 Task: Find connections with filter location Hattersheim with filter topic #Entrepreneurialwith filter profile language Potuguese with filter current company VDart with filter school TVS Matriculation Higher Secondary School with filter industry Glass, Ceramics and Concrete Manufacturing with filter service category Customer Support with filter keywords title Translator
Action: Mouse moved to (178, 250)
Screenshot: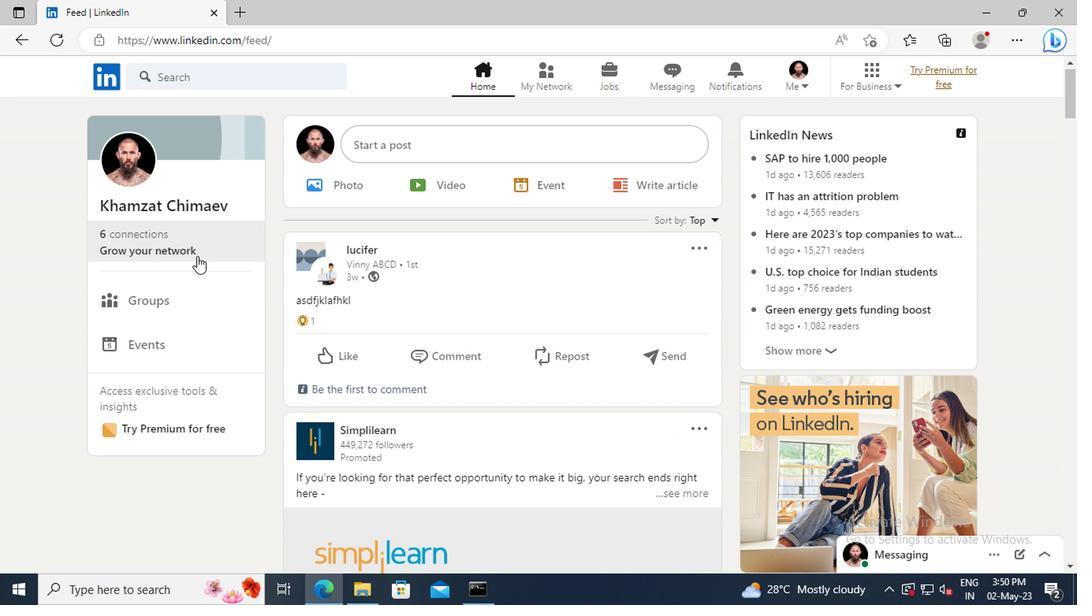 
Action: Mouse pressed left at (178, 250)
Screenshot: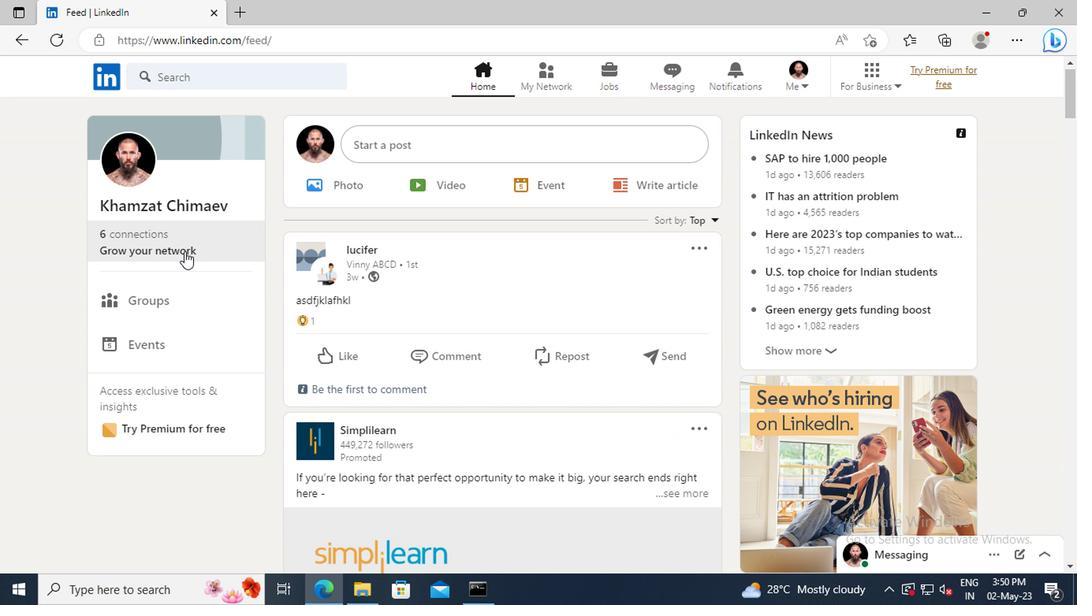 
Action: Mouse moved to (166, 167)
Screenshot: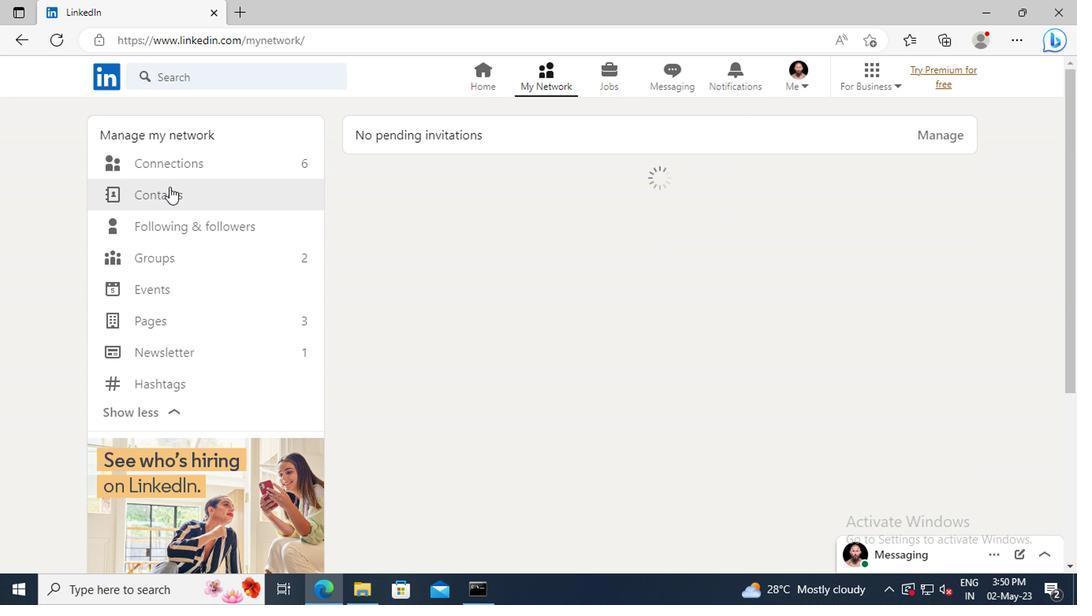 
Action: Mouse pressed left at (166, 167)
Screenshot: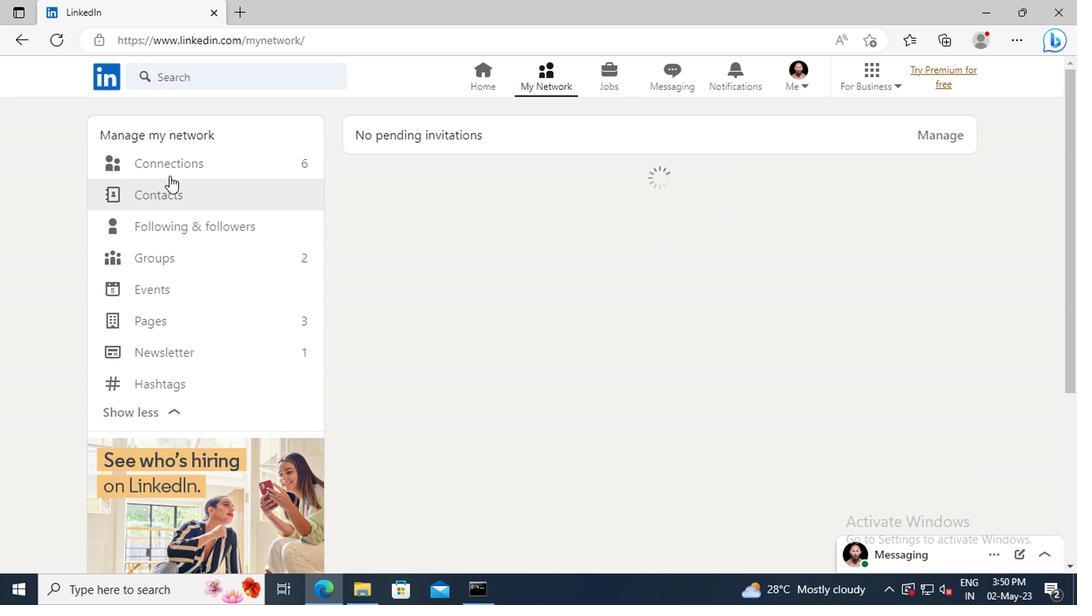 
Action: Mouse moved to (627, 170)
Screenshot: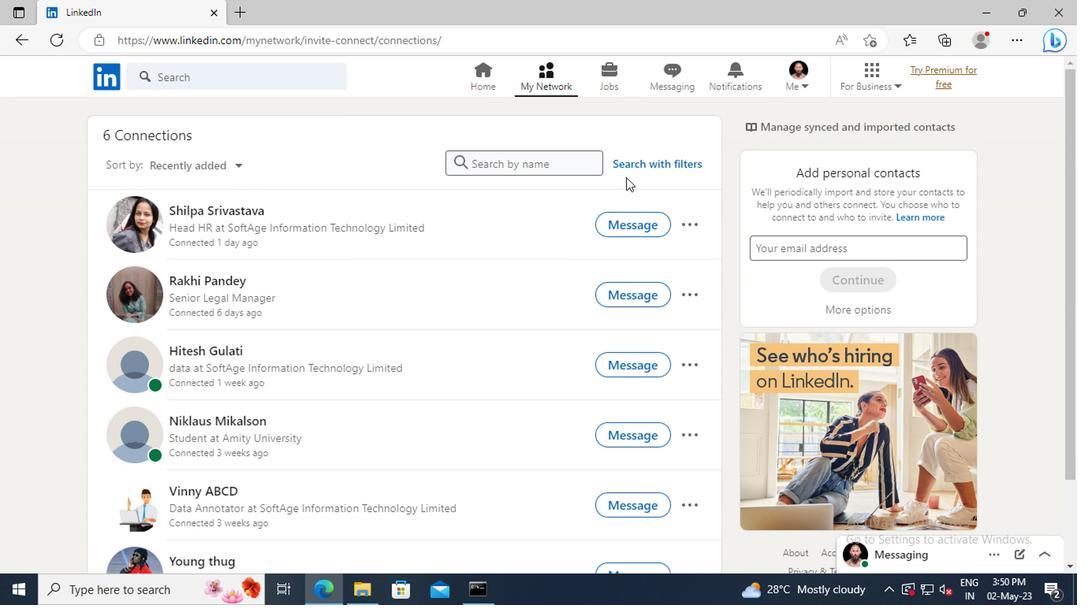 
Action: Mouse pressed left at (627, 170)
Screenshot: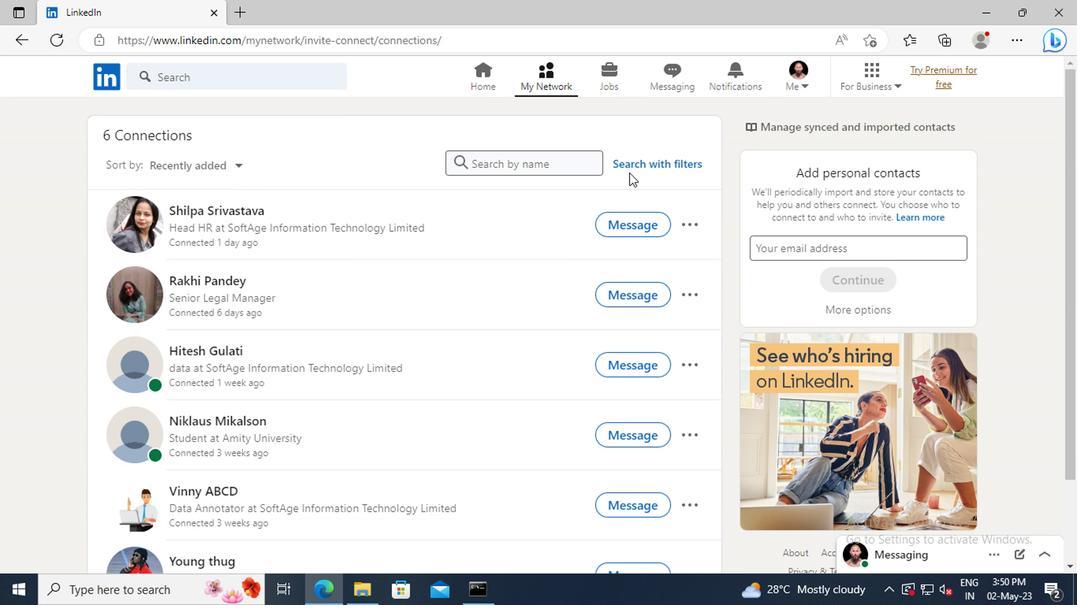 
Action: Mouse moved to (594, 129)
Screenshot: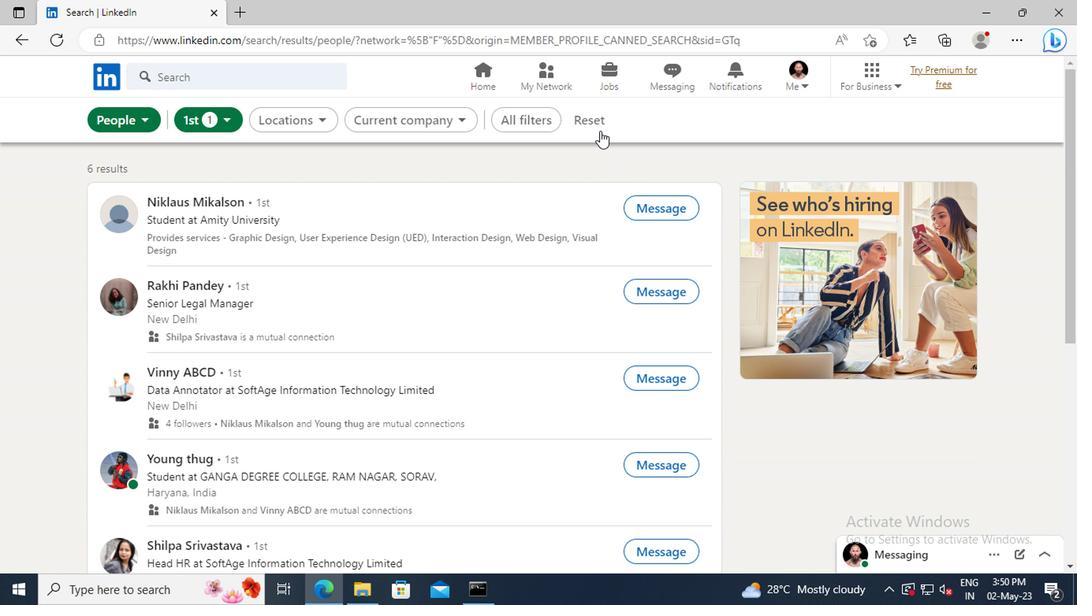 
Action: Mouse pressed left at (594, 129)
Screenshot: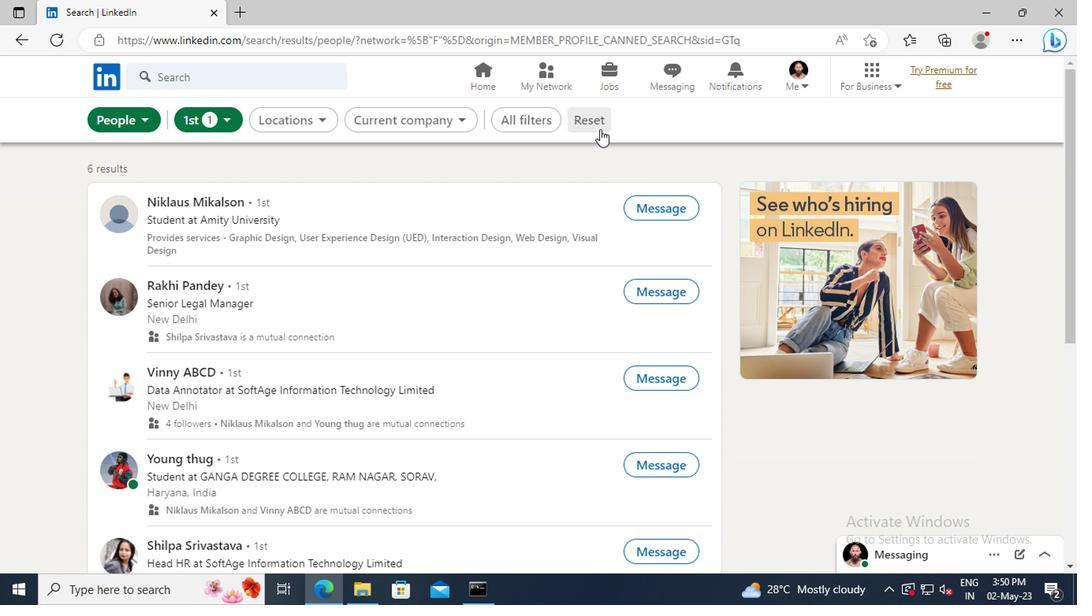 
Action: Mouse moved to (578, 125)
Screenshot: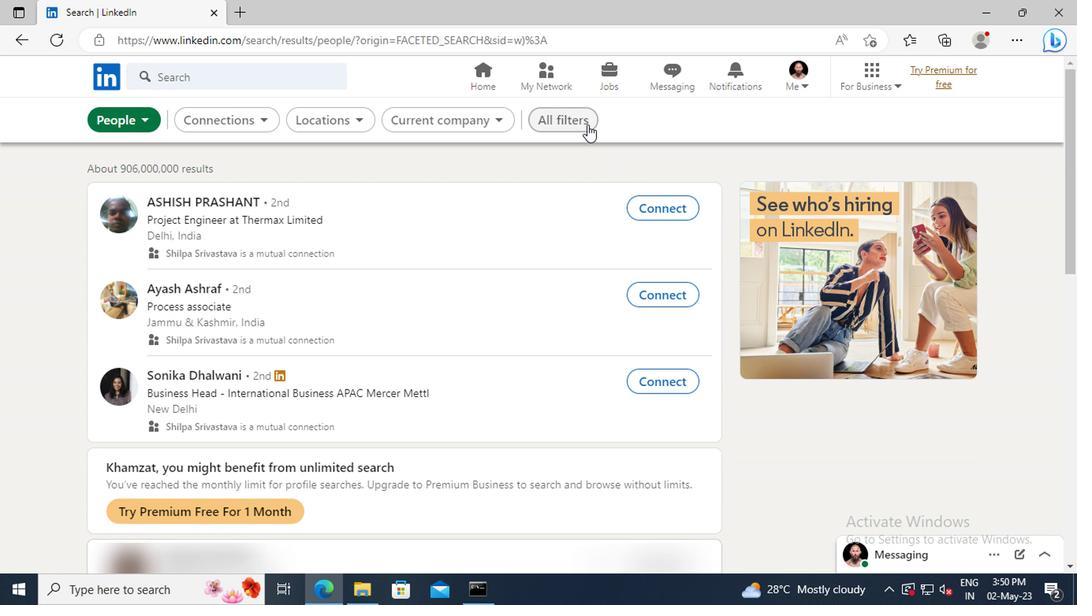 
Action: Mouse pressed left at (578, 125)
Screenshot: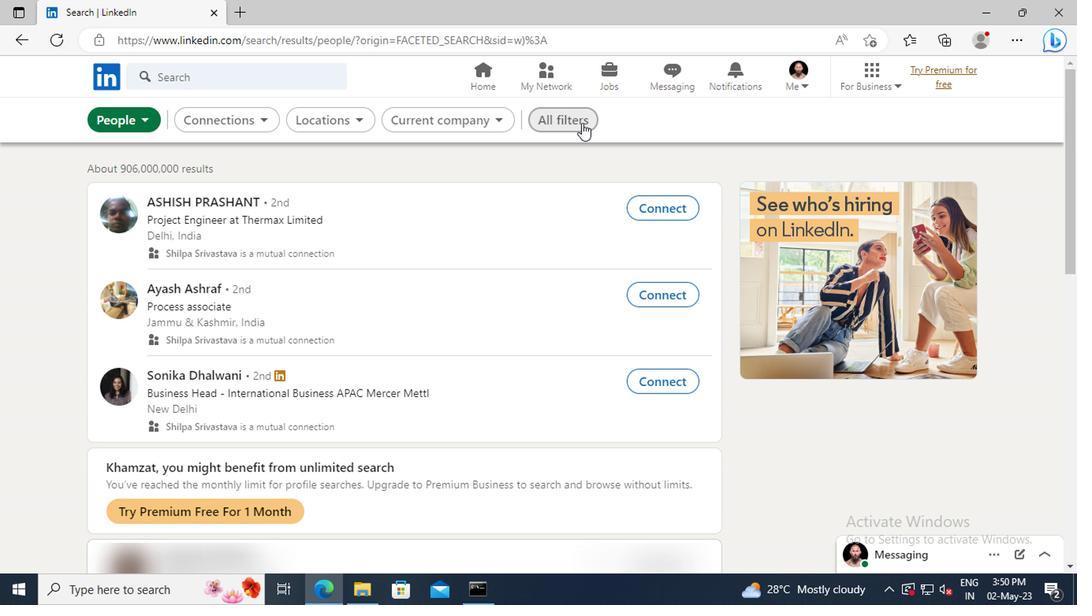 
Action: Mouse moved to (853, 291)
Screenshot: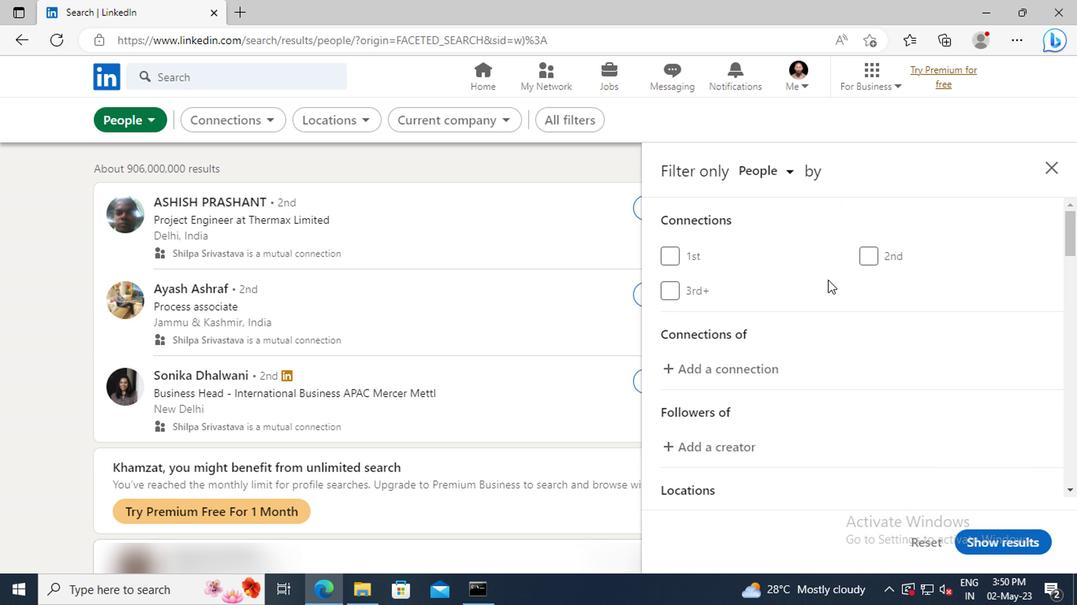 
Action: Mouse scrolled (853, 290) with delta (0, -1)
Screenshot: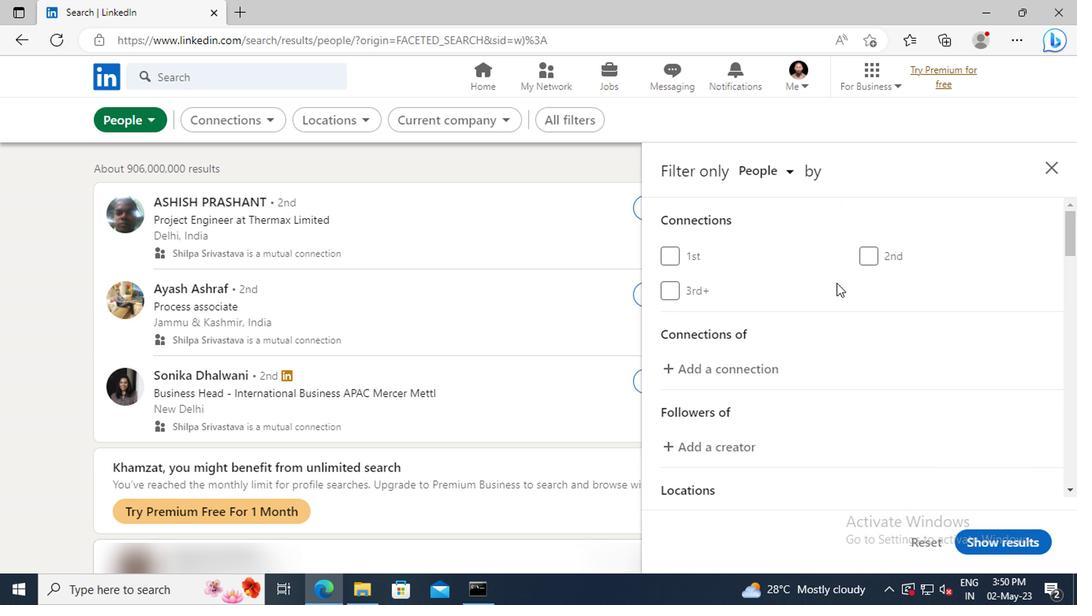 
Action: Mouse scrolled (853, 290) with delta (0, -1)
Screenshot: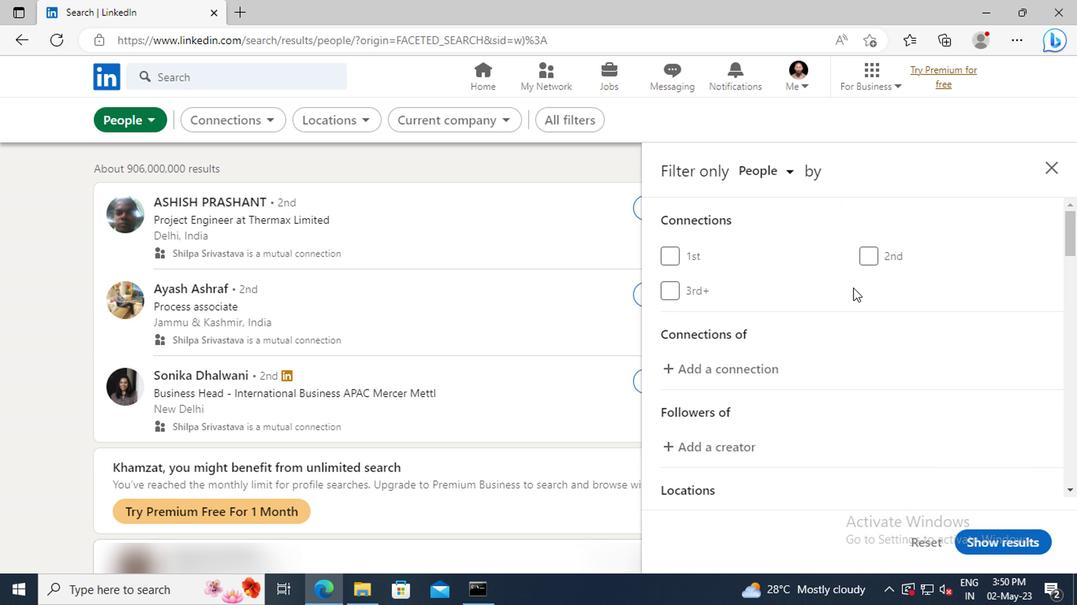 
Action: Mouse scrolled (853, 290) with delta (0, -1)
Screenshot: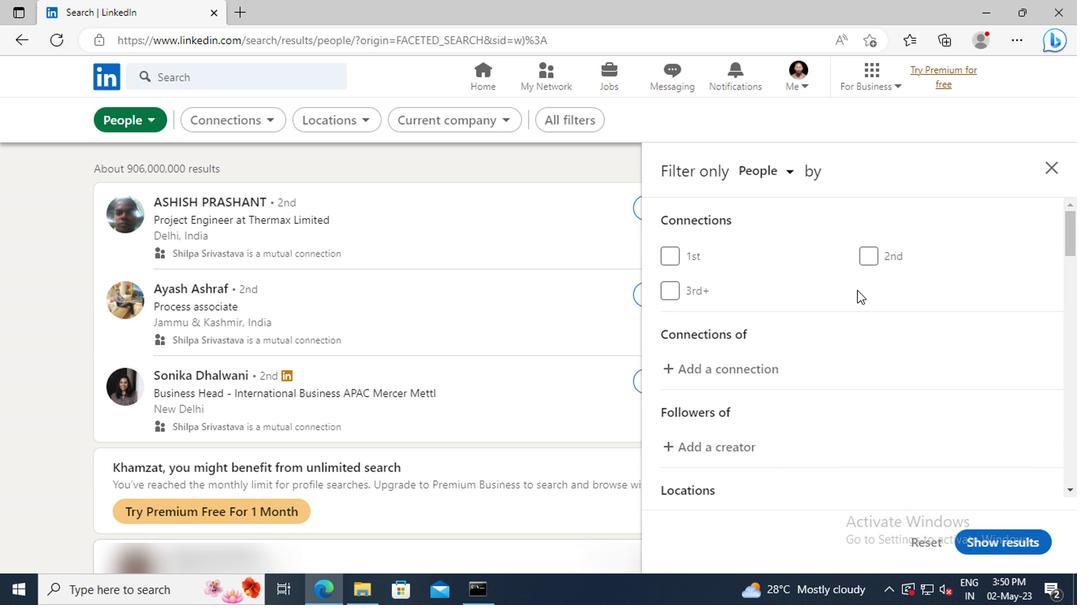 
Action: Mouse scrolled (853, 290) with delta (0, -1)
Screenshot: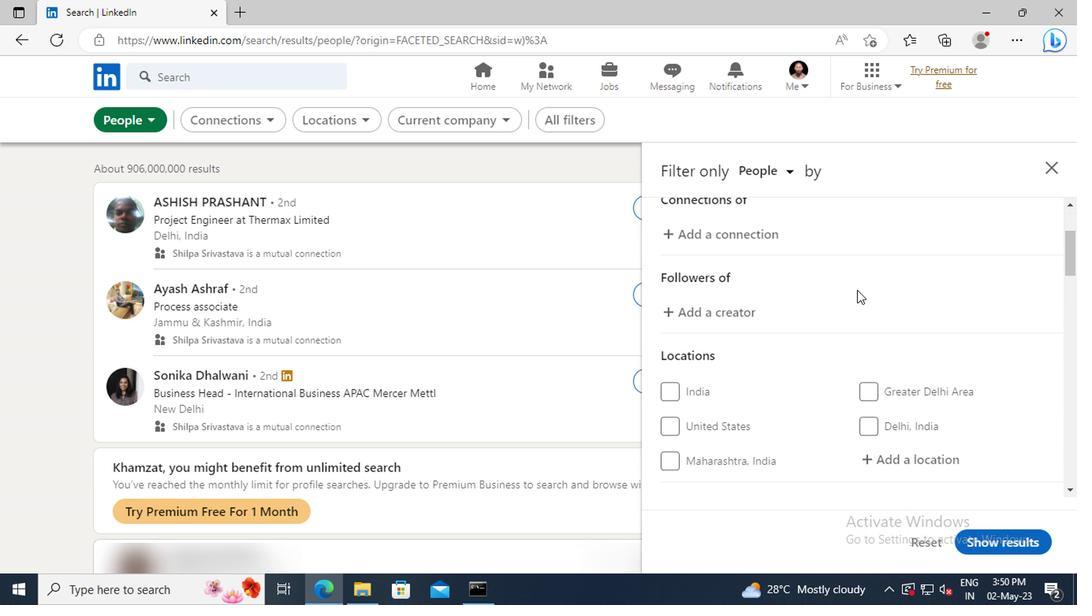 
Action: Mouse scrolled (853, 290) with delta (0, -1)
Screenshot: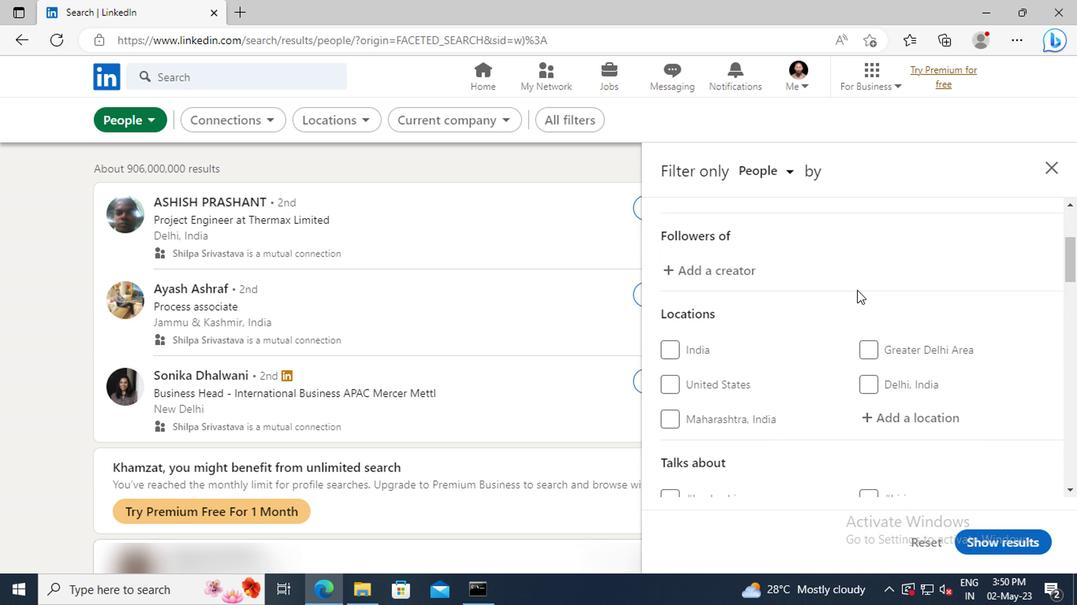 
Action: Mouse moved to (867, 366)
Screenshot: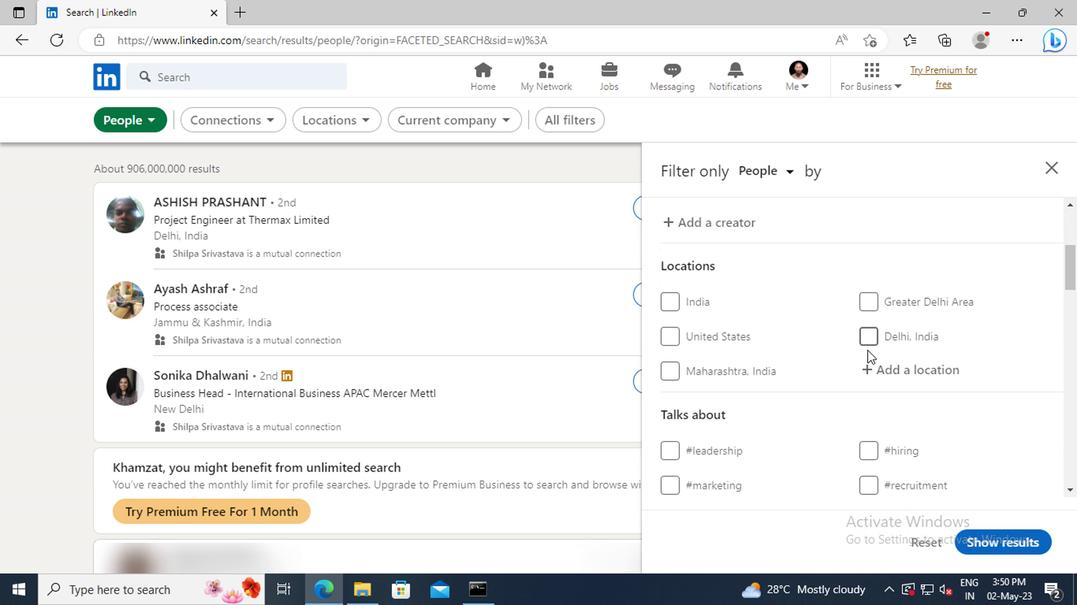 
Action: Mouse pressed left at (867, 366)
Screenshot: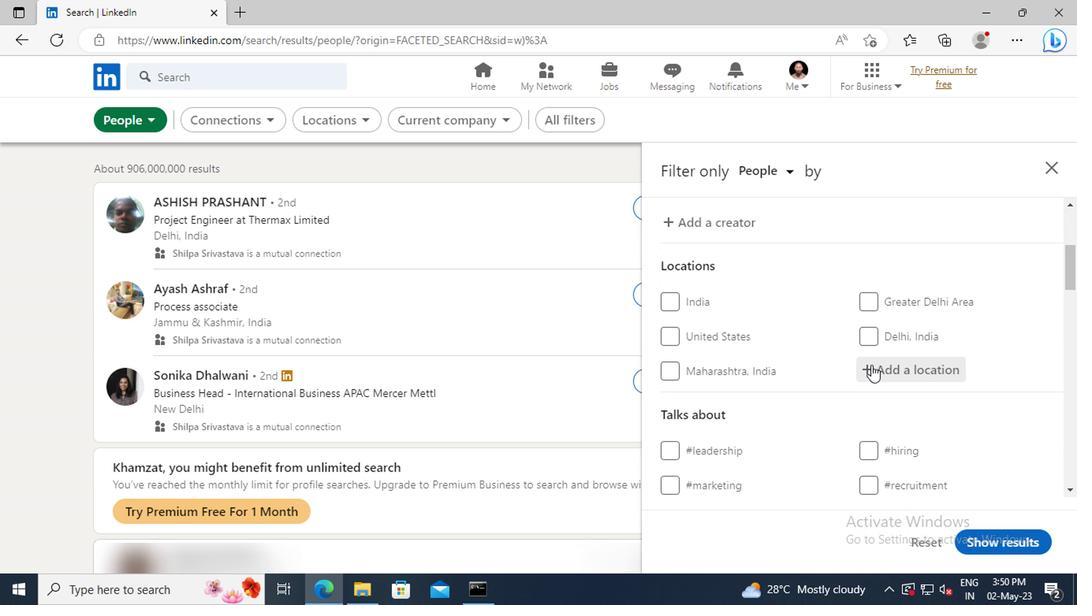 
Action: Key pressed <Key.shift>HATTERSHEI
Screenshot: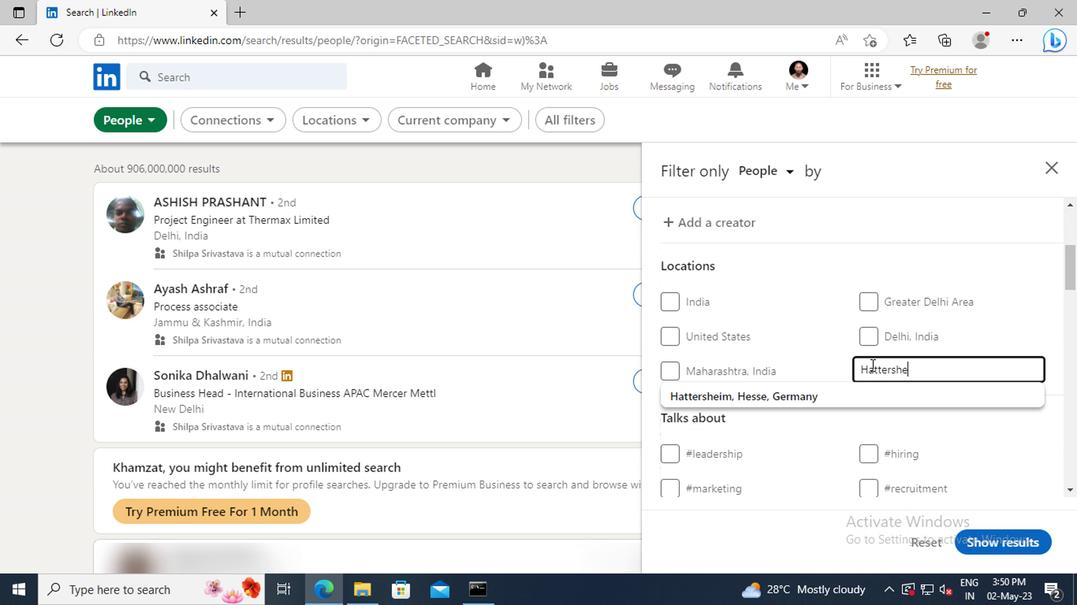
Action: Mouse moved to (872, 390)
Screenshot: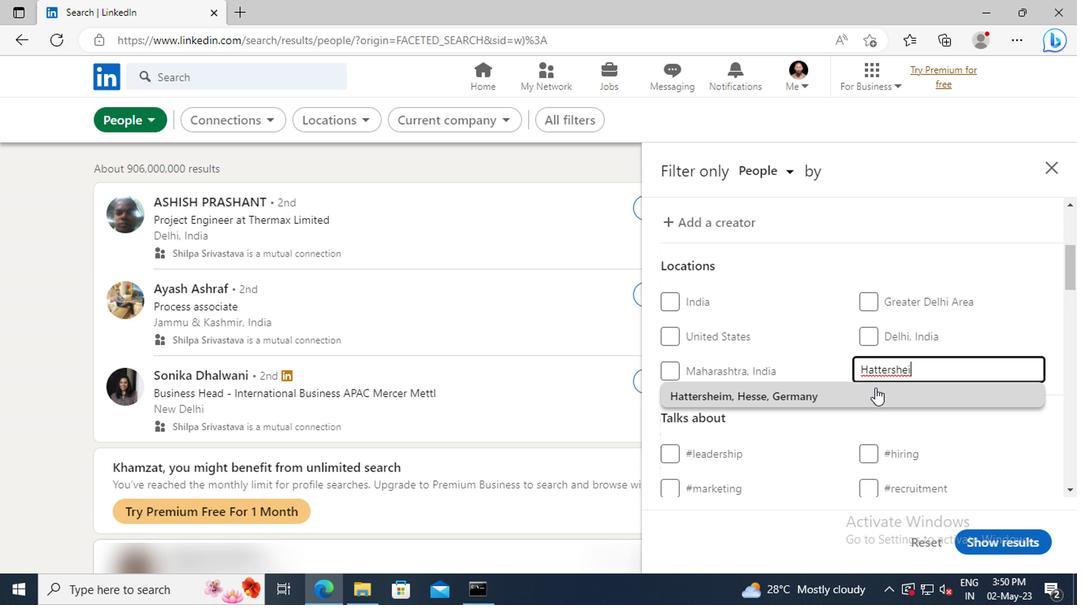 
Action: Mouse pressed left at (872, 390)
Screenshot: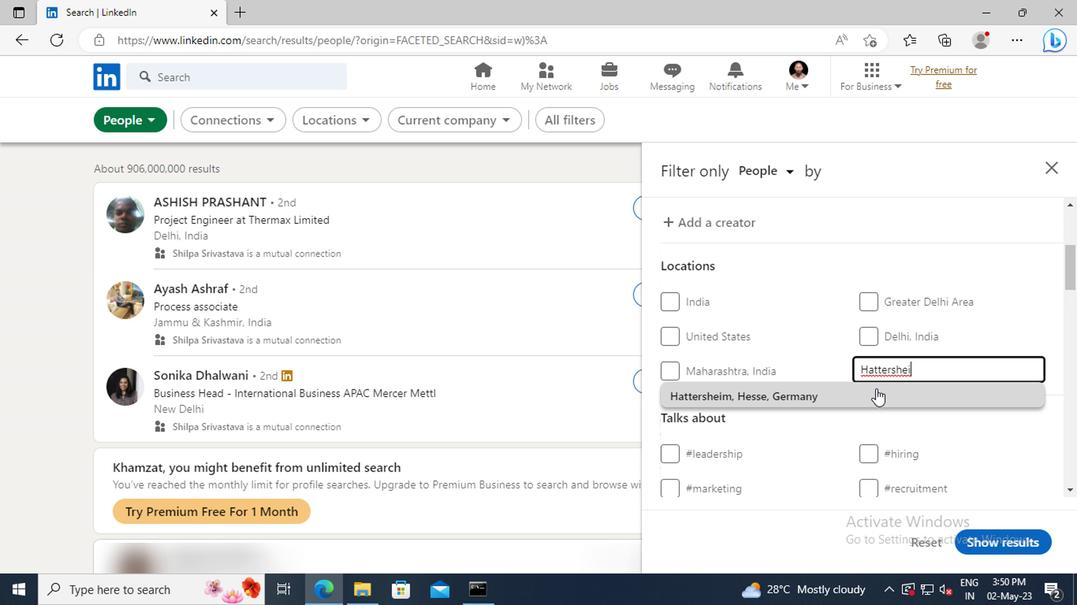 
Action: Mouse scrolled (872, 389) with delta (0, 0)
Screenshot: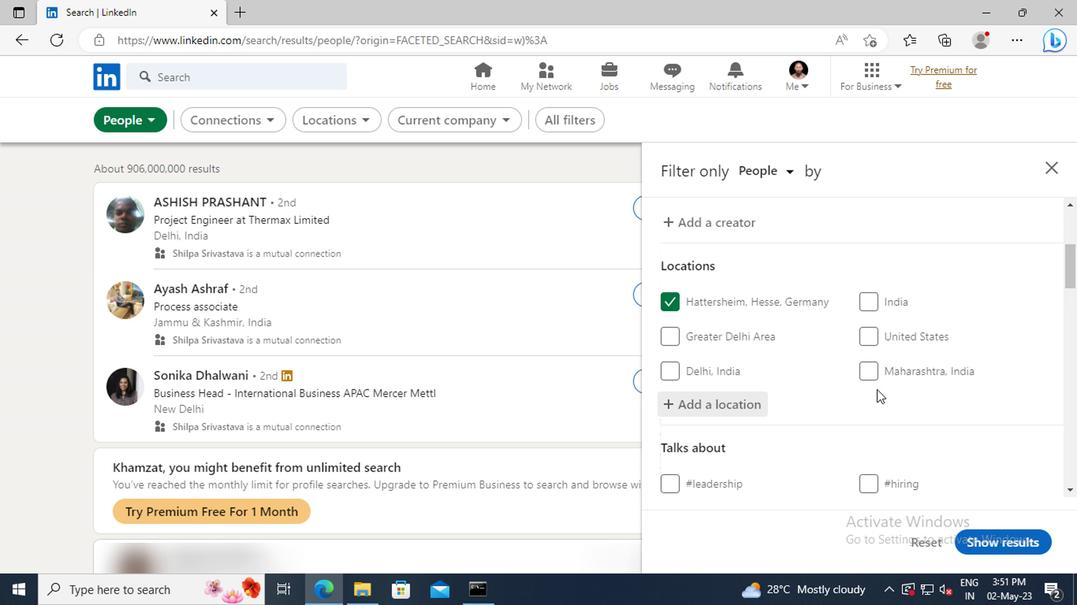 
Action: Mouse scrolled (872, 389) with delta (0, 0)
Screenshot: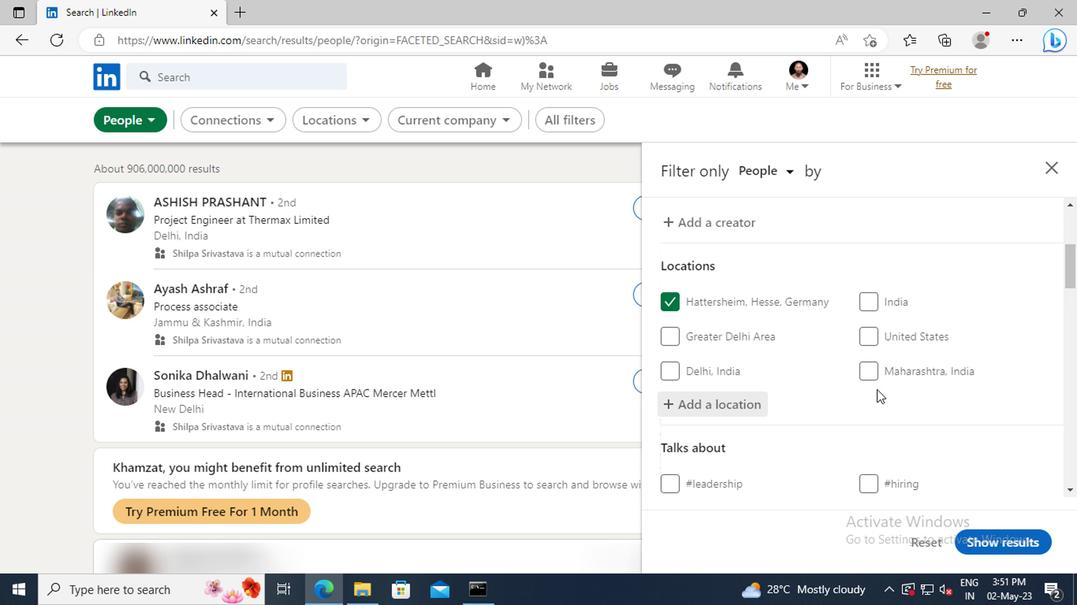 
Action: Mouse scrolled (872, 389) with delta (0, 0)
Screenshot: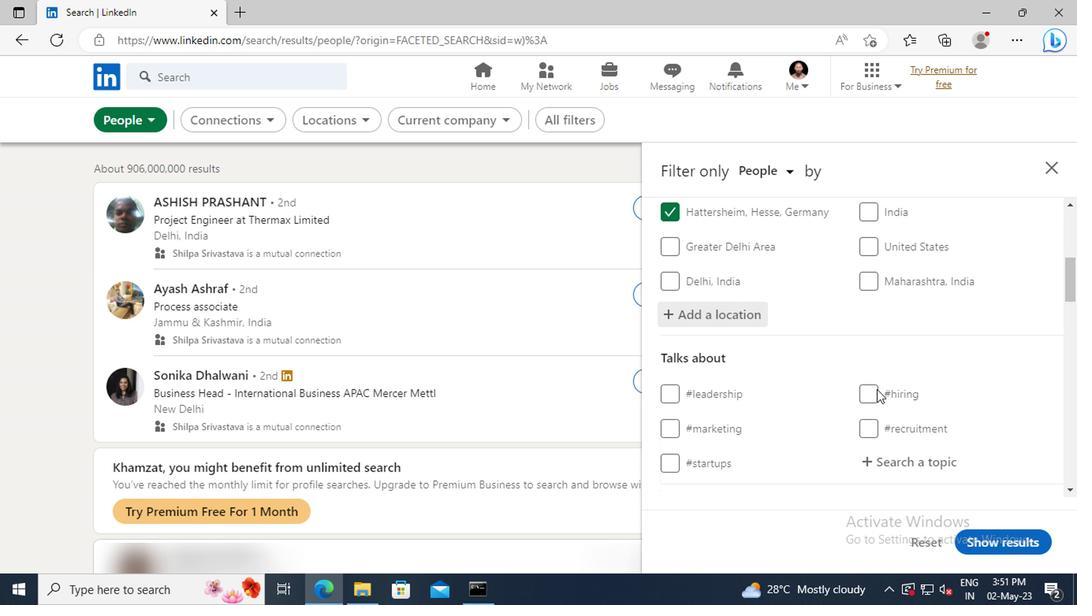 
Action: Mouse scrolled (872, 389) with delta (0, 0)
Screenshot: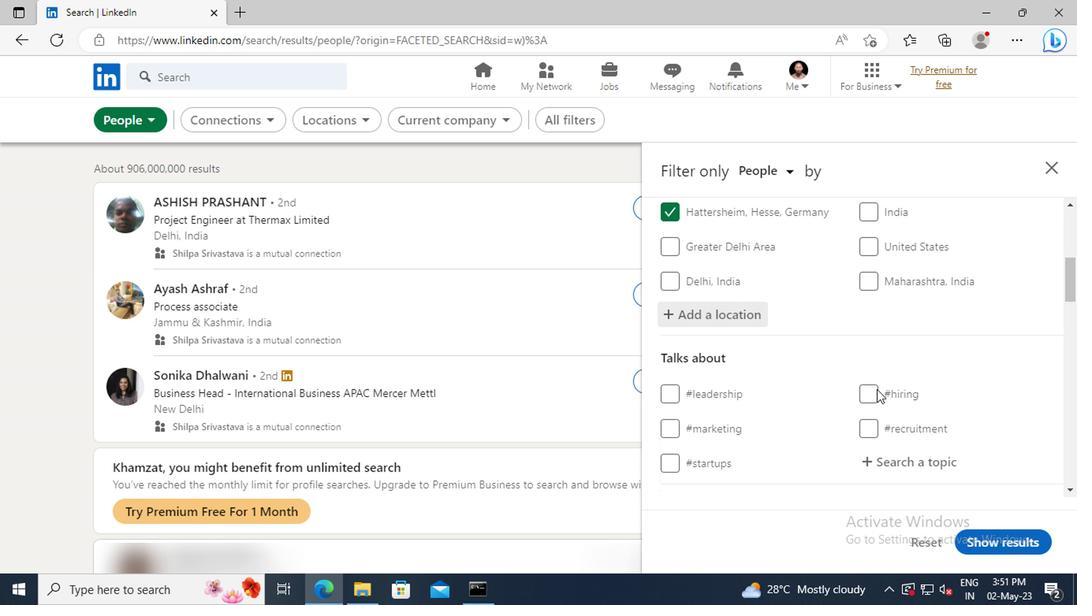 
Action: Mouse moved to (880, 378)
Screenshot: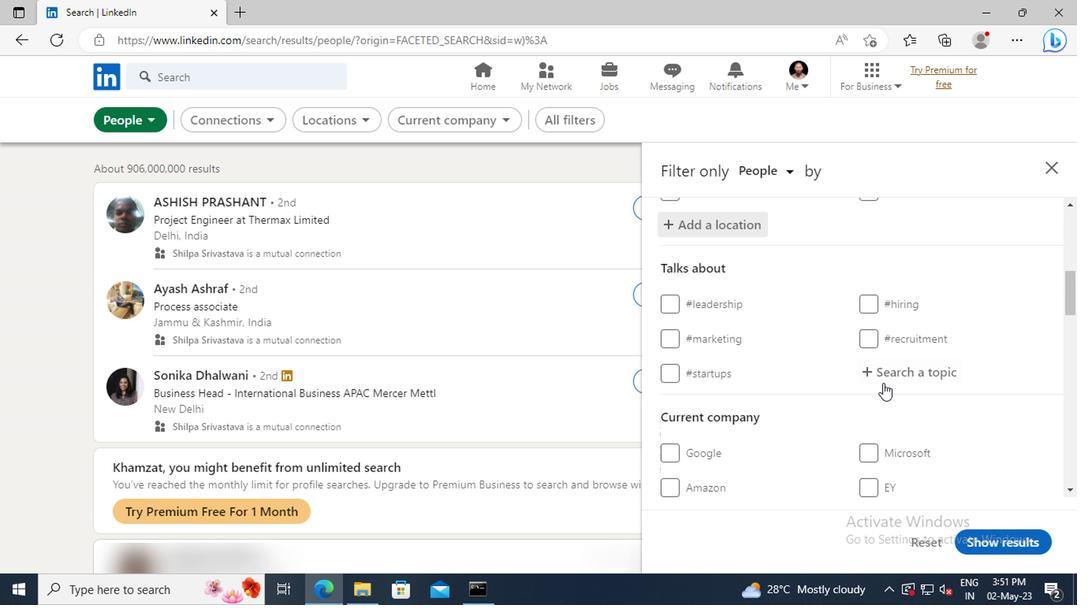 
Action: Mouse pressed left at (880, 378)
Screenshot: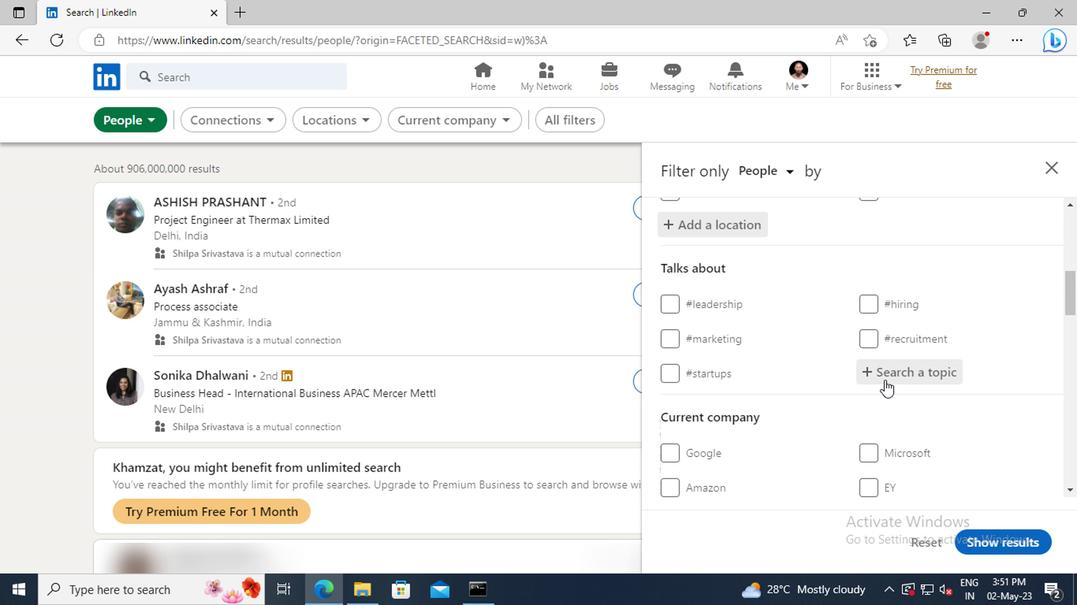 
Action: Key pressed <Key.shift>ENTREPRENEURIAL
Screenshot: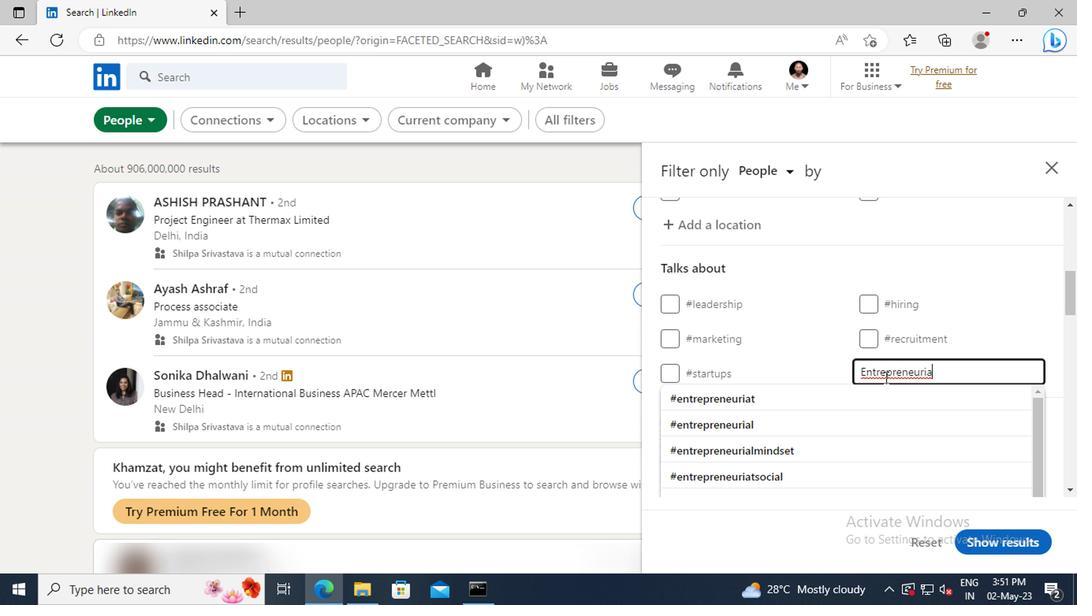 
Action: Mouse moved to (882, 389)
Screenshot: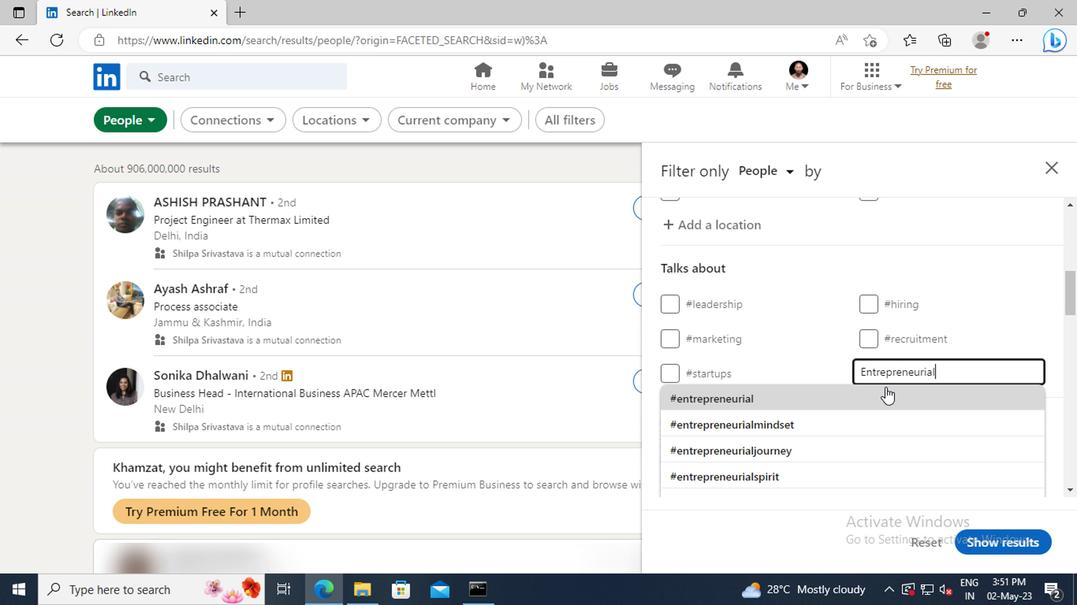 
Action: Mouse pressed left at (882, 389)
Screenshot: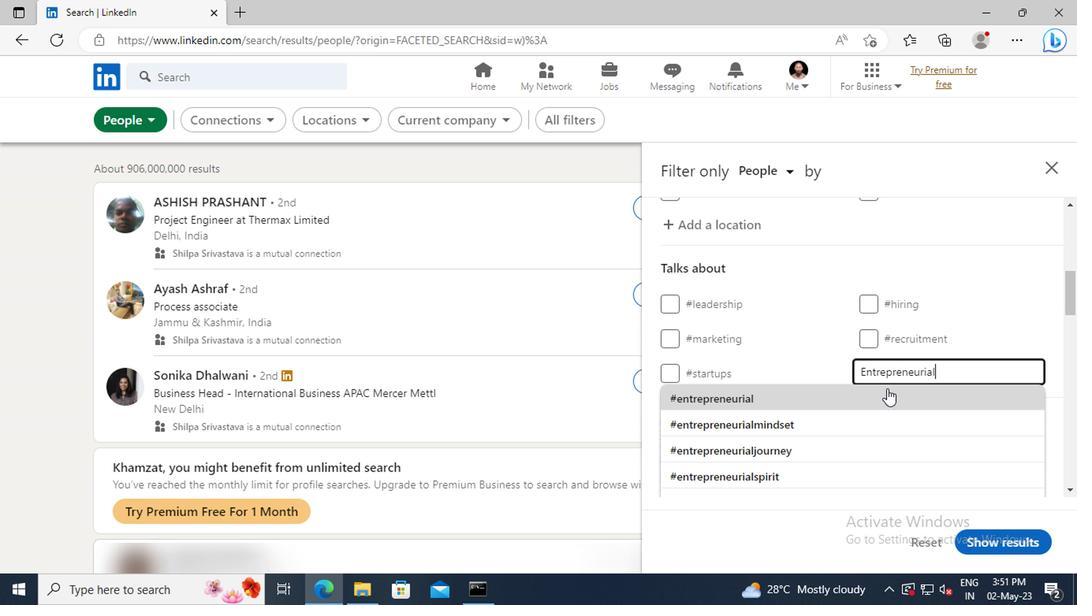 
Action: Mouse scrolled (882, 388) with delta (0, -1)
Screenshot: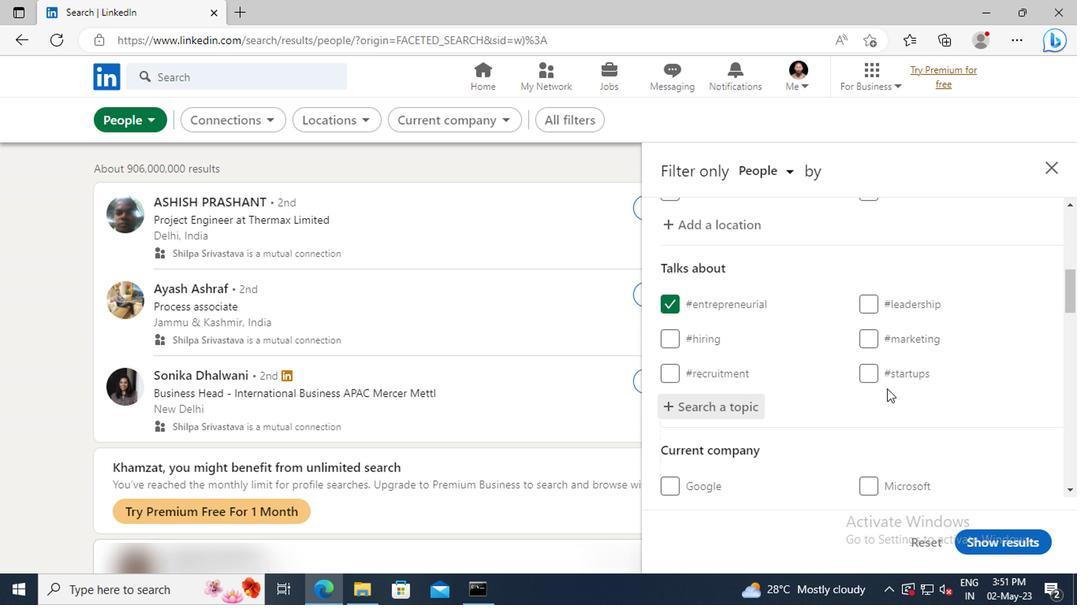 
Action: Mouse scrolled (882, 388) with delta (0, -1)
Screenshot: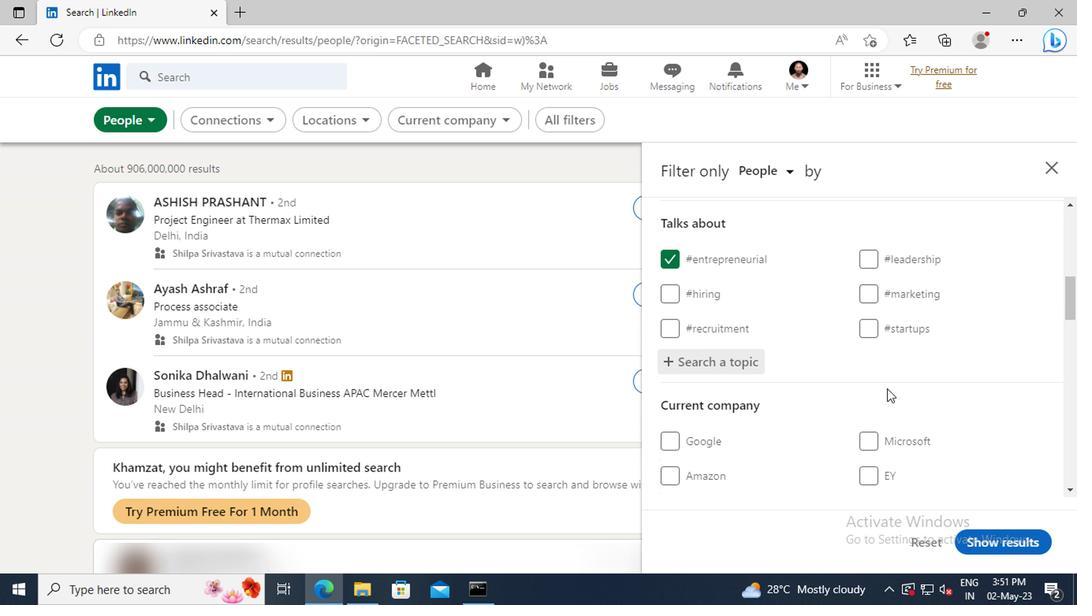 
Action: Mouse scrolled (882, 388) with delta (0, -1)
Screenshot: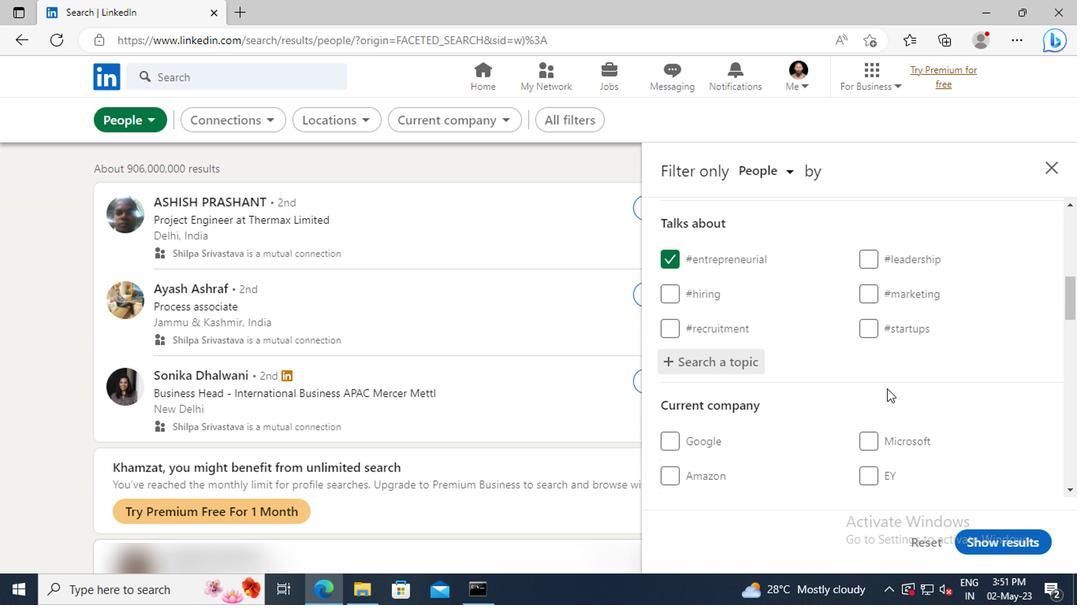 
Action: Mouse scrolled (882, 388) with delta (0, -1)
Screenshot: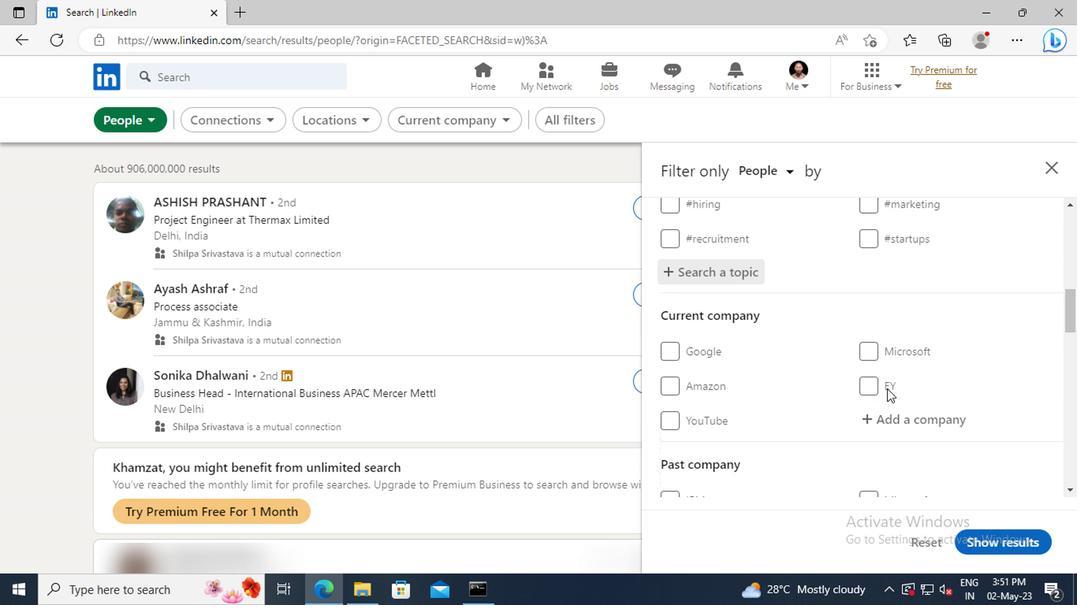 
Action: Mouse scrolled (882, 388) with delta (0, -1)
Screenshot: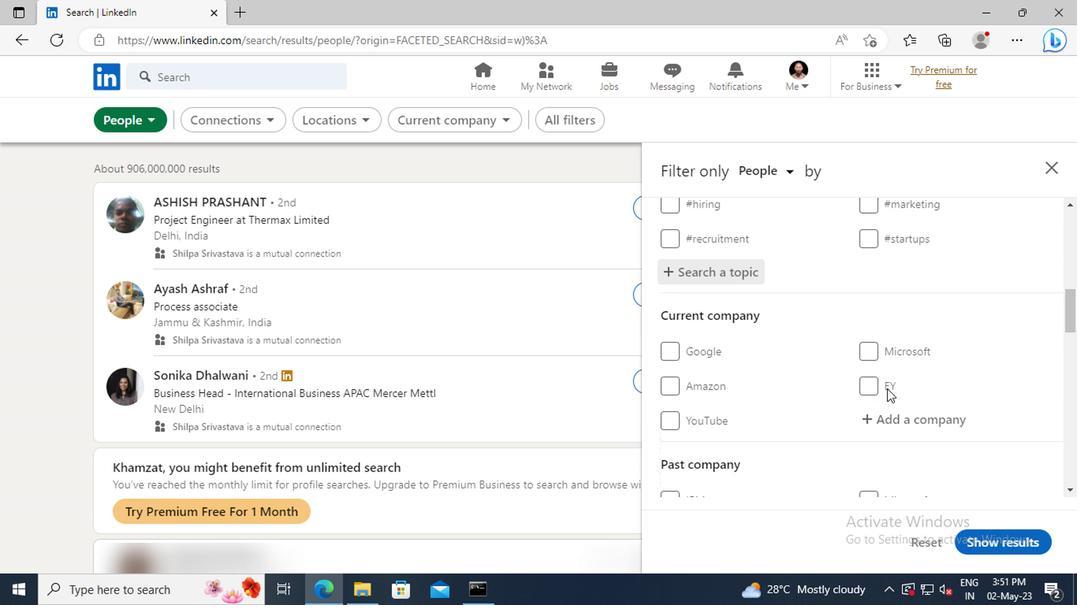 
Action: Mouse scrolled (882, 388) with delta (0, -1)
Screenshot: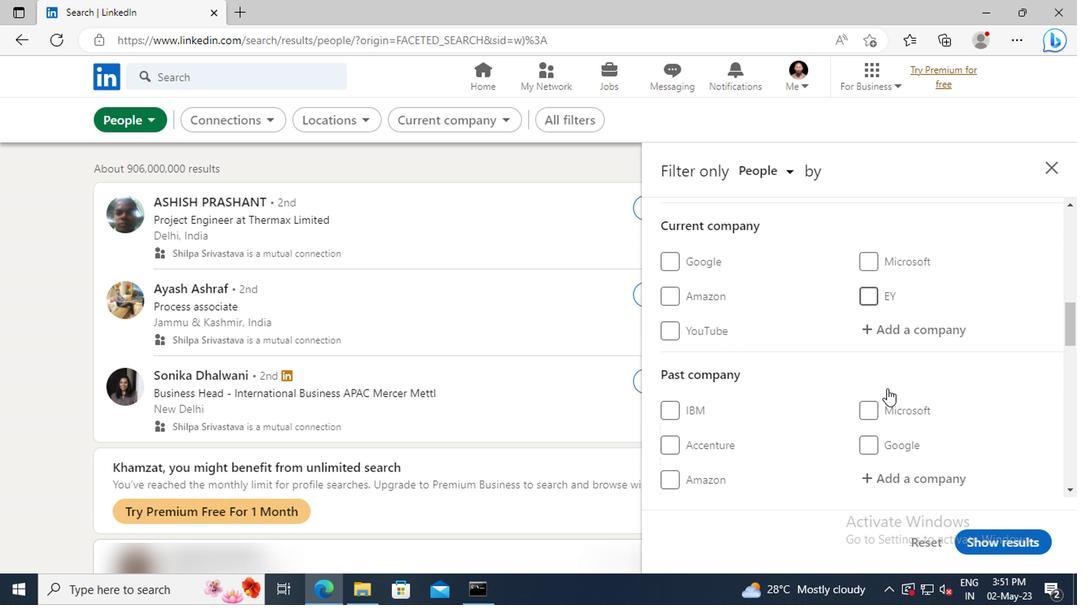 
Action: Mouse scrolled (882, 388) with delta (0, -1)
Screenshot: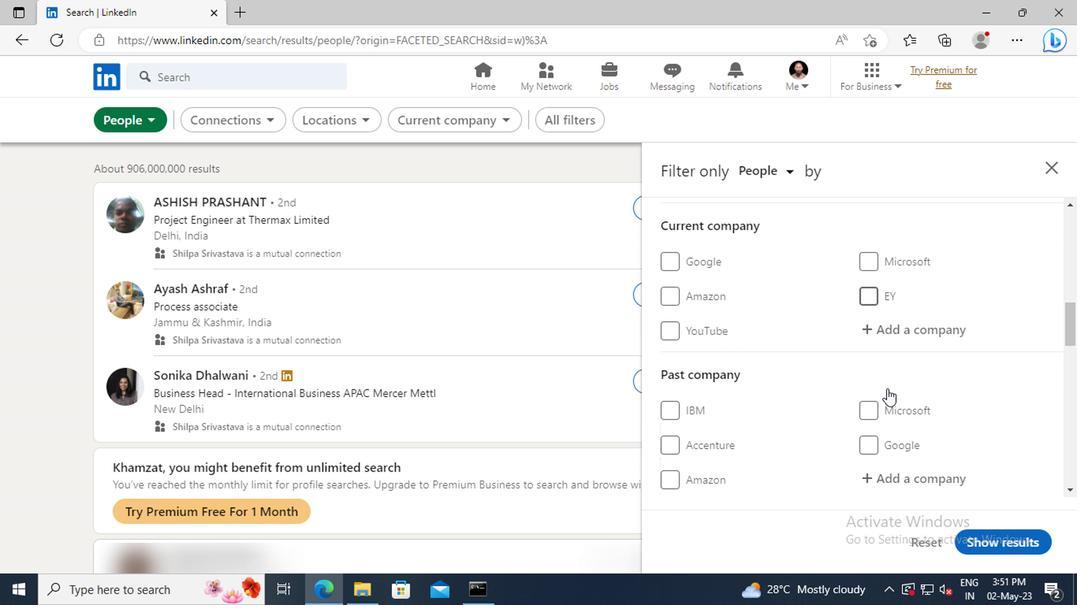 
Action: Mouse scrolled (882, 388) with delta (0, -1)
Screenshot: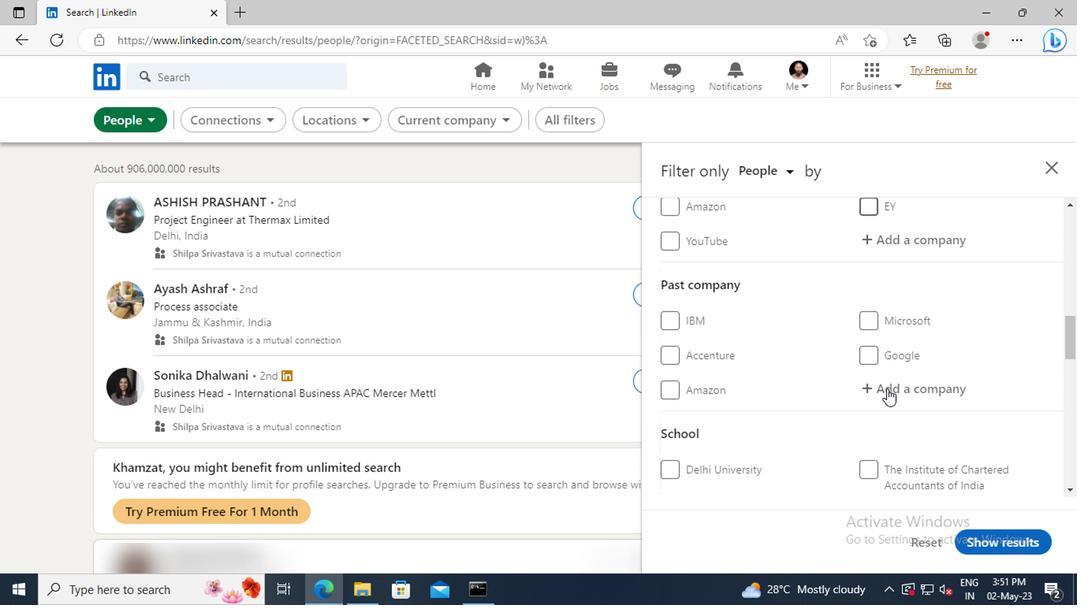 
Action: Mouse scrolled (882, 388) with delta (0, -1)
Screenshot: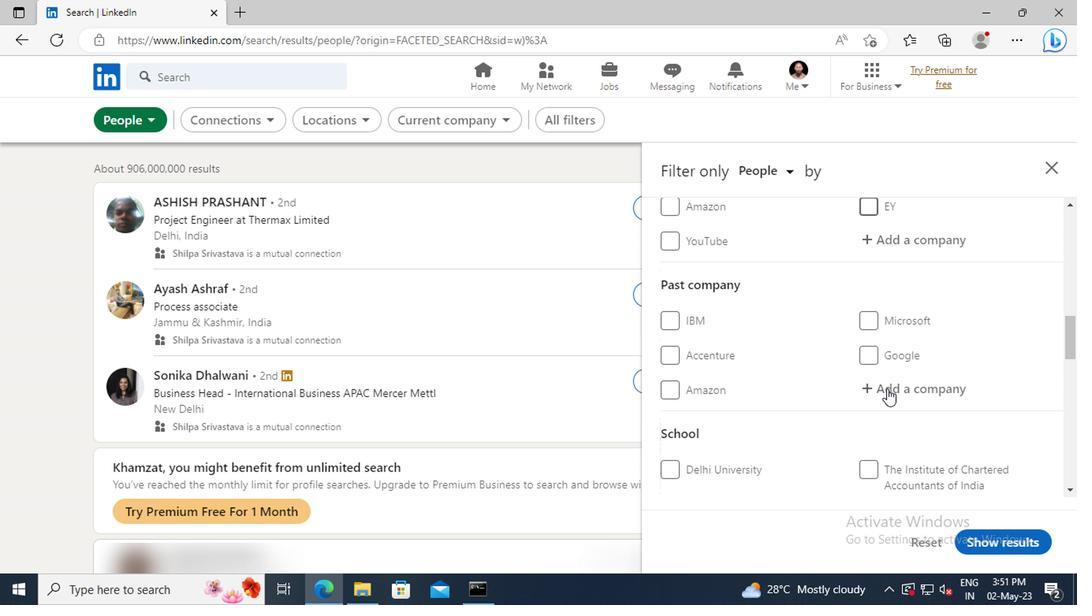 
Action: Mouse scrolled (882, 388) with delta (0, -1)
Screenshot: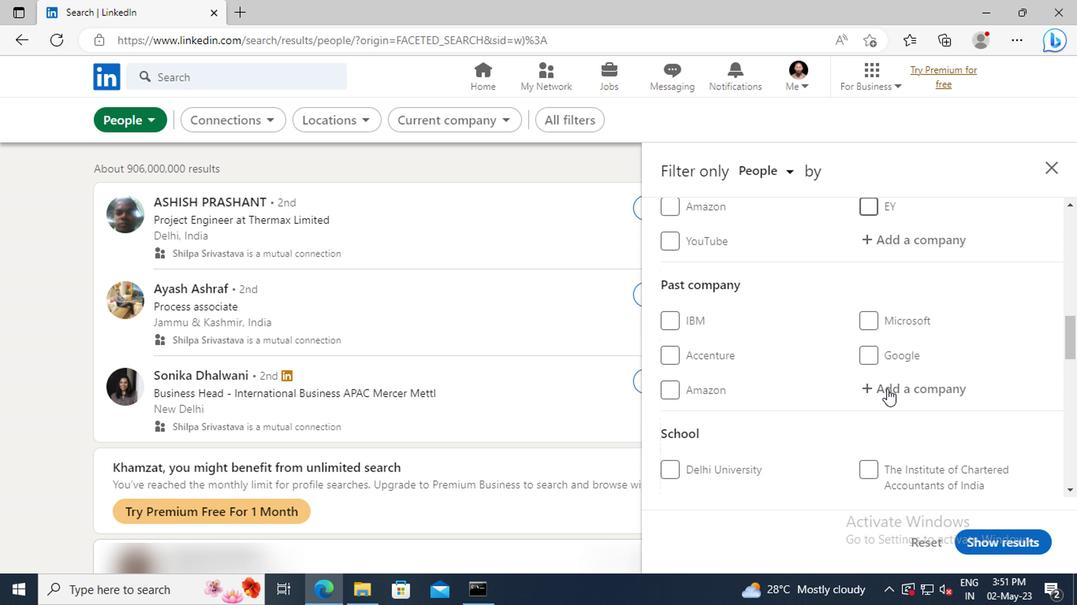 
Action: Mouse scrolled (882, 388) with delta (0, -1)
Screenshot: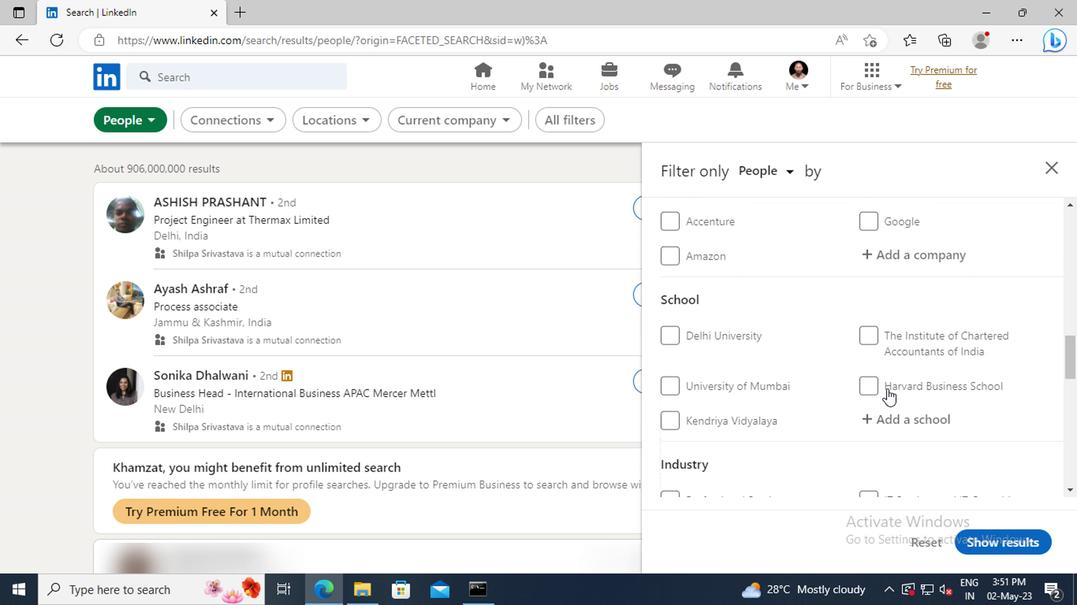 
Action: Mouse scrolled (882, 388) with delta (0, -1)
Screenshot: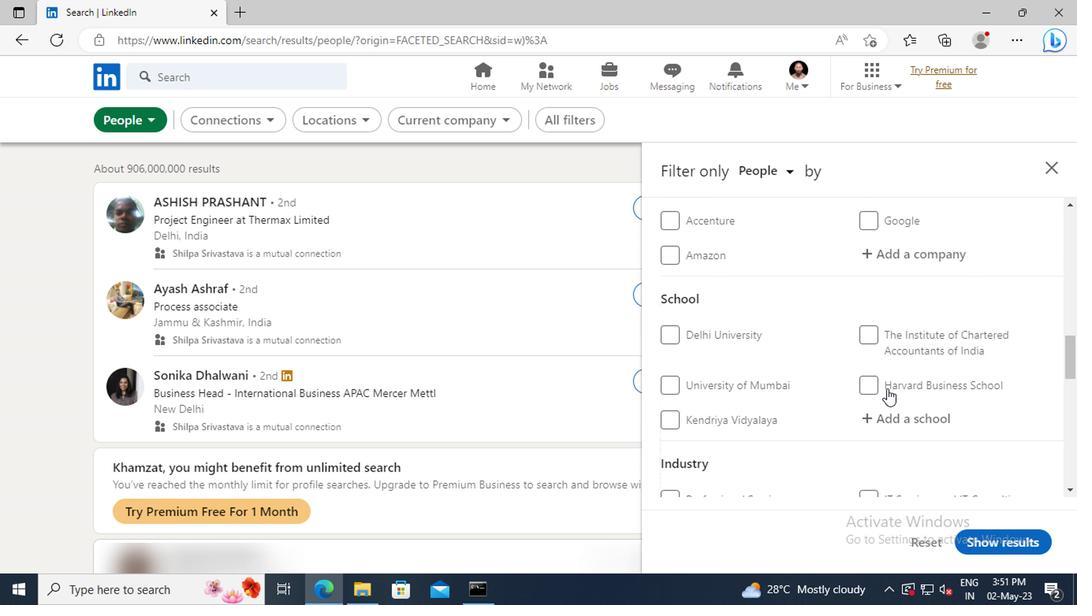 
Action: Mouse scrolled (882, 388) with delta (0, -1)
Screenshot: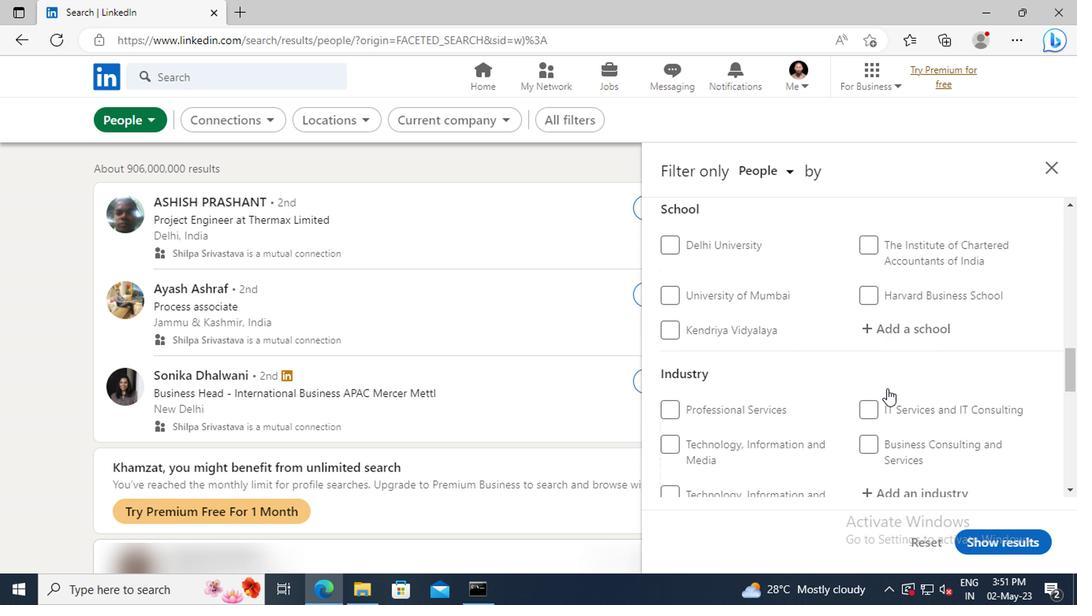 
Action: Mouse scrolled (882, 388) with delta (0, -1)
Screenshot: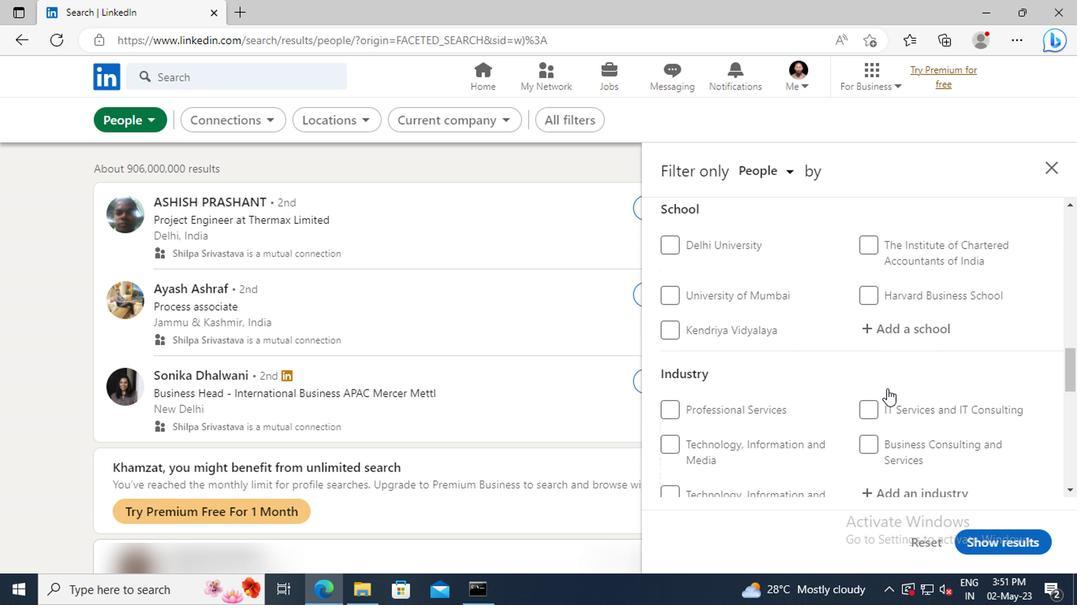 
Action: Mouse scrolled (882, 388) with delta (0, -1)
Screenshot: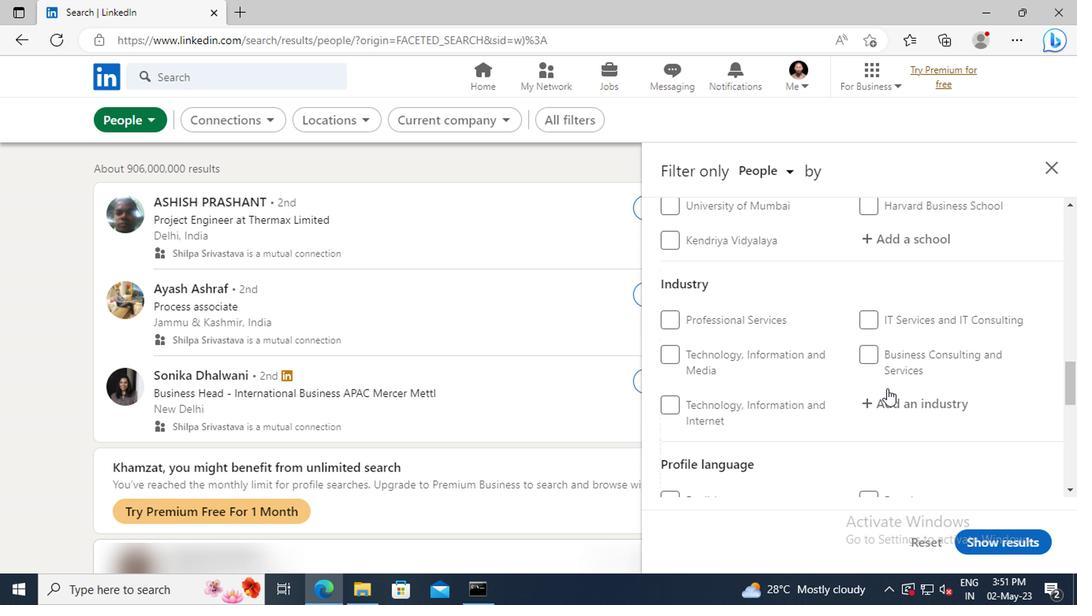 
Action: Mouse scrolled (882, 388) with delta (0, -1)
Screenshot: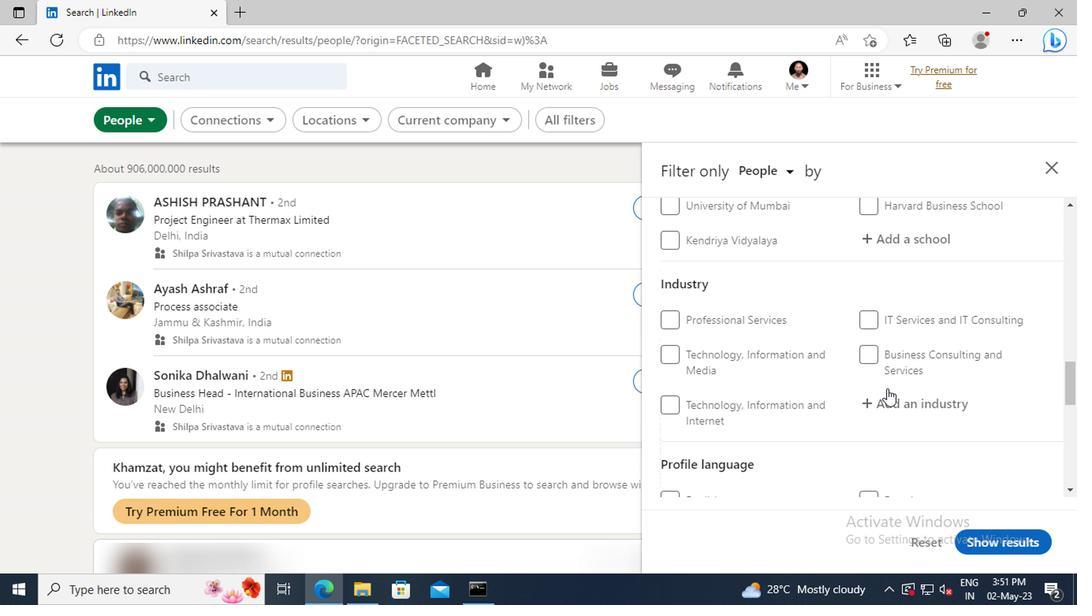 
Action: Mouse scrolled (882, 388) with delta (0, -1)
Screenshot: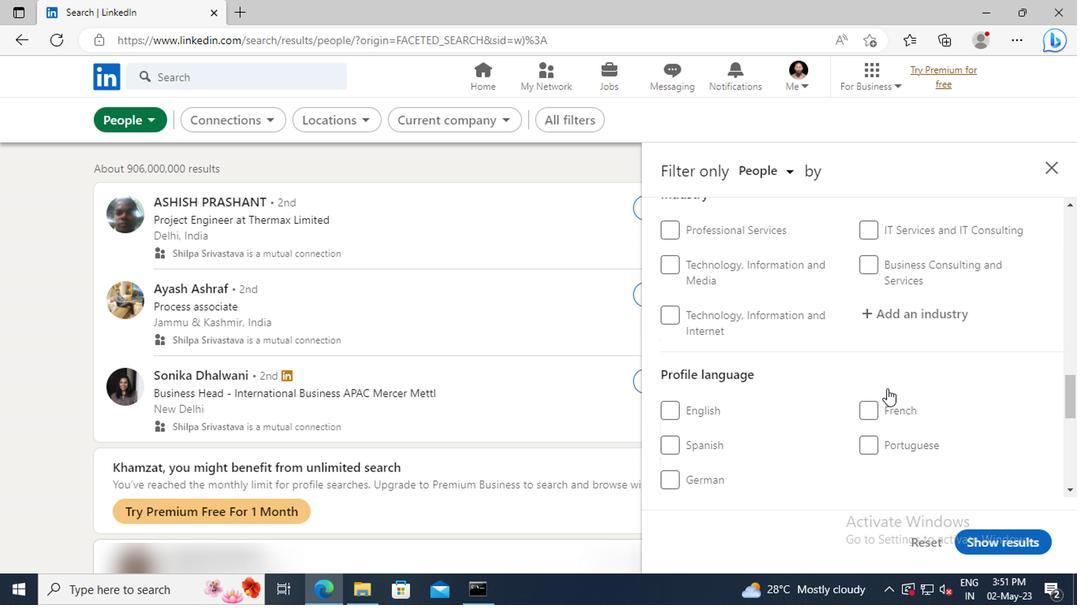 
Action: Mouse moved to (871, 403)
Screenshot: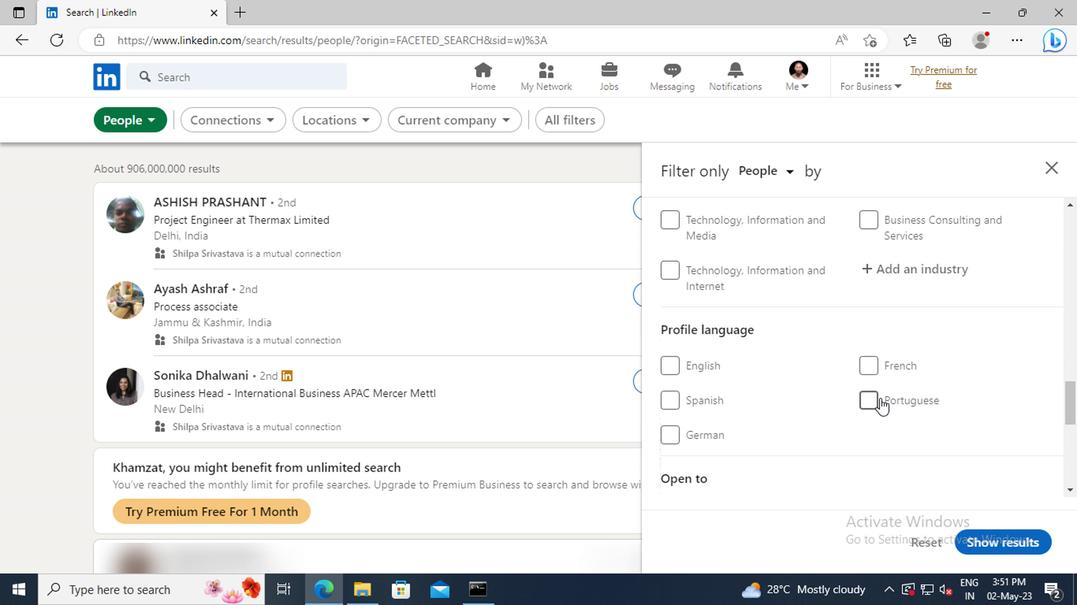 
Action: Mouse pressed left at (871, 403)
Screenshot: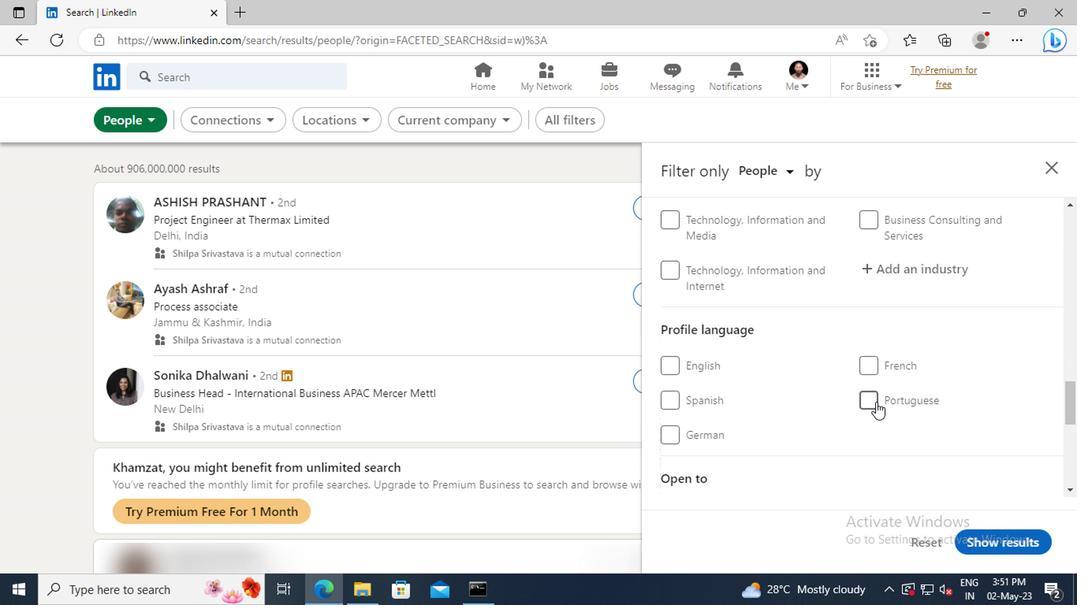 
Action: Mouse moved to (899, 378)
Screenshot: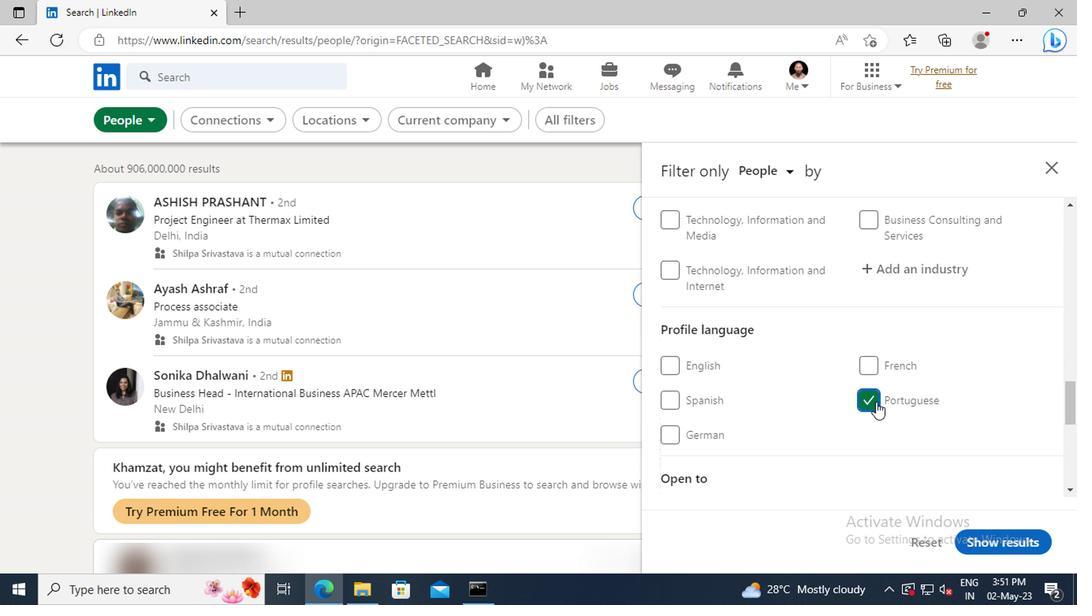 
Action: Mouse scrolled (899, 378) with delta (0, 0)
Screenshot: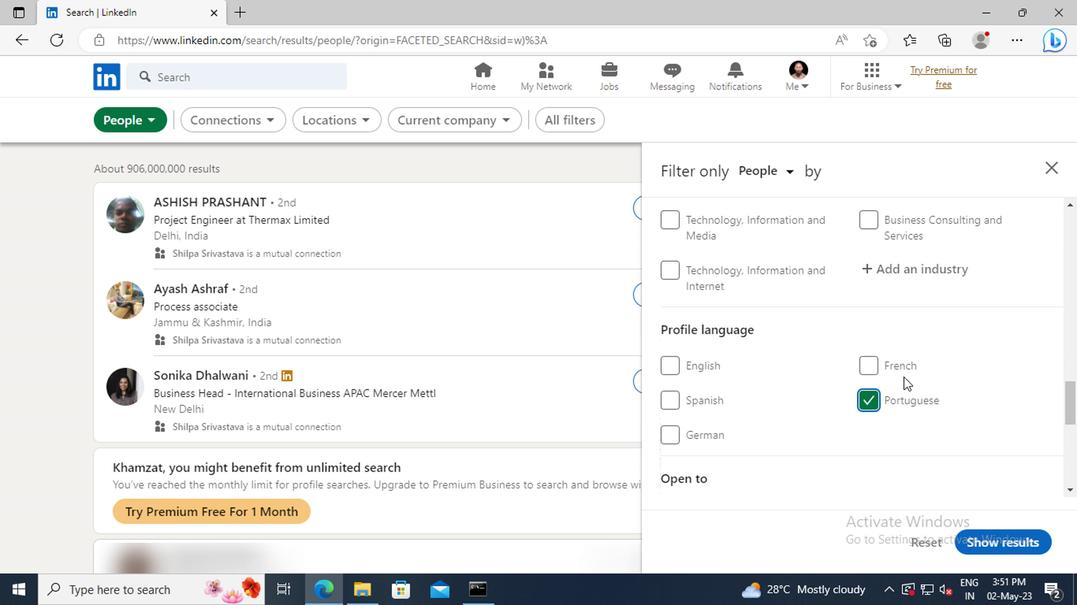 
Action: Mouse scrolled (899, 378) with delta (0, 0)
Screenshot: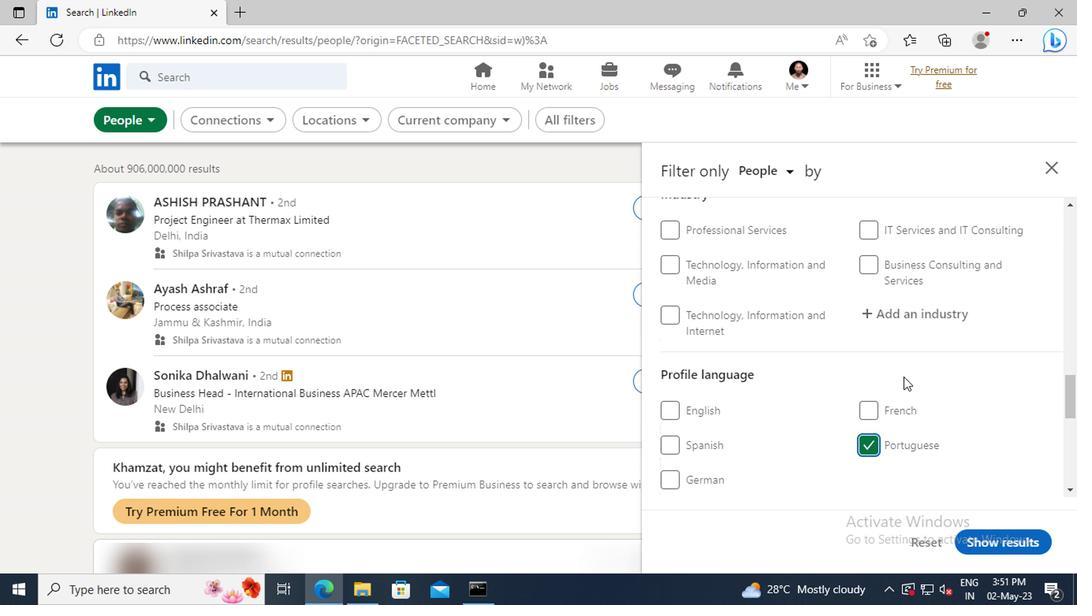 
Action: Mouse scrolled (899, 378) with delta (0, 0)
Screenshot: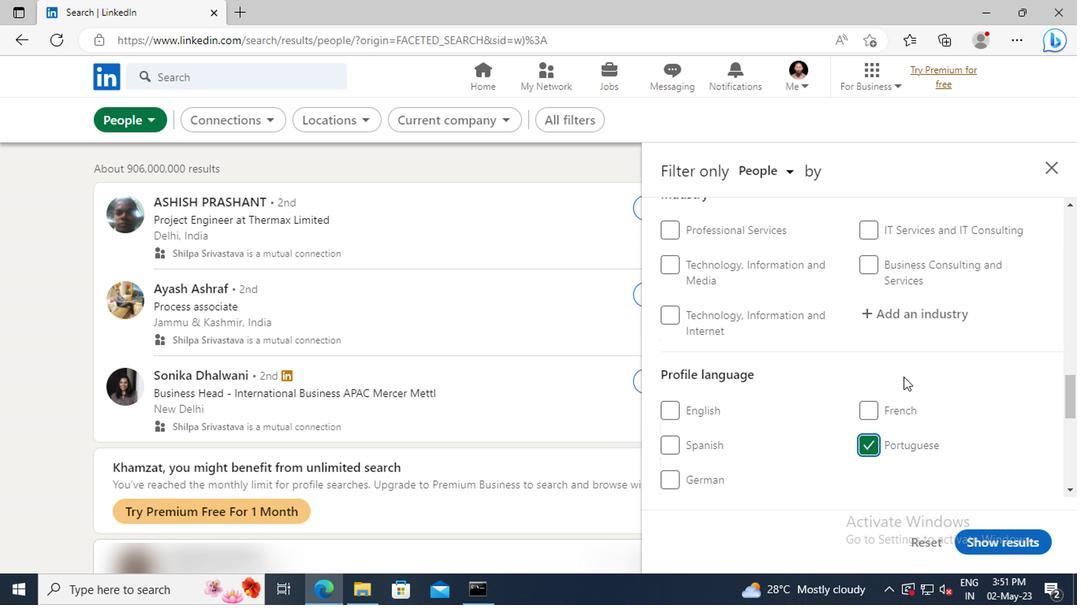 
Action: Mouse scrolled (899, 378) with delta (0, 0)
Screenshot: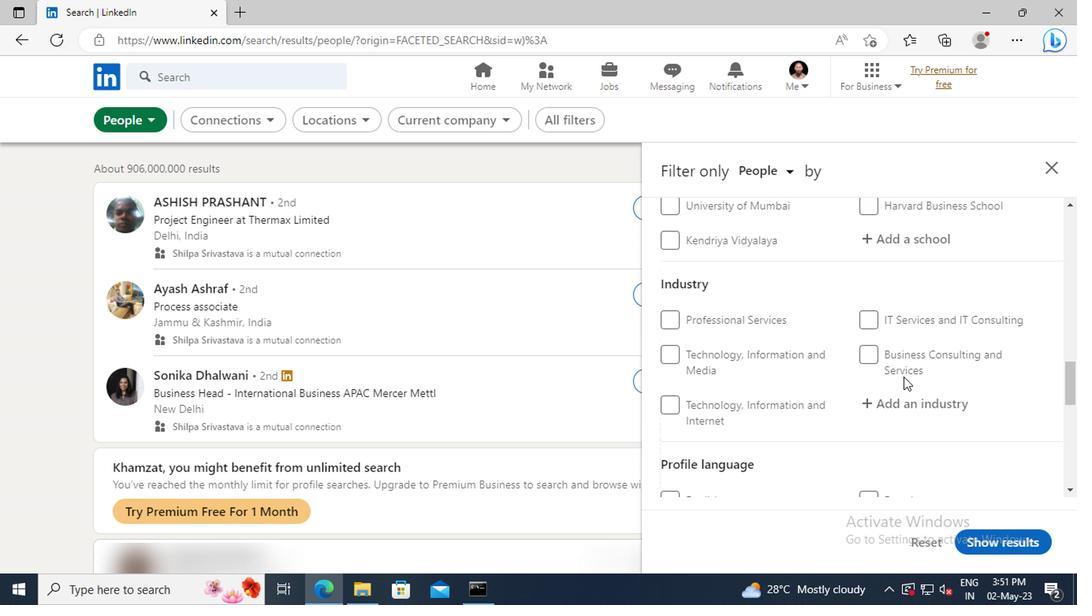 
Action: Mouse scrolled (899, 378) with delta (0, 0)
Screenshot: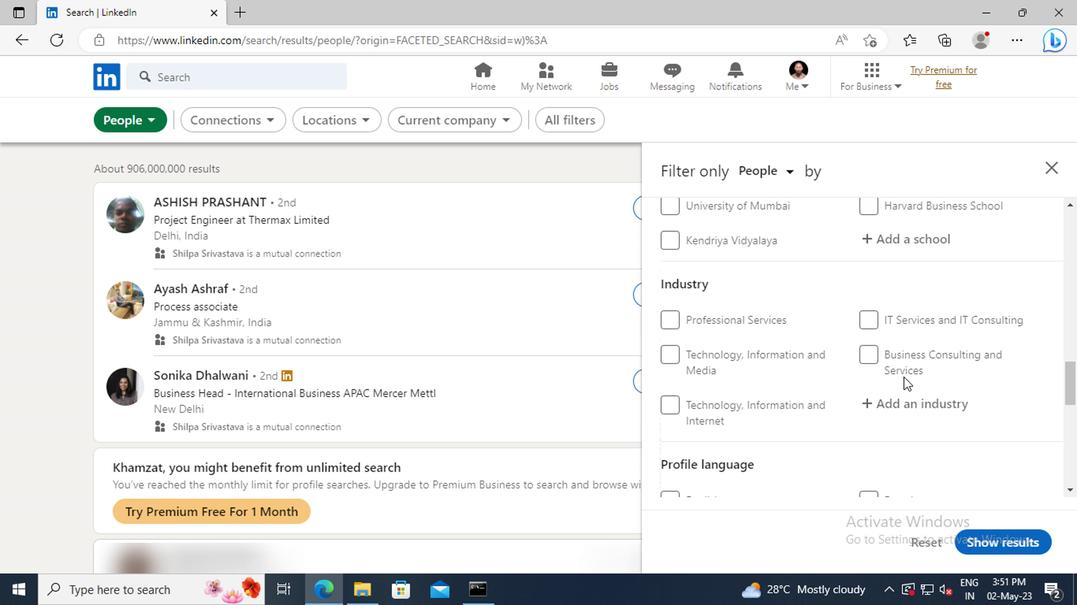 
Action: Mouse scrolled (899, 378) with delta (0, 0)
Screenshot: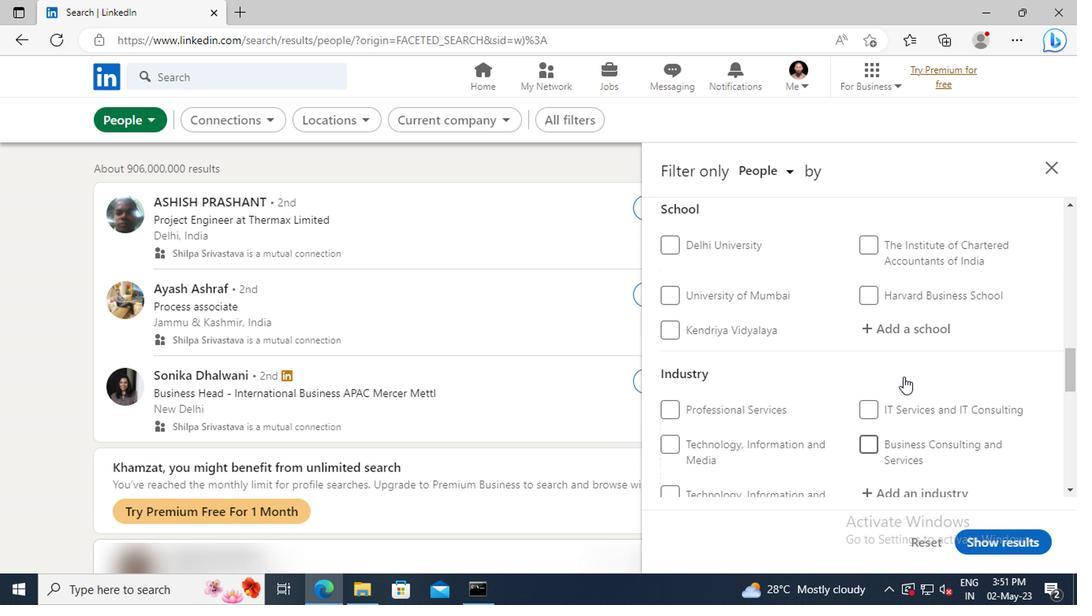 
Action: Mouse scrolled (899, 378) with delta (0, 0)
Screenshot: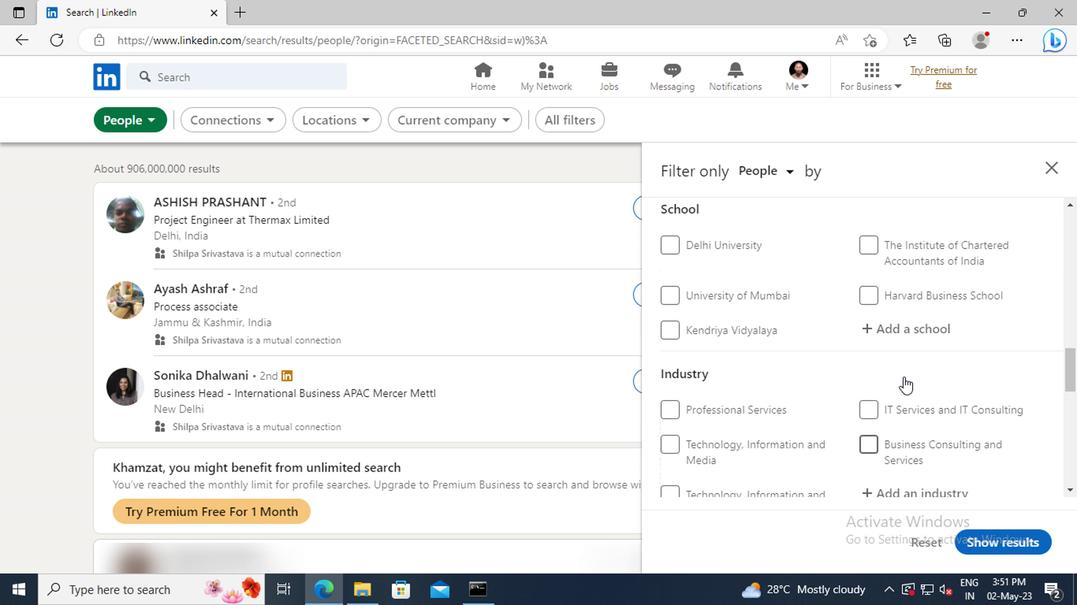 
Action: Mouse scrolled (899, 378) with delta (0, 0)
Screenshot: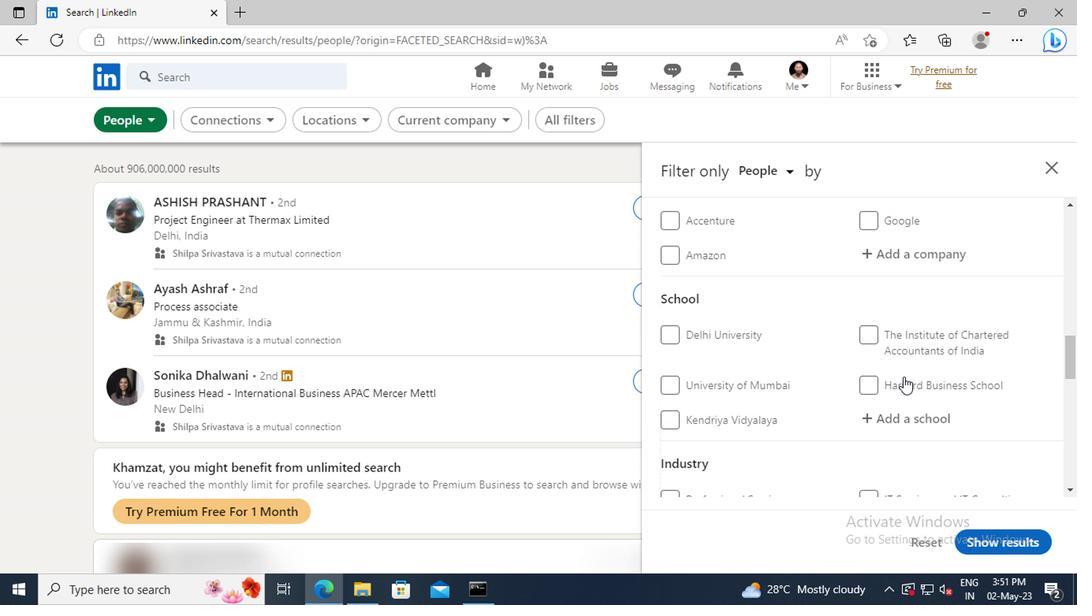 
Action: Mouse scrolled (899, 378) with delta (0, 0)
Screenshot: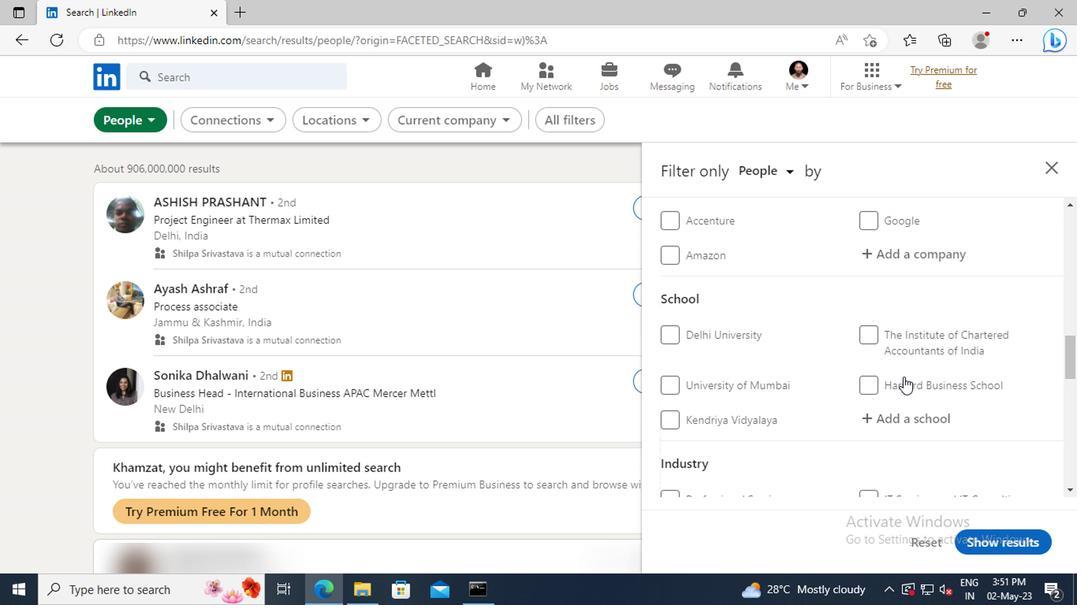 
Action: Mouse scrolled (899, 378) with delta (0, 0)
Screenshot: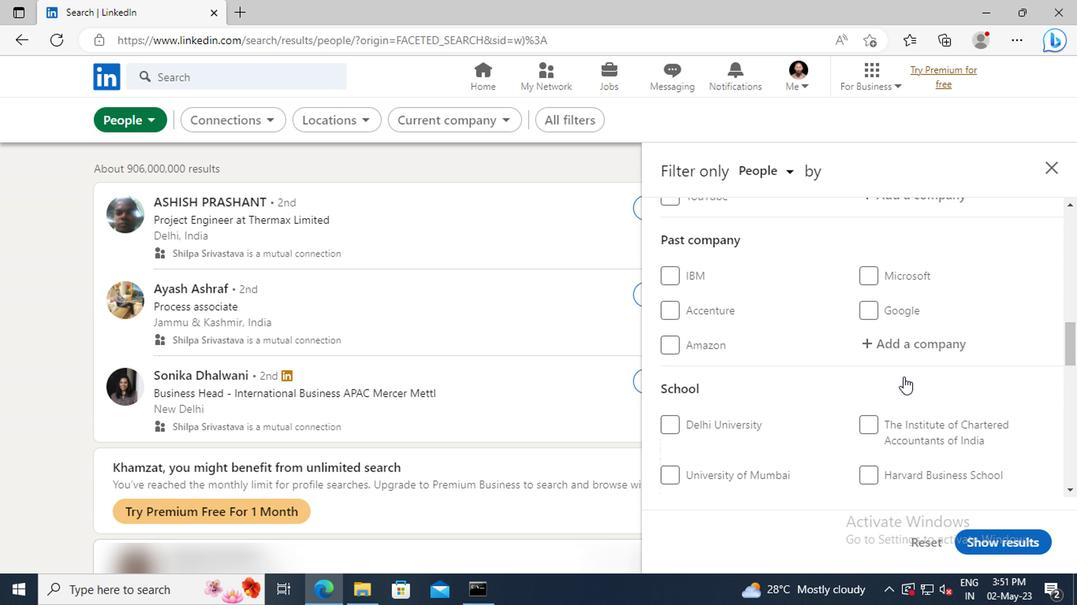 
Action: Mouse scrolled (899, 378) with delta (0, 0)
Screenshot: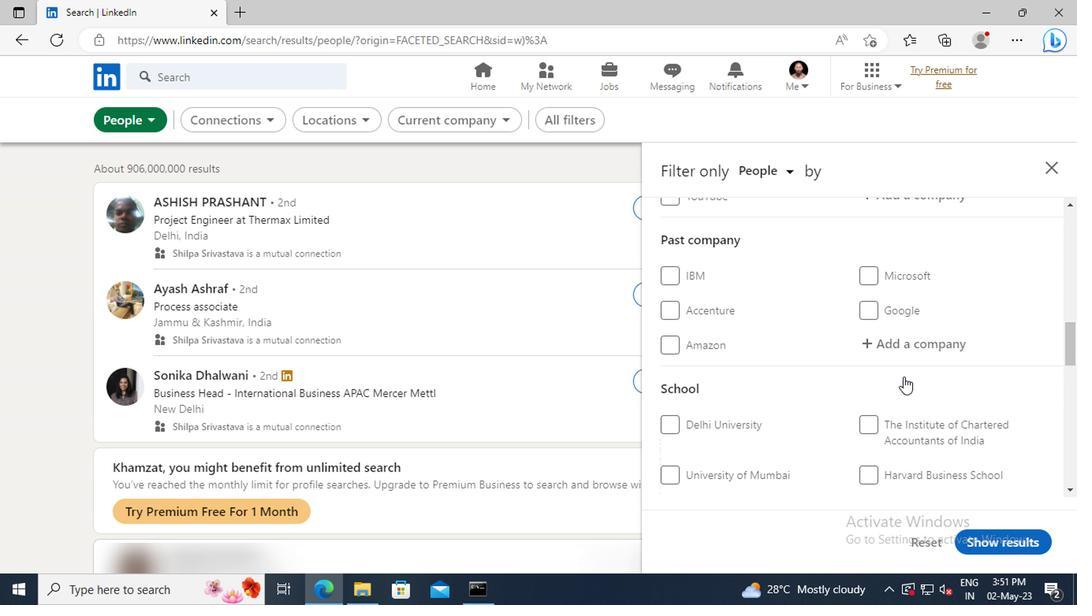 
Action: Mouse scrolled (899, 378) with delta (0, 0)
Screenshot: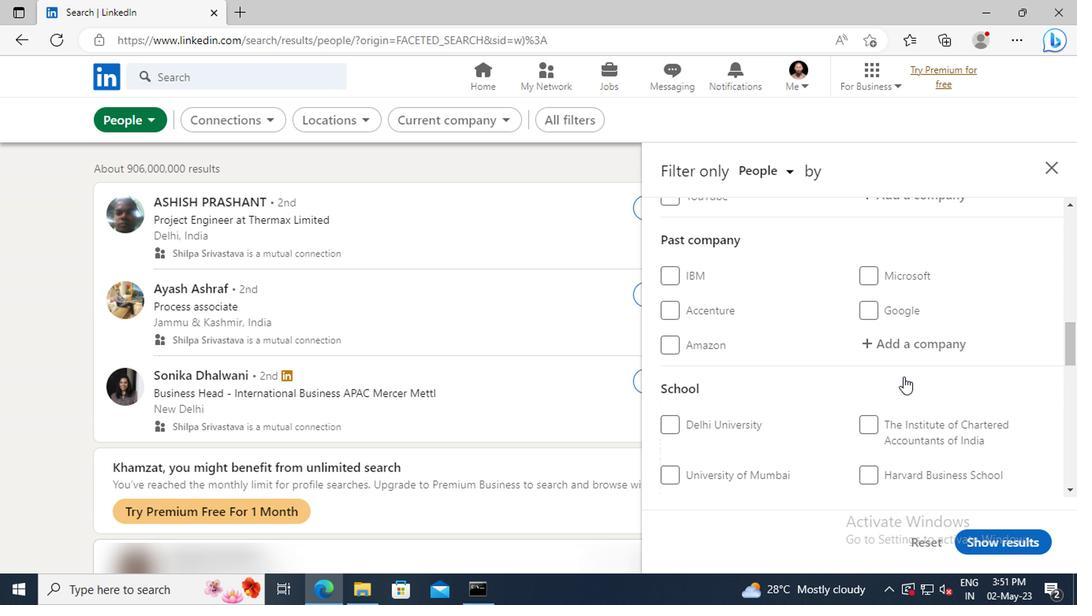 
Action: Mouse scrolled (899, 378) with delta (0, 0)
Screenshot: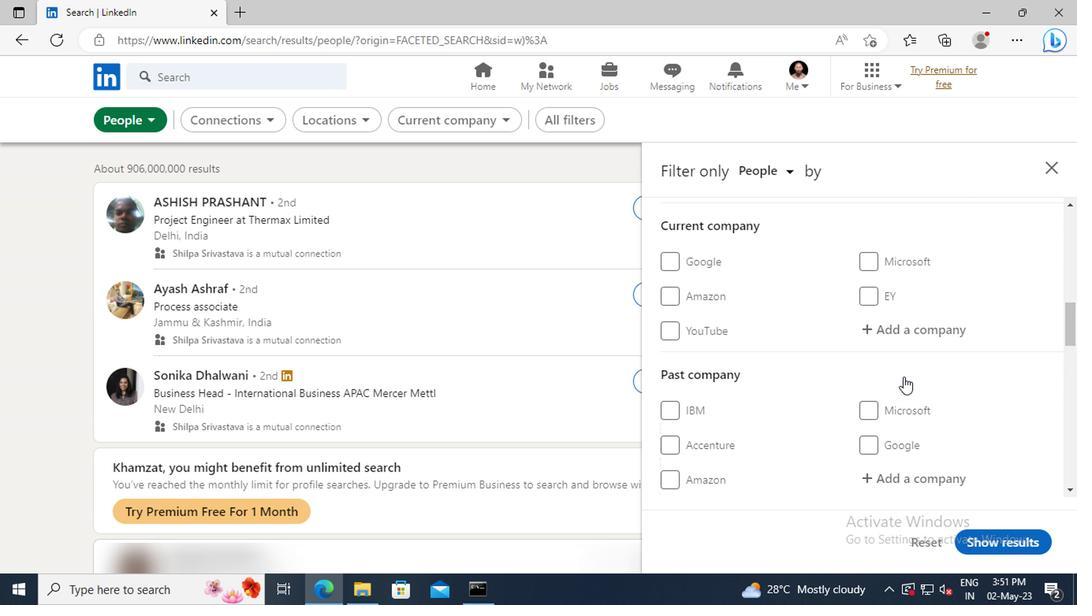 
Action: Mouse pressed left at (899, 378)
Screenshot: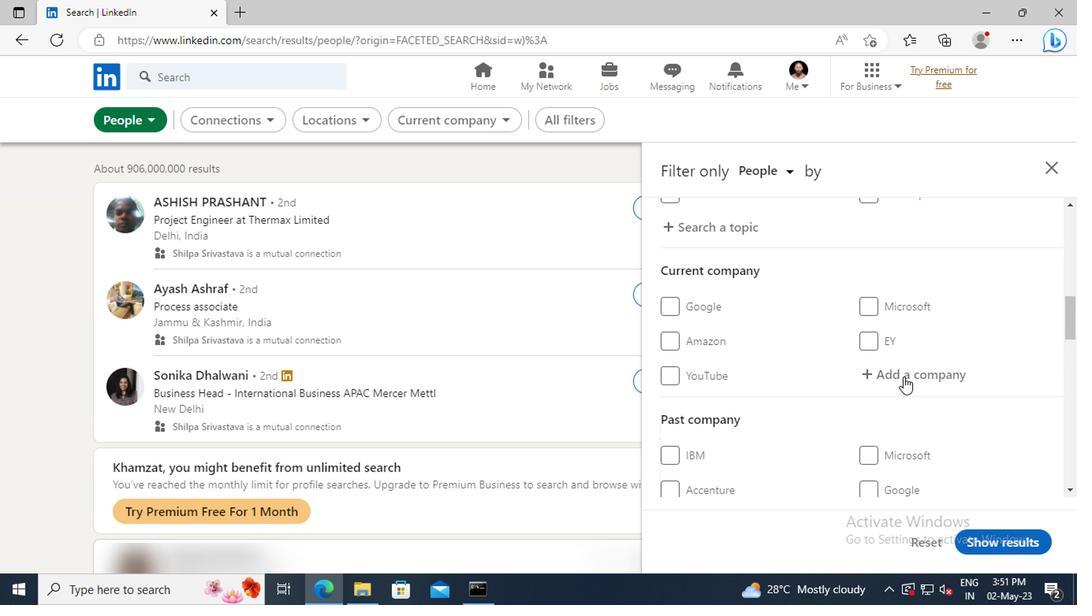 
Action: Key pressed <Key.shift>VDART
Screenshot: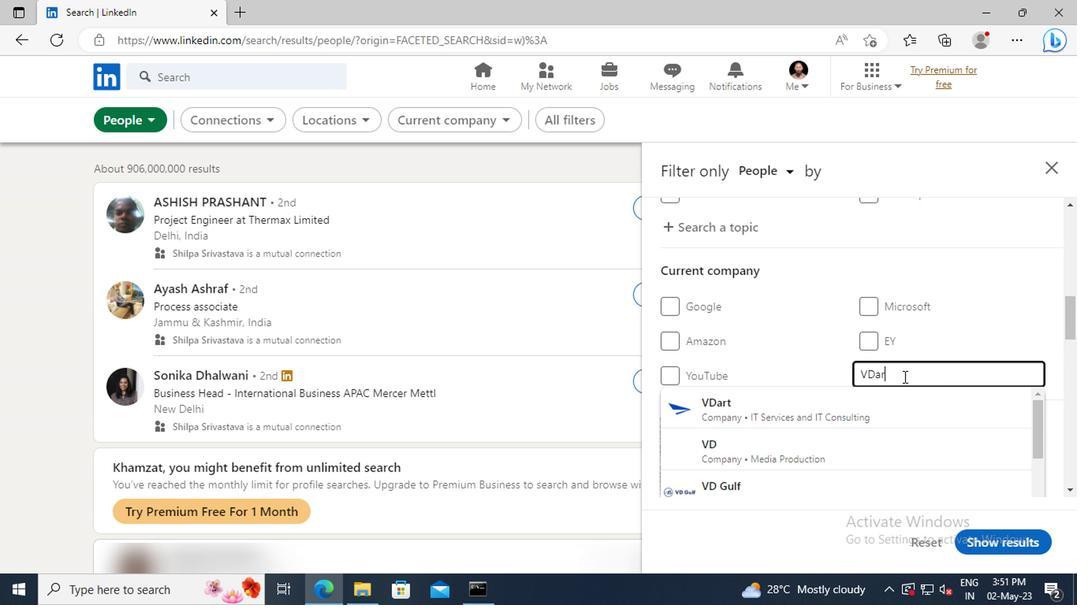 
Action: Mouse moved to (900, 395)
Screenshot: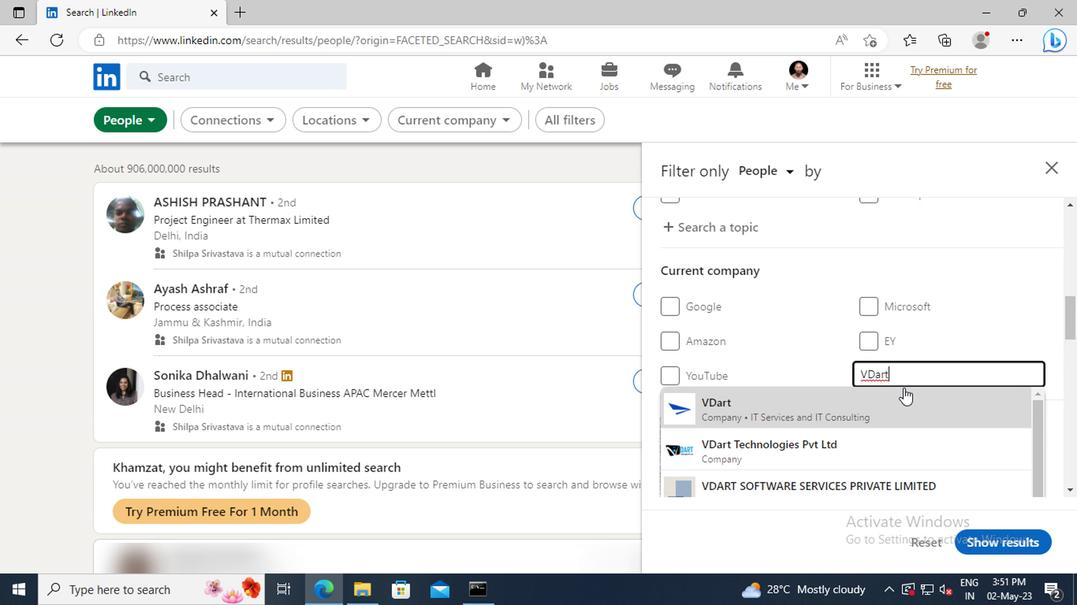 
Action: Mouse pressed left at (900, 395)
Screenshot: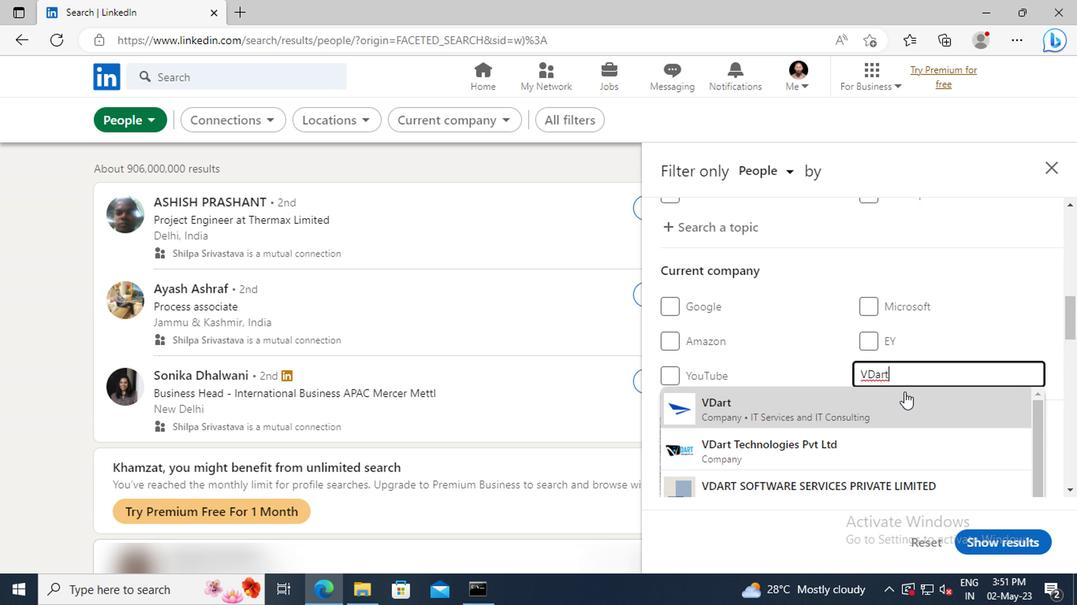
Action: Mouse scrolled (900, 394) with delta (0, -1)
Screenshot: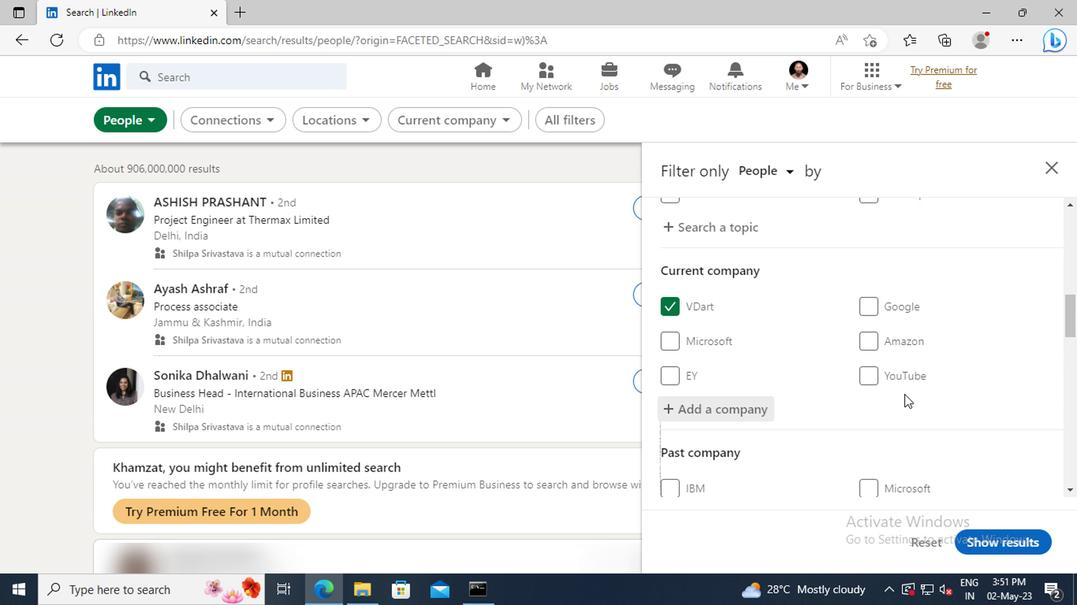 
Action: Mouse scrolled (900, 394) with delta (0, -1)
Screenshot: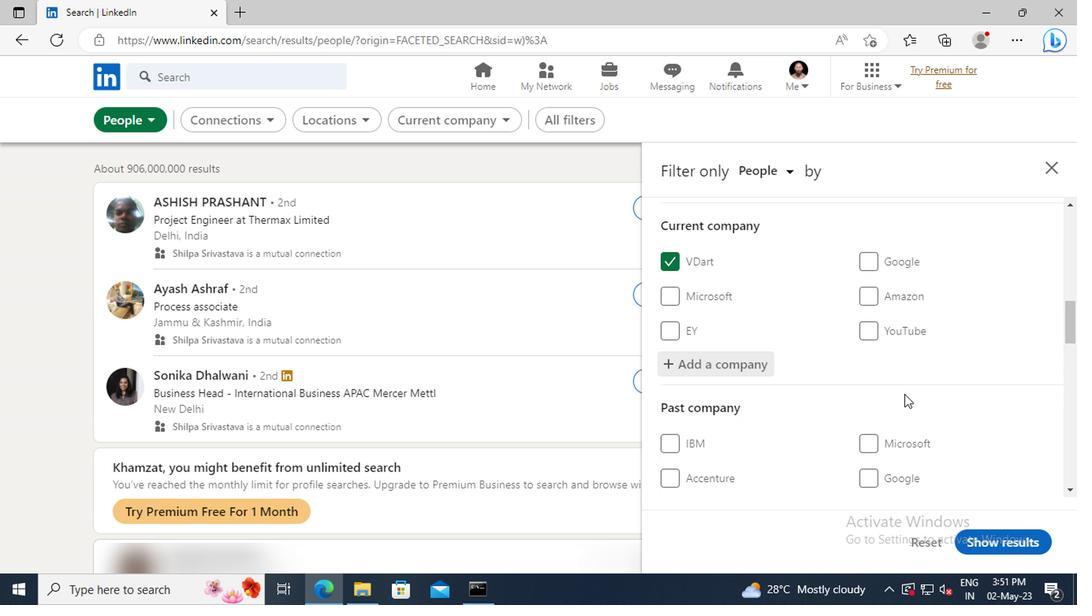
Action: Mouse scrolled (900, 394) with delta (0, -1)
Screenshot: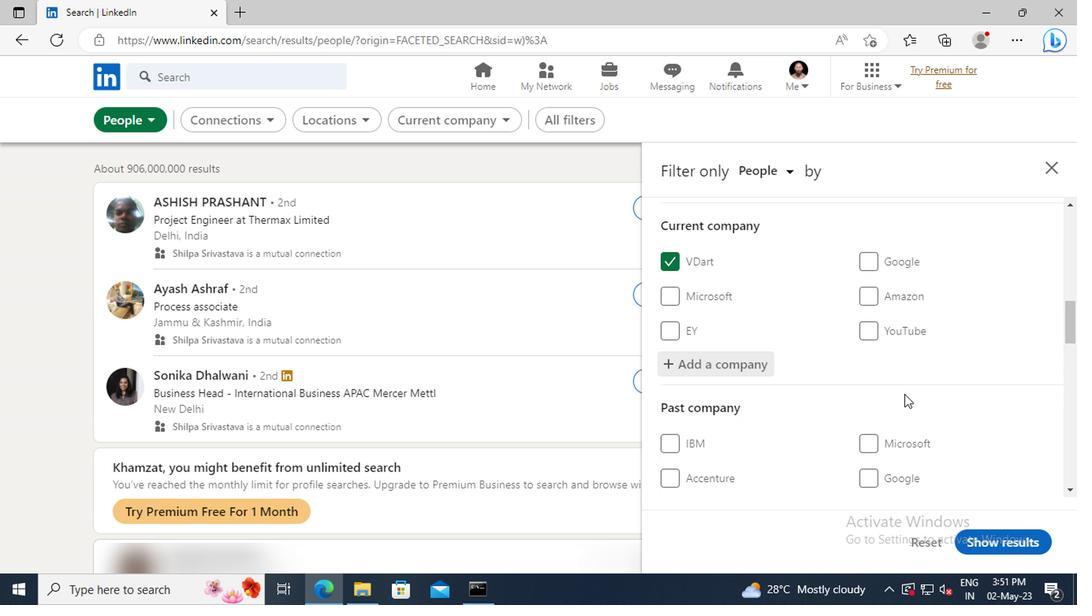 
Action: Mouse moved to (896, 385)
Screenshot: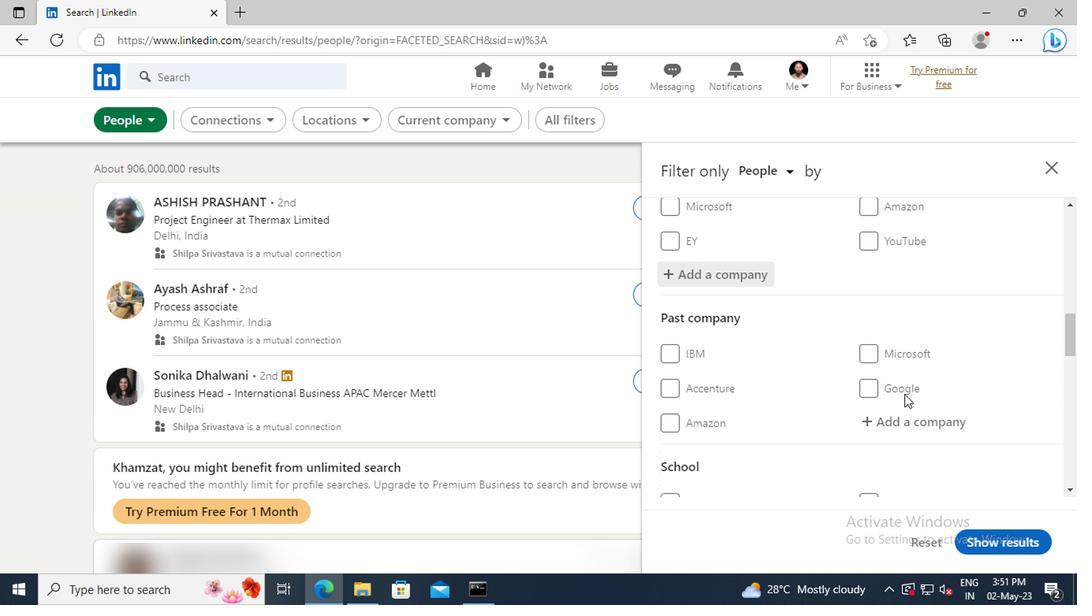 
Action: Mouse scrolled (896, 384) with delta (0, -1)
Screenshot: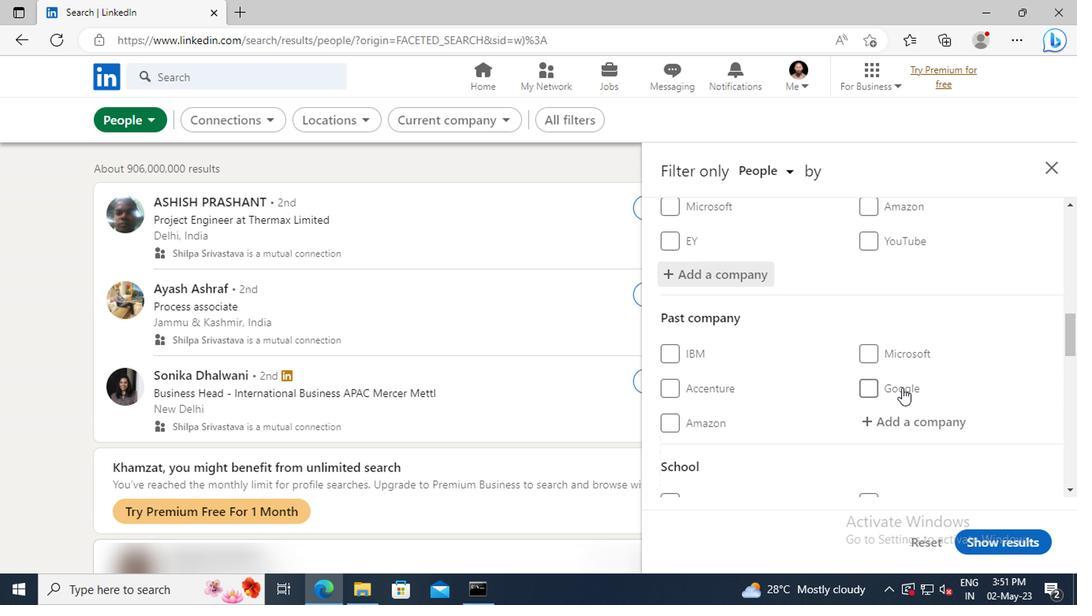 
Action: Mouse scrolled (896, 384) with delta (0, -1)
Screenshot: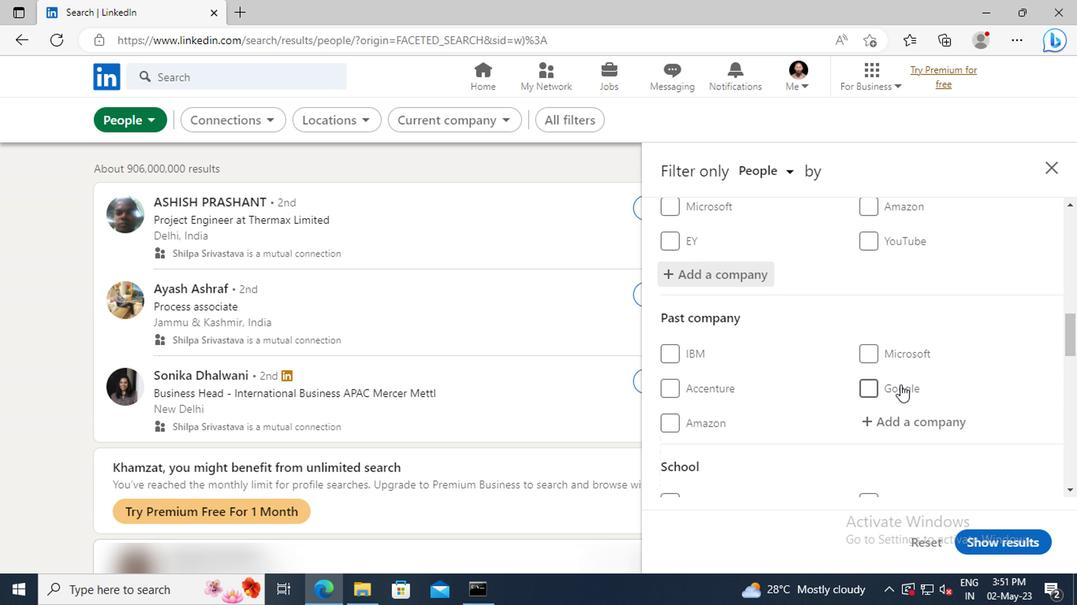 
Action: Mouse moved to (886, 354)
Screenshot: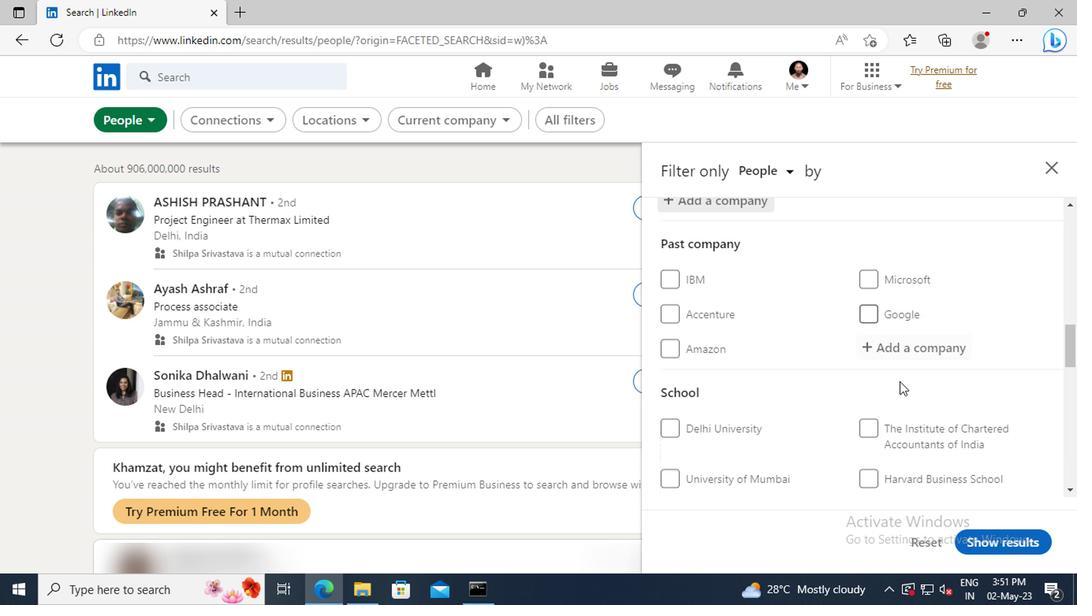 
Action: Mouse scrolled (886, 353) with delta (0, -1)
Screenshot: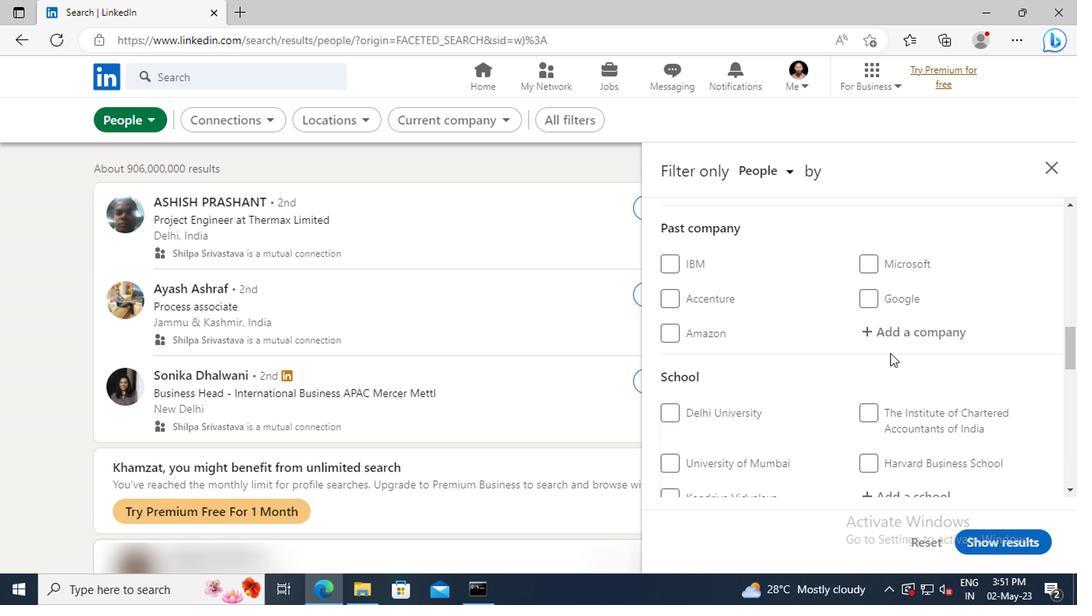 
Action: Mouse scrolled (886, 353) with delta (0, -1)
Screenshot: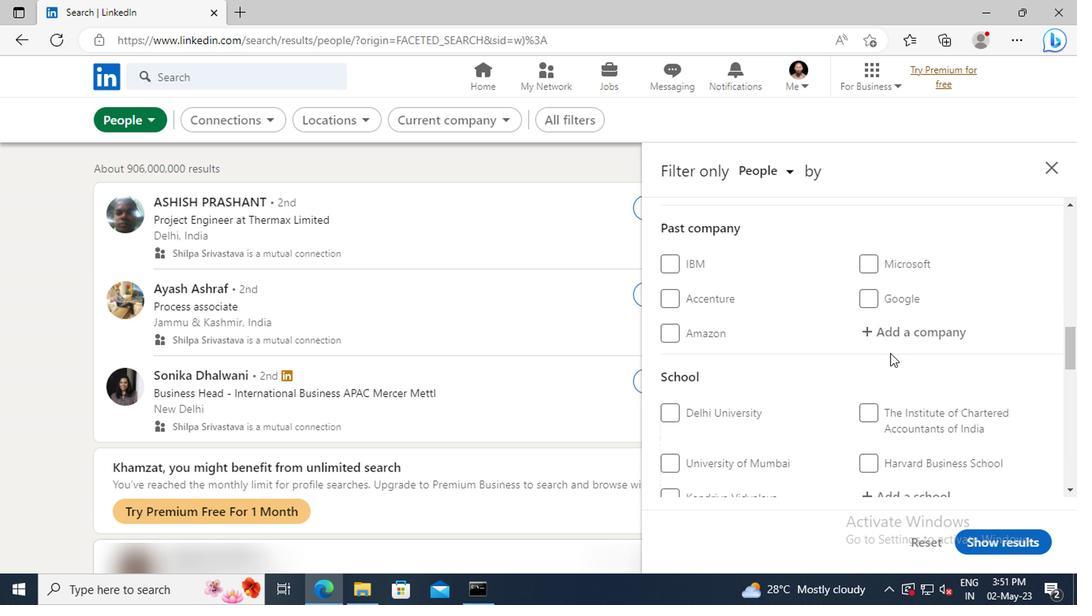 
Action: Mouse scrolled (886, 353) with delta (0, -1)
Screenshot: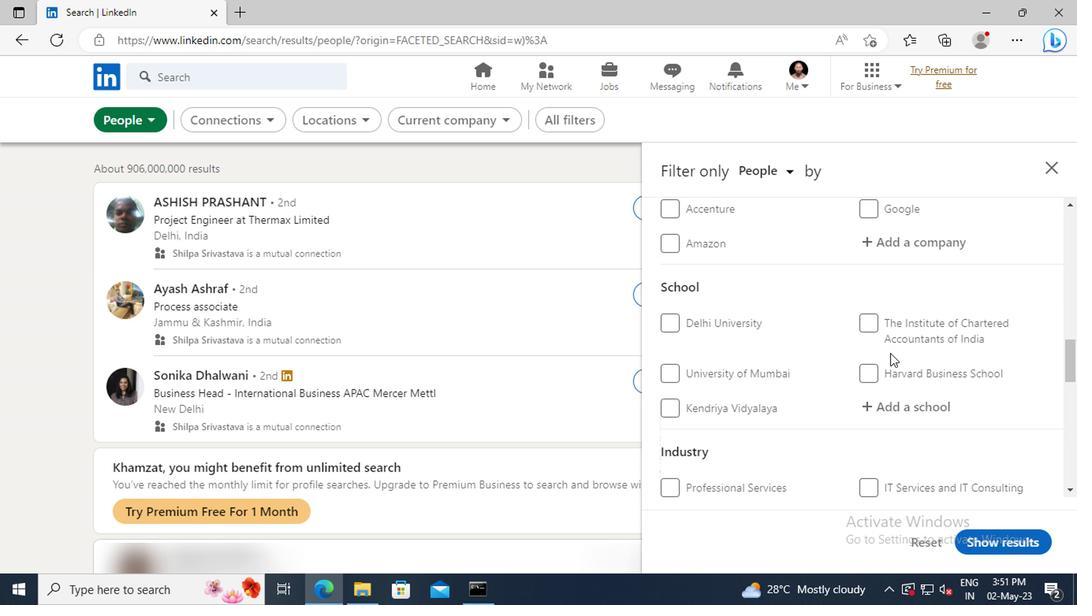 
Action: Mouse moved to (886, 360)
Screenshot: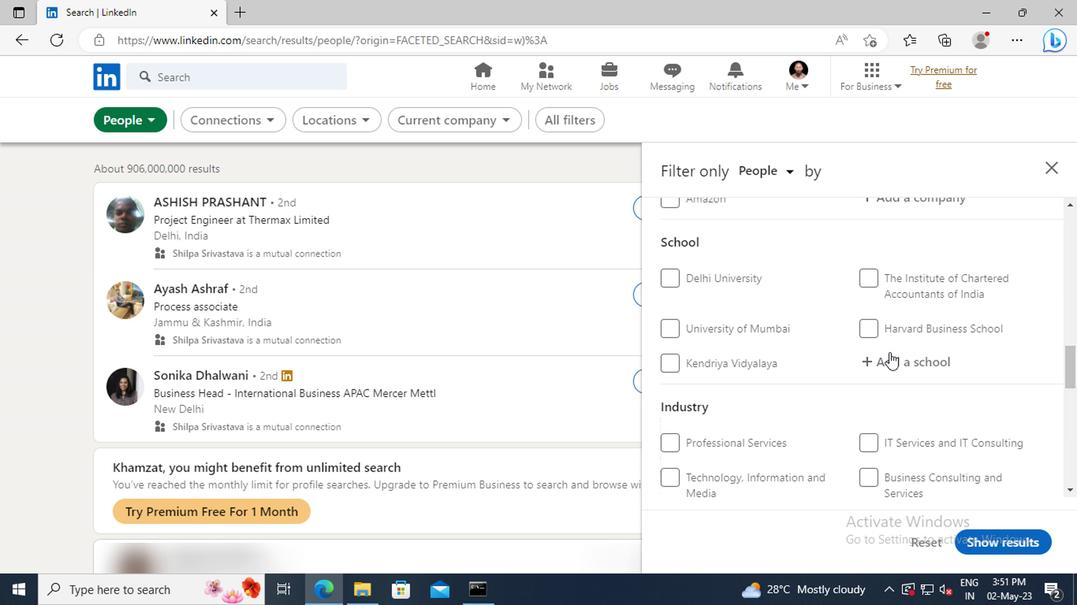 
Action: Mouse pressed left at (886, 360)
Screenshot: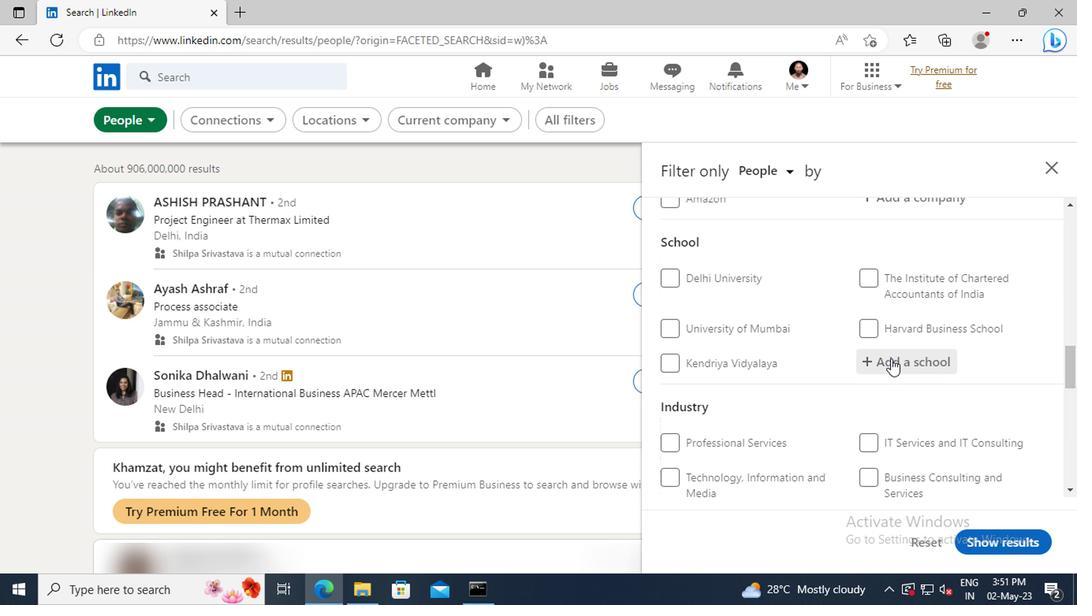 
Action: Key pressed <Key.shift>TVS<Key.space><Key.shift>MAT
Screenshot: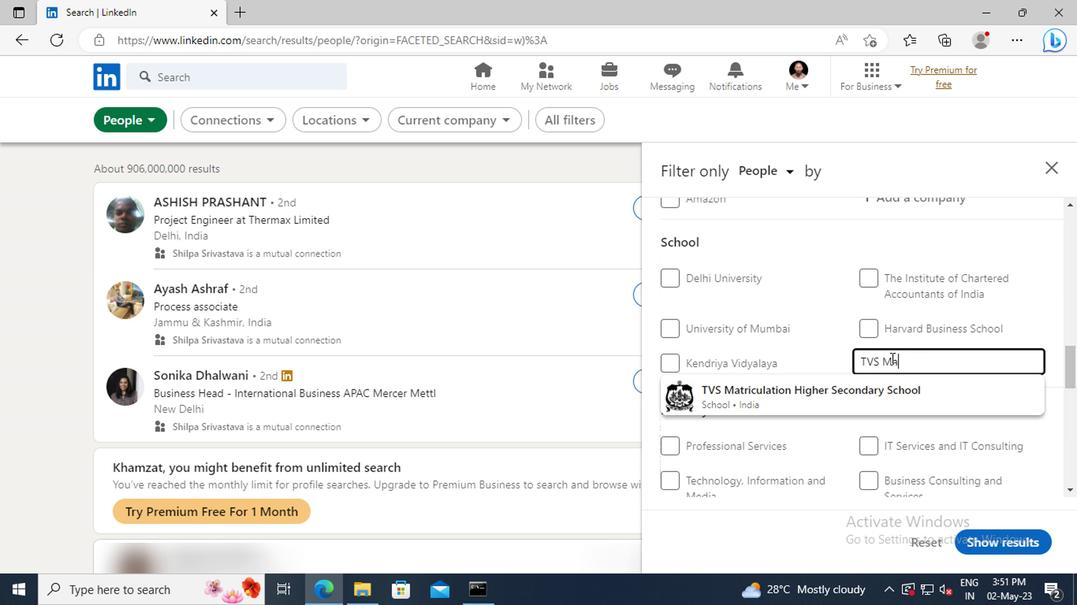 
Action: Mouse moved to (890, 389)
Screenshot: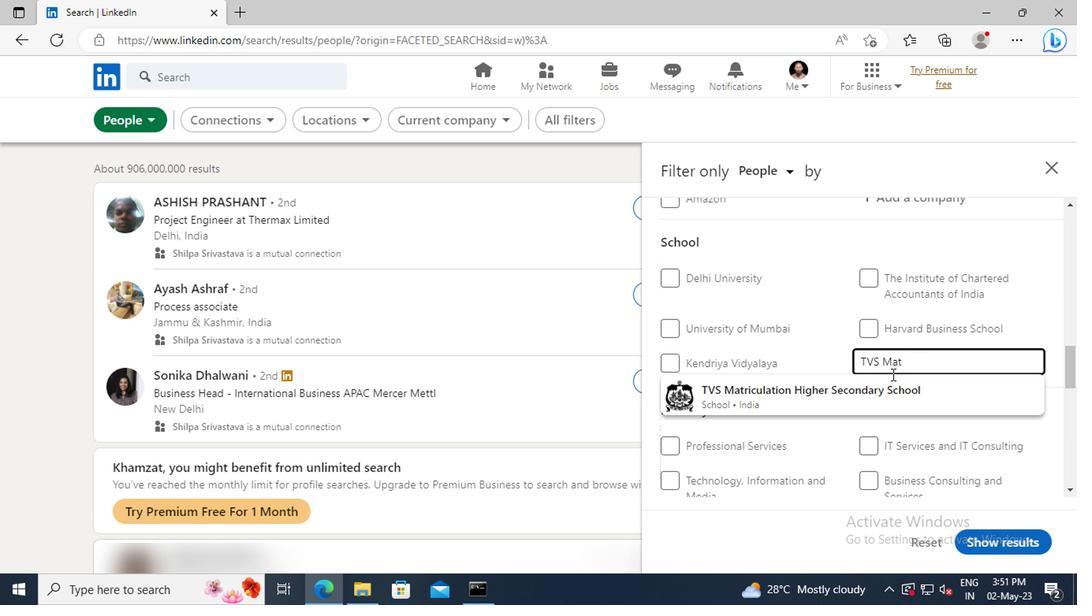 
Action: Mouse pressed left at (890, 389)
Screenshot: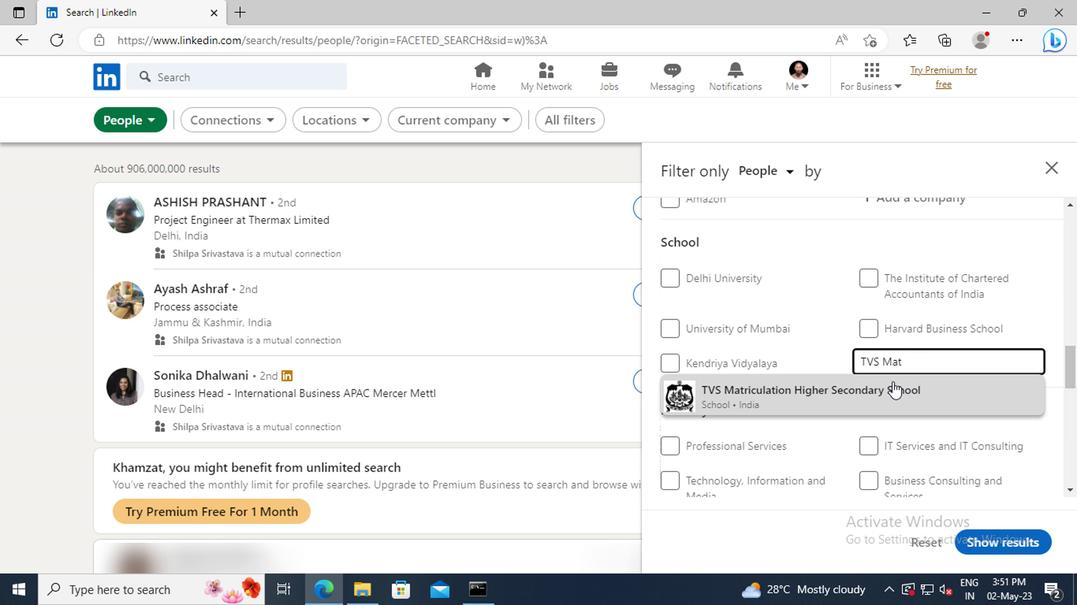 
Action: Mouse scrolled (890, 388) with delta (0, -1)
Screenshot: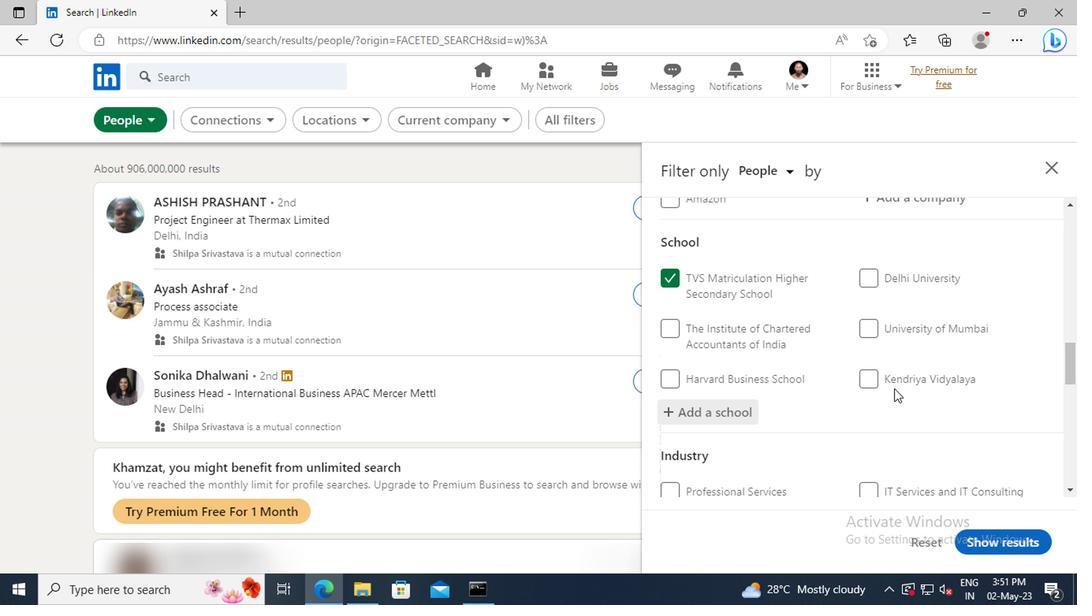 
Action: Mouse scrolled (890, 388) with delta (0, -1)
Screenshot: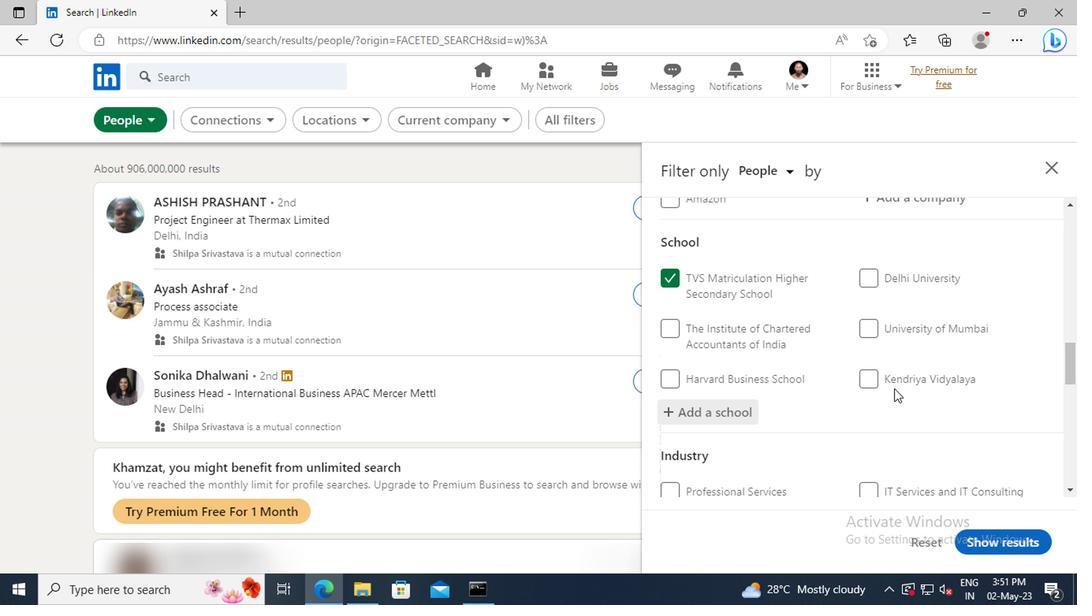 
Action: Mouse scrolled (890, 388) with delta (0, -1)
Screenshot: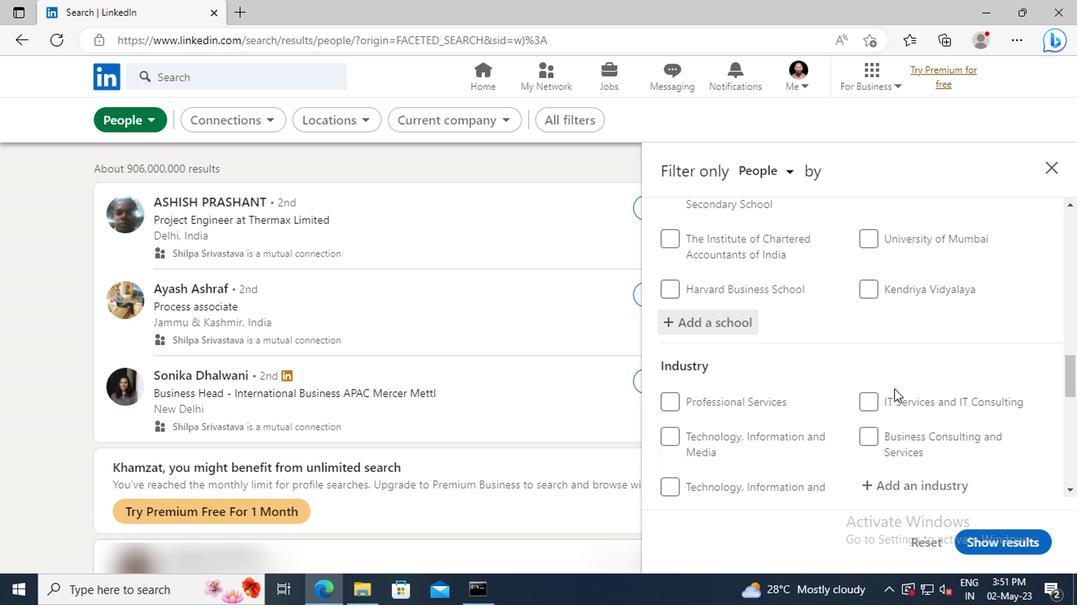 
Action: Mouse scrolled (890, 388) with delta (0, -1)
Screenshot: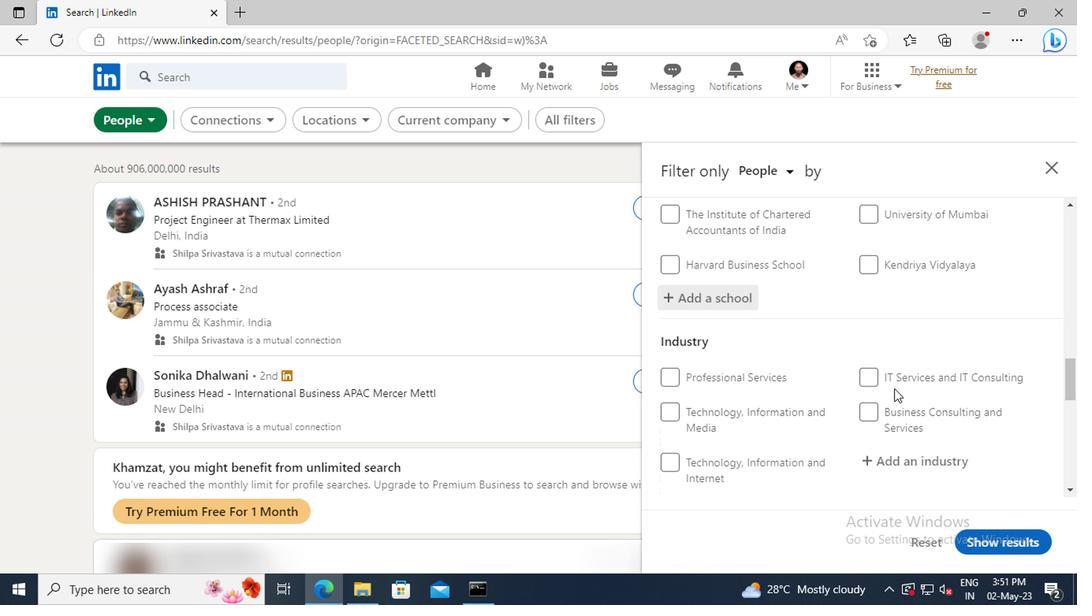 
Action: Mouse scrolled (890, 388) with delta (0, -1)
Screenshot: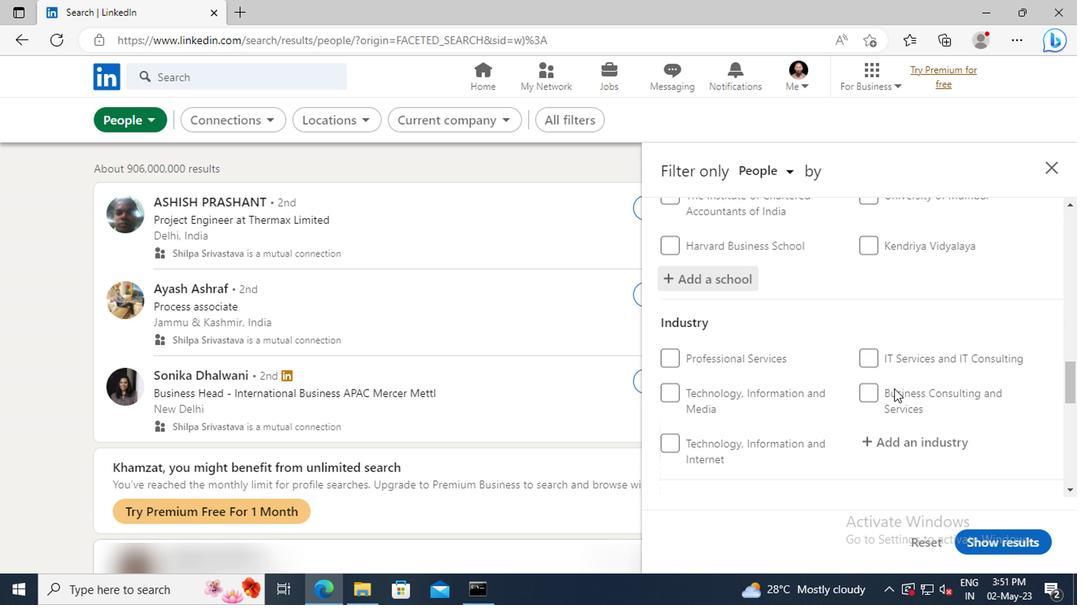 
Action: Mouse moved to (885, 360)
Screenshot: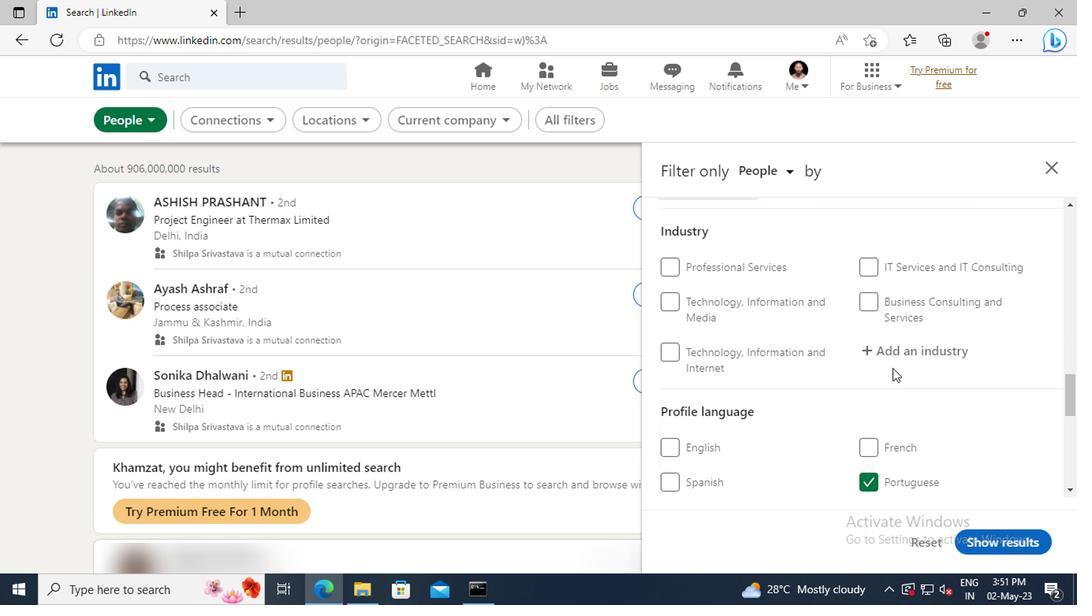
Action: Mouse pressed left at (885, 360)
Screenshot: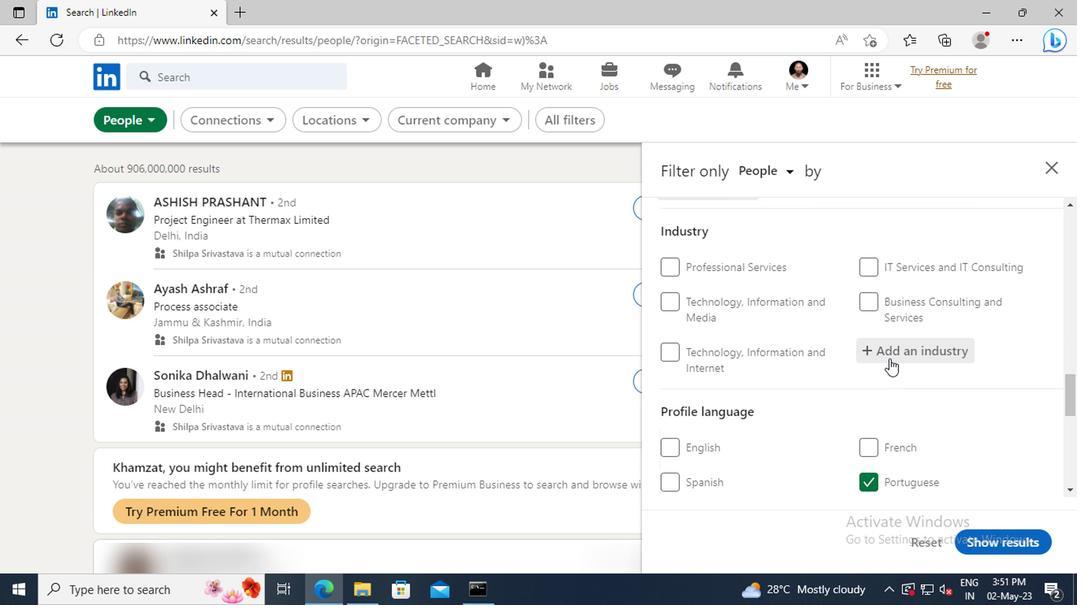 
Action: Key pressed <Key.shift>GLASS
Screenshot: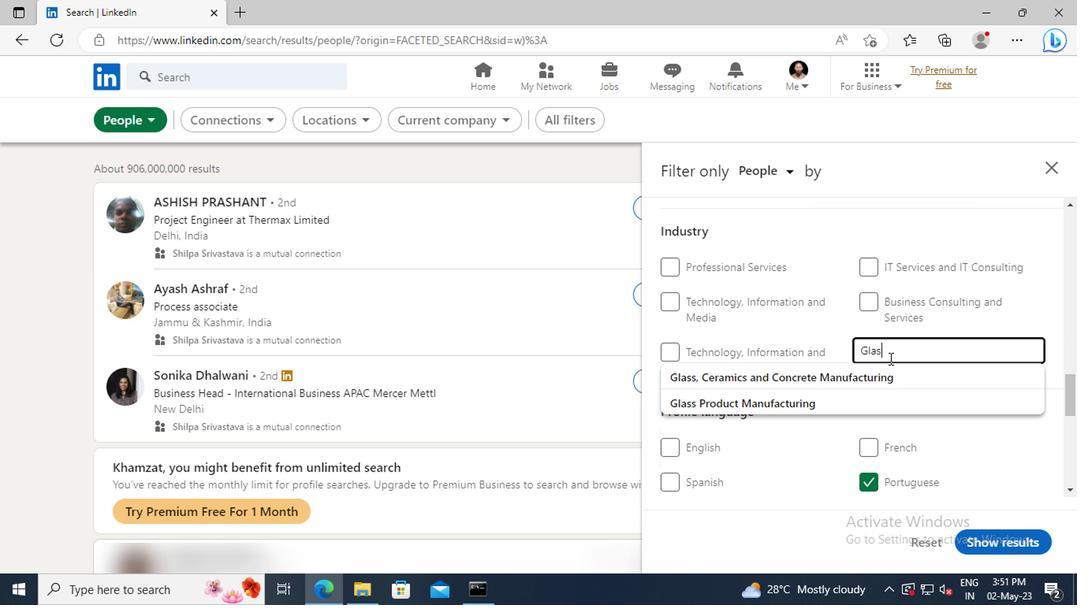 
Action: Mouse moved to (885, 369)
Screenshot: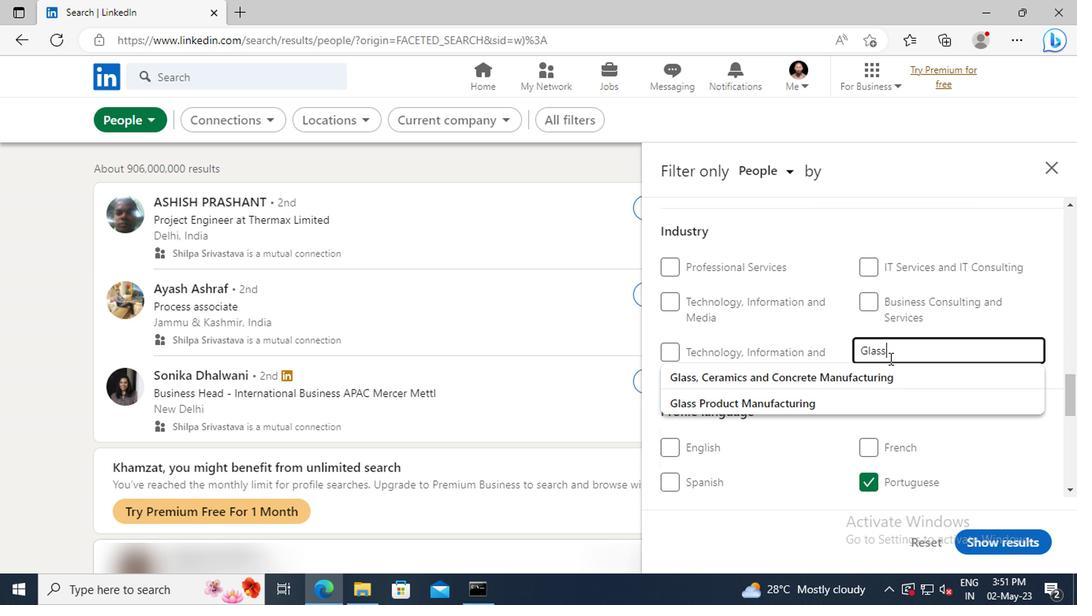 
Action: Mouse pressed left at (885, 369)
Screenshot: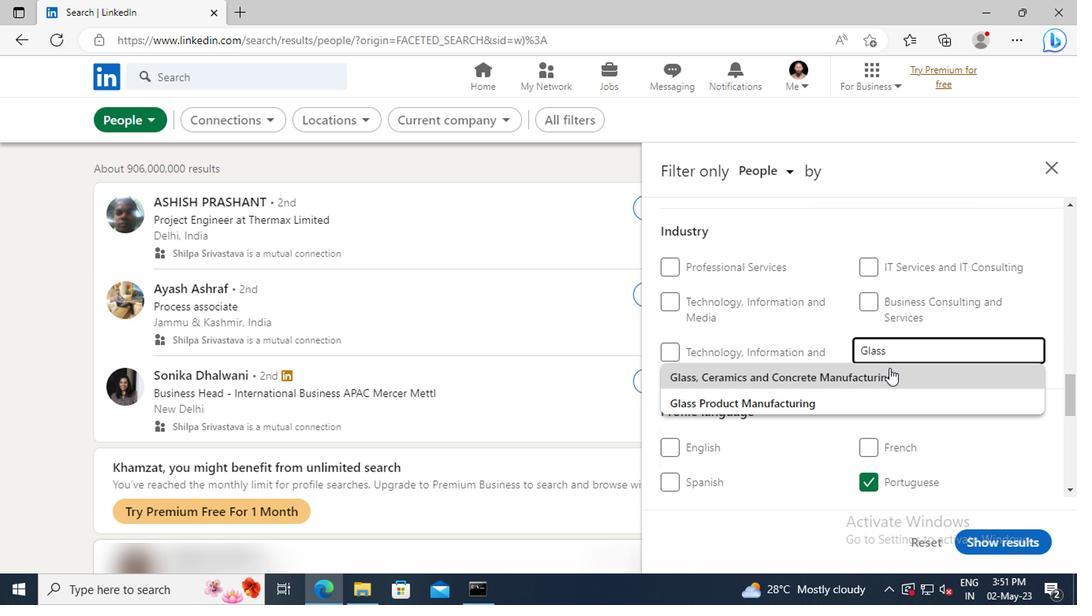 
Action: Mouse scrolled (885, 368) with delta (0, 0)
Screenshot: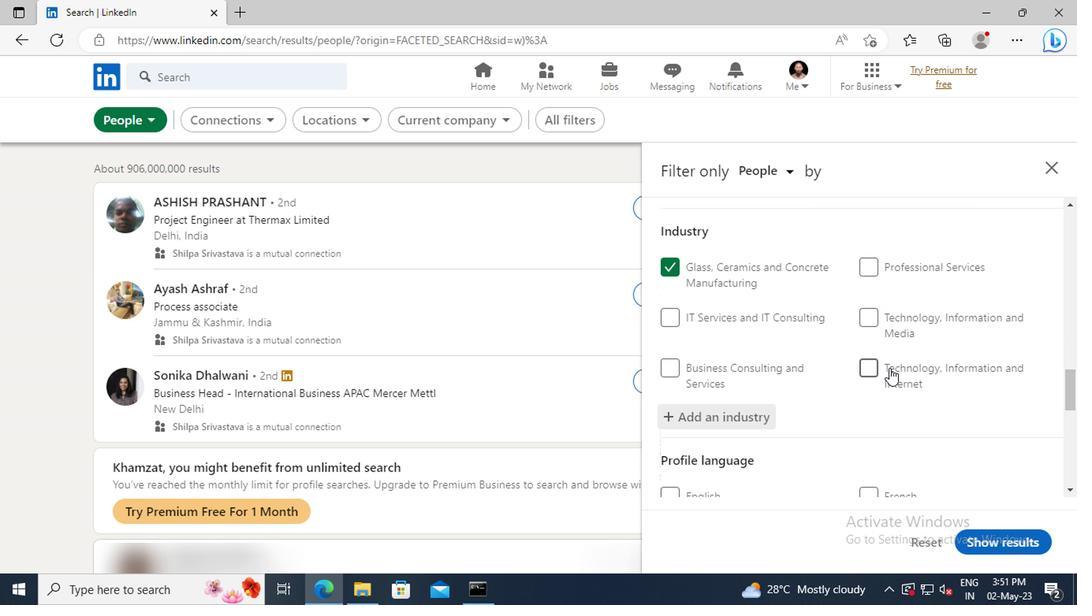 
Action: Mouse scrolled (885, 368) with delta (0, 0)
Screenshot: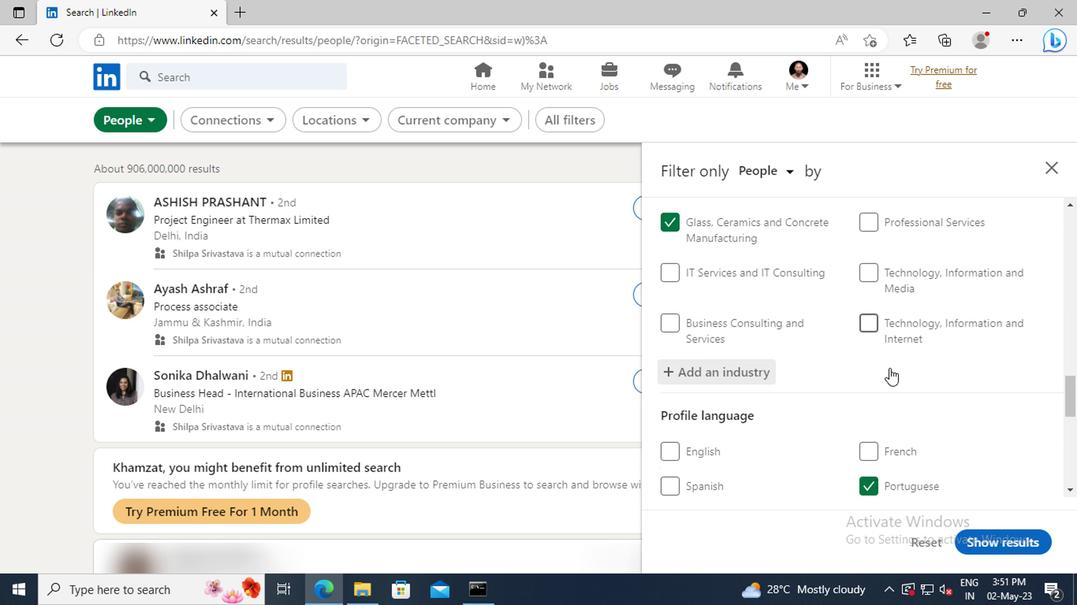 
Action: Mouse scrolled (885, 368) with delta (0, 0)
Screenshot: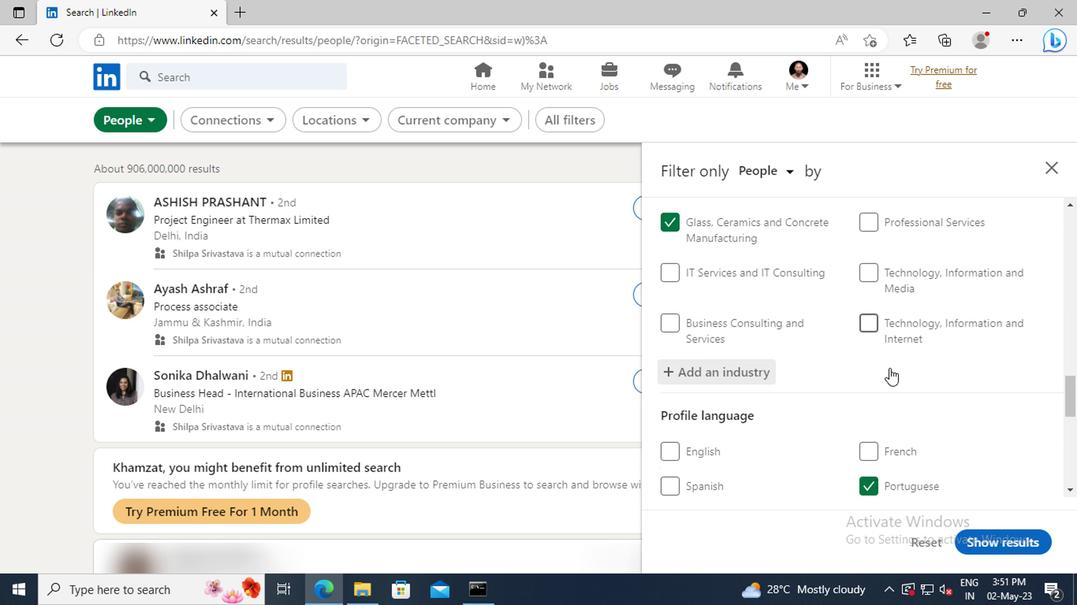 
Action: Mouse scrolled (885, 368) with delta (0, 0)
Screenshot: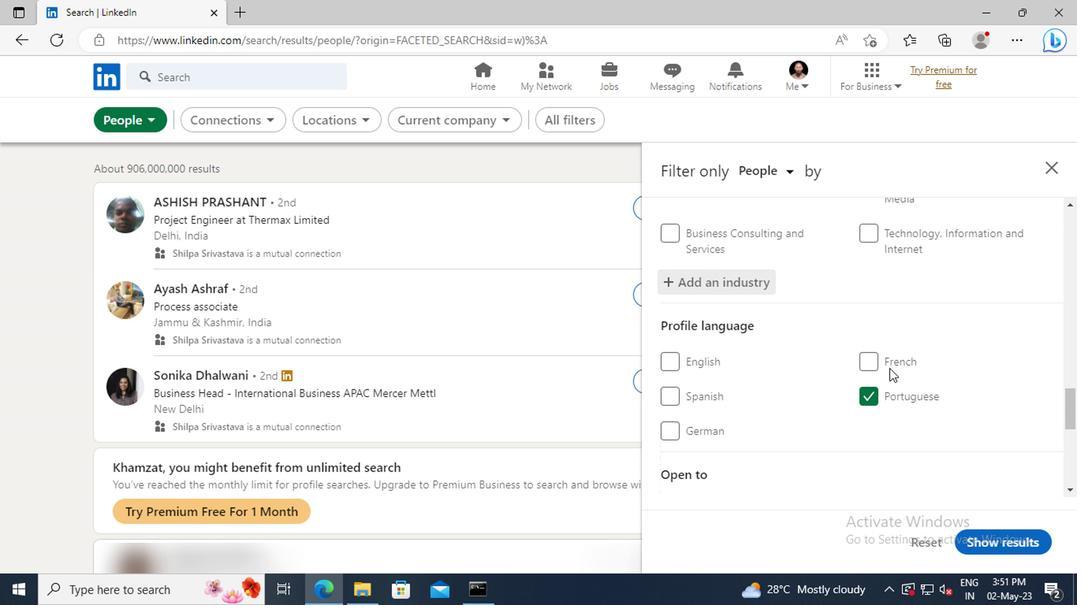 
Action: Mouse scrolled (885, 368) with delta (0, 0)
Screenshot: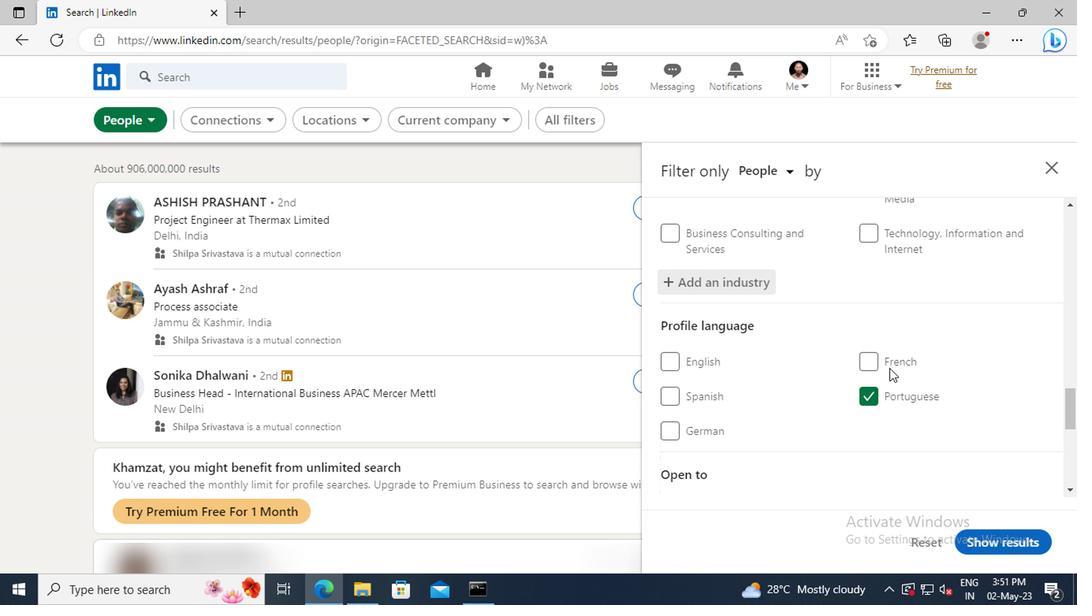 
Action: Mouse scrolled (885, 368) with delta (0, 0)
Screenshot: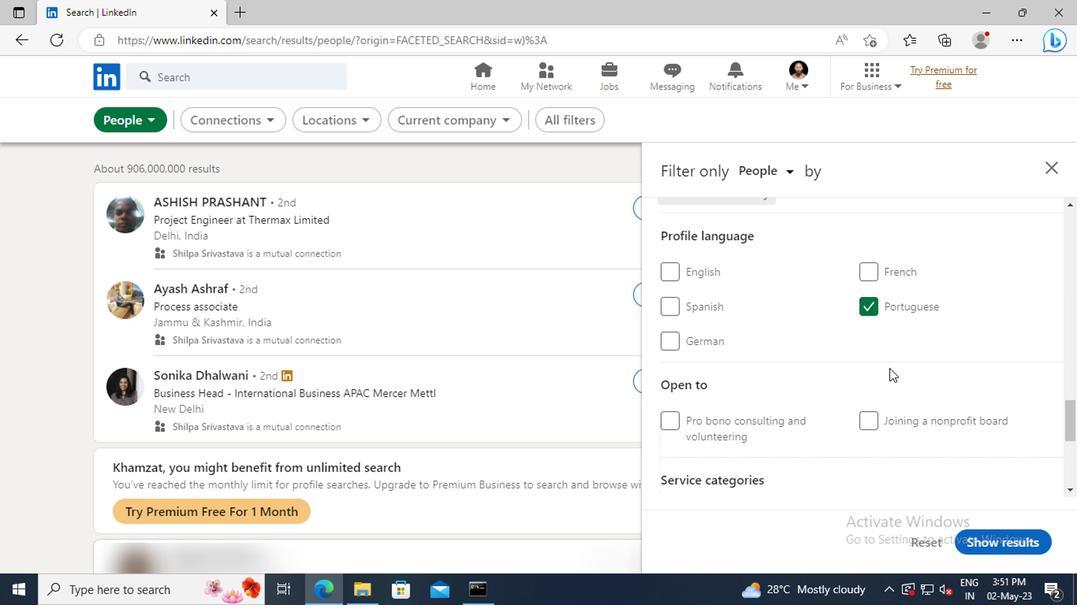 
Action: Mouse scrolled (885, 368) with delta (0, 0)
Screenshot: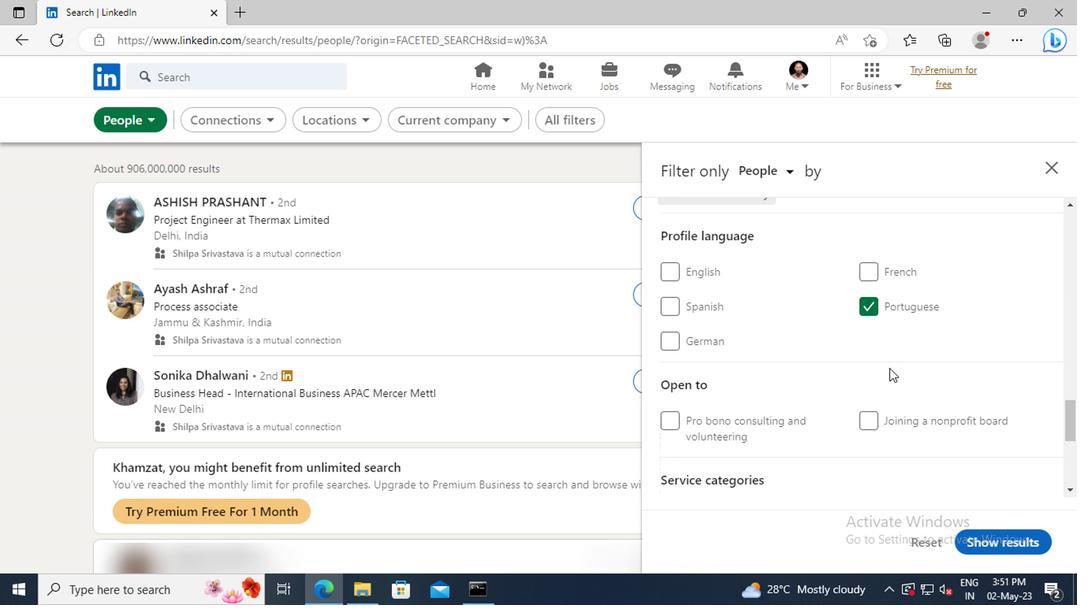 
Action: Mouse scrolled (885, 368) with delta (0, 0)
Screenshot: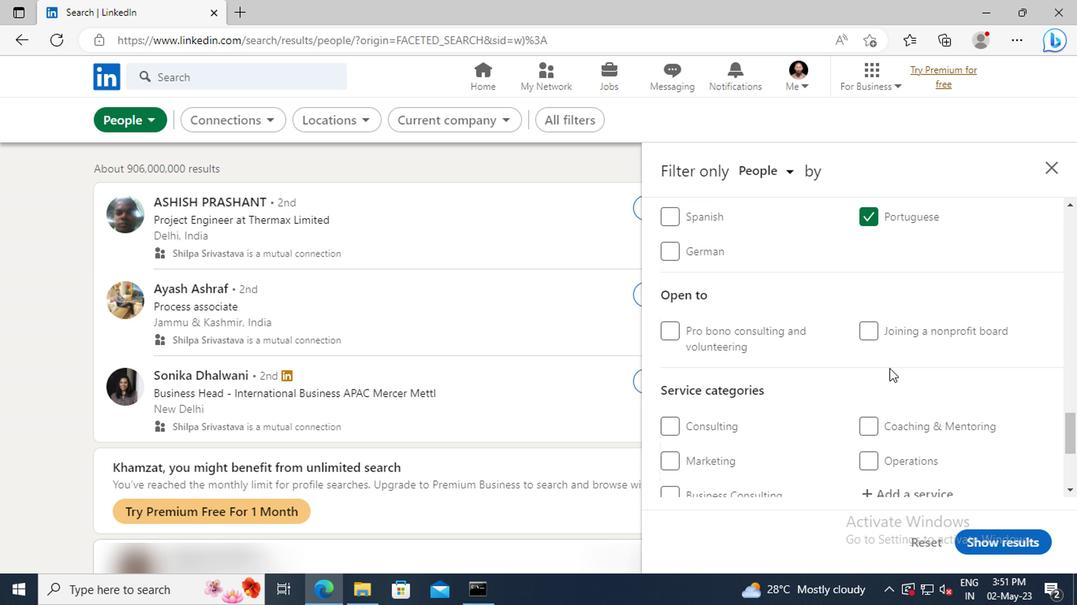 
Action: Mouse scrolled (885, 368) with delta (0, 0)
Screenshot: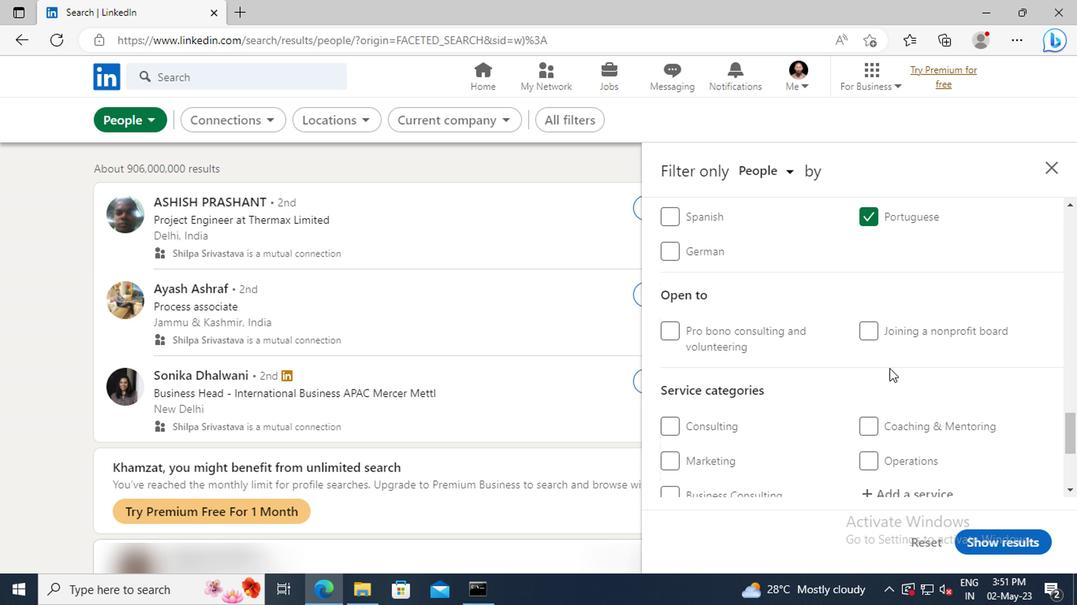 
Action: Mouse moved to (888, 400)
Screenshot: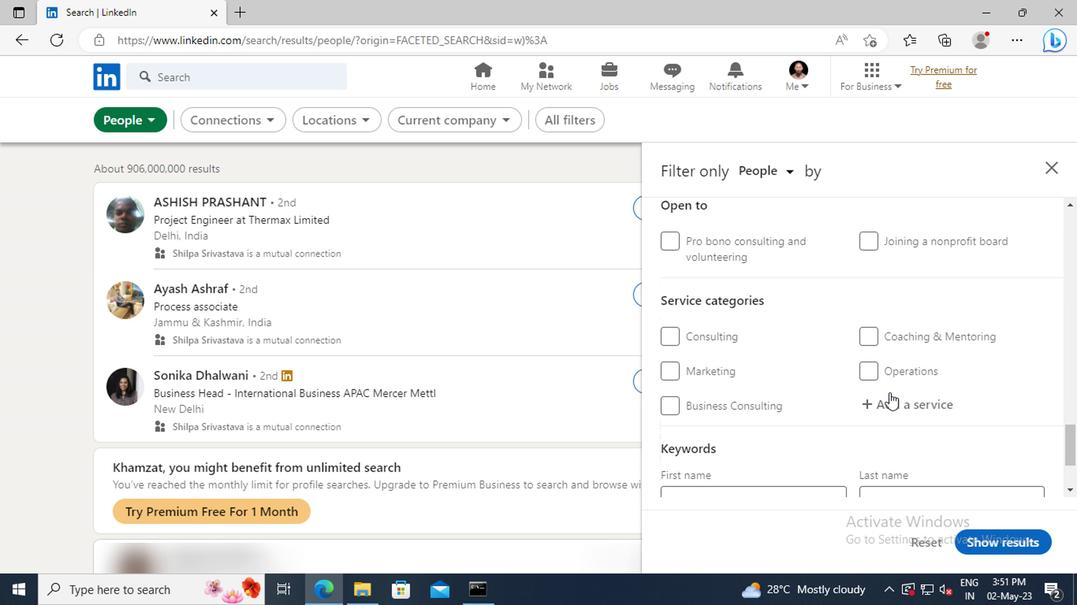 
Action: Mouse pressed left at (888, 400)
Screenshot: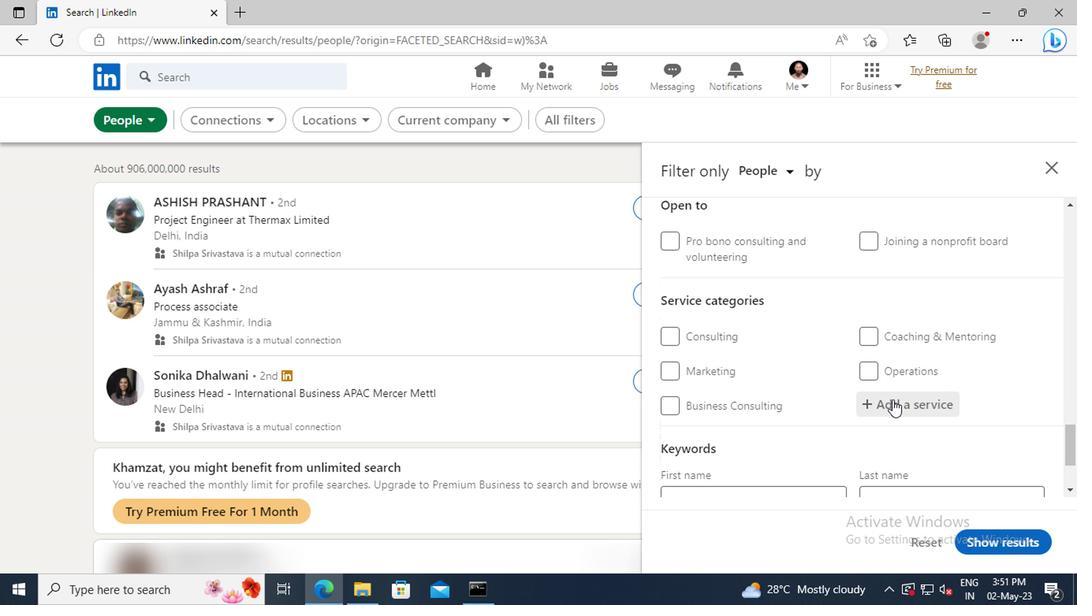 
Action: Key pressed <Key.shift><Key.shift><Key.shift><Key.shift>CUSTOMER<Key.space><Key.shift>SUP
Screenshot: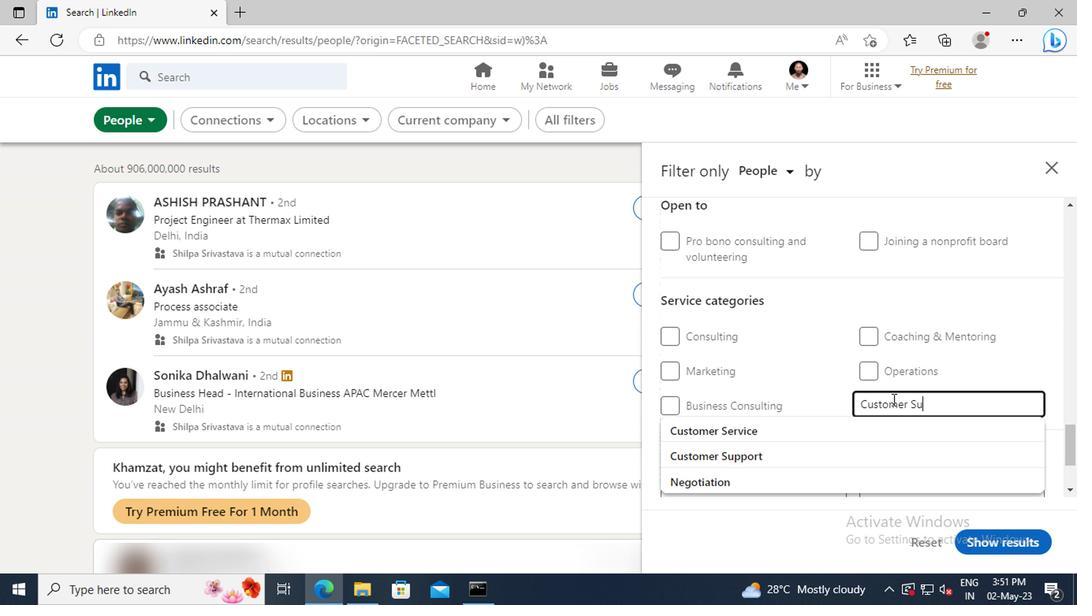 
Action: Mouse moved to (882, 446)
Screenshot: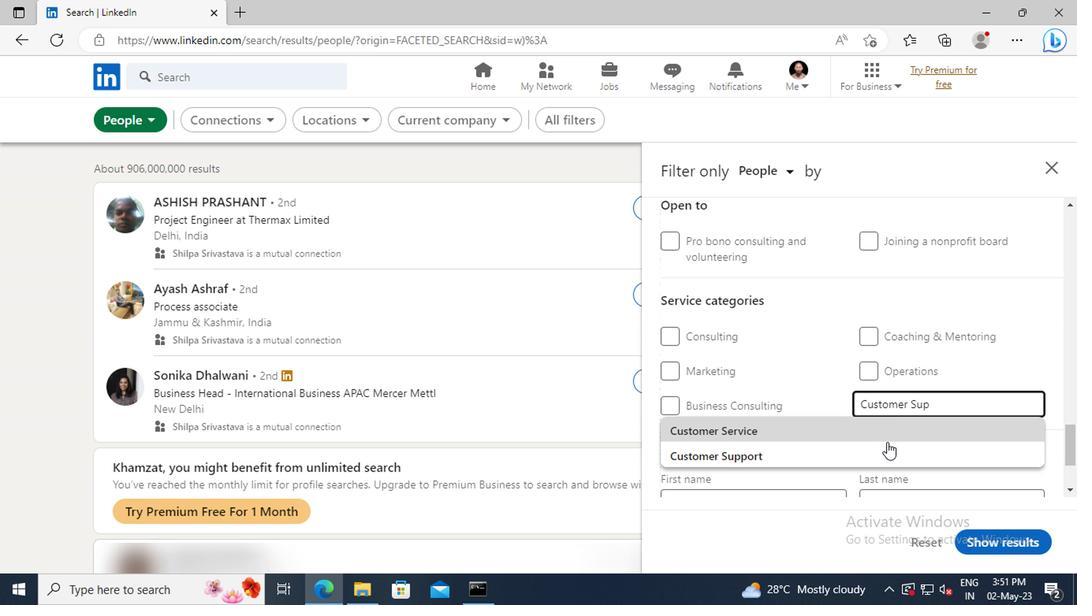 
Action: Mouse pressed left at (882, 446)
Screenshot: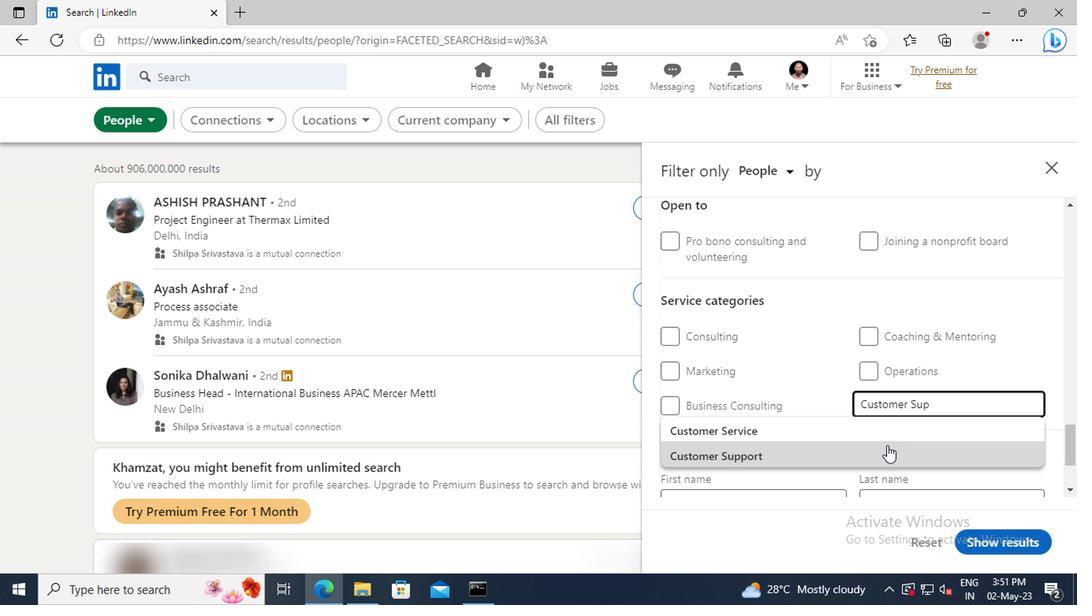 
Action: Mouse scrolled (882, 445) with delta (0, -1)
Screenshot: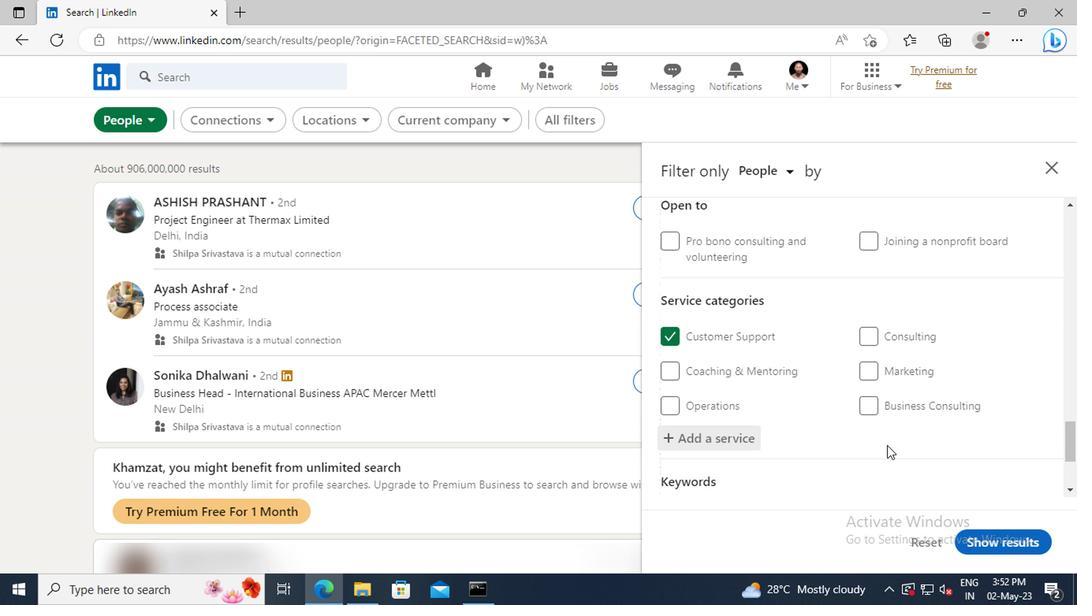 
Action: Mouse scrolled (882, 445) with delta (0, -1)
Screenshot: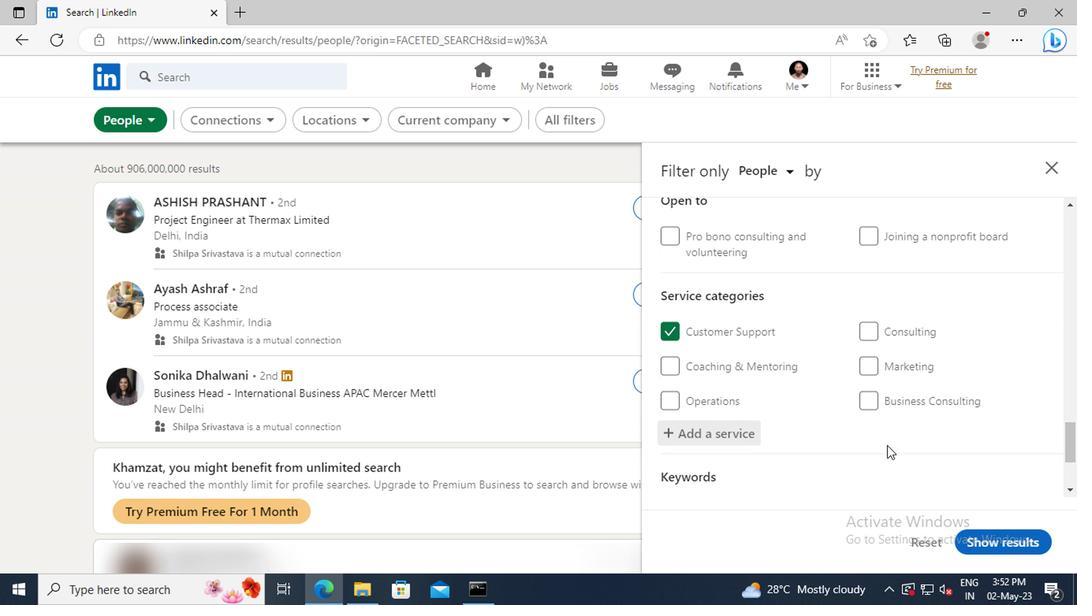
Action: Mouse scrolled (882, 445) with delta (0, -1)
Screenshot: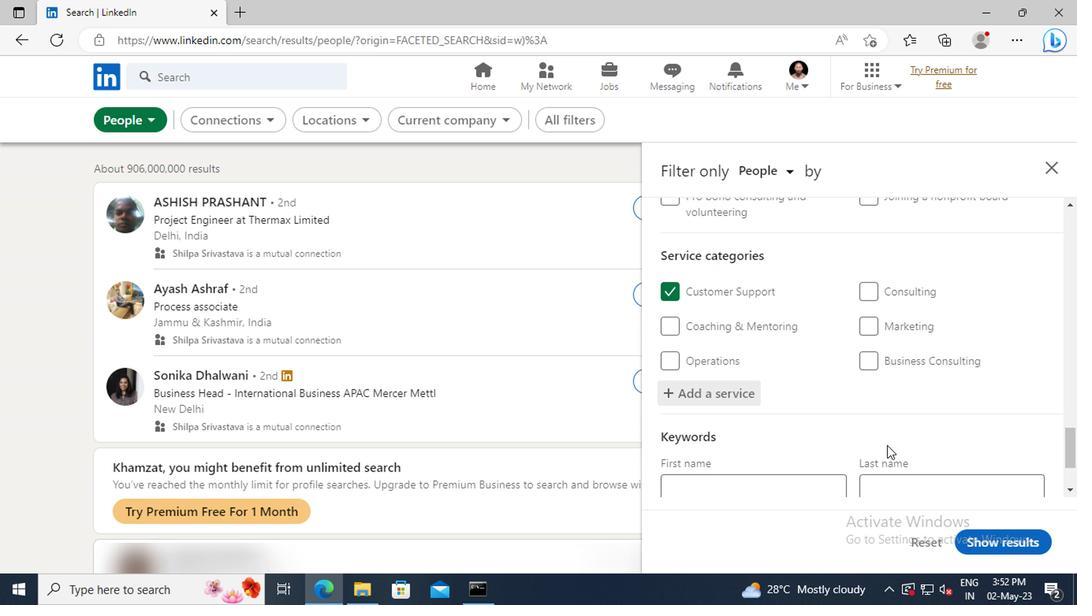 
Action: Mouse scrolled (882, 445) with delta (0, -1)
Screenshot: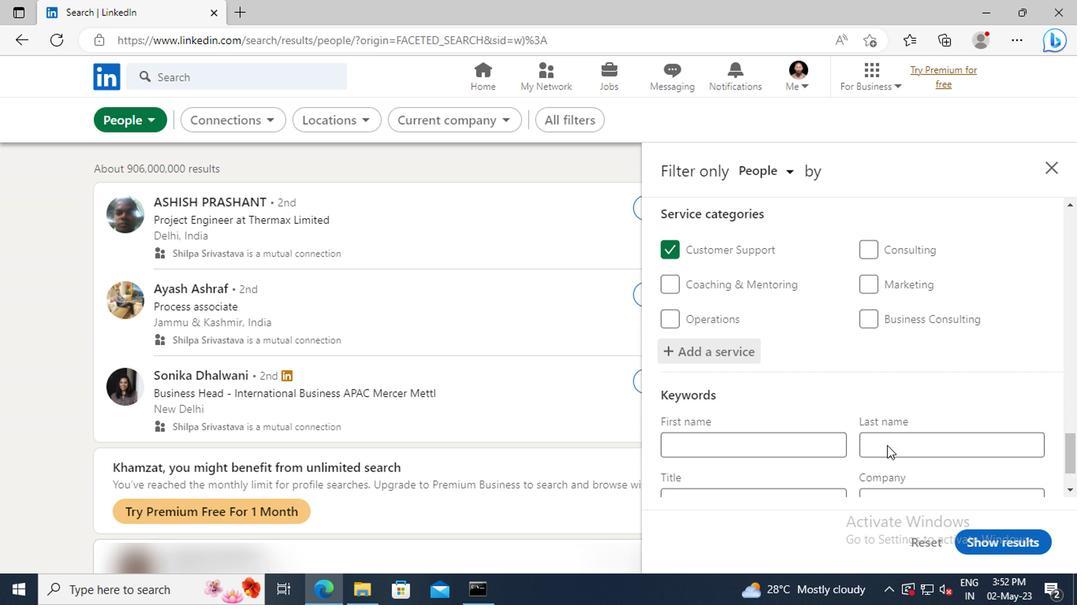 
Action: Mouse moved to (777, 429)
Screenshot: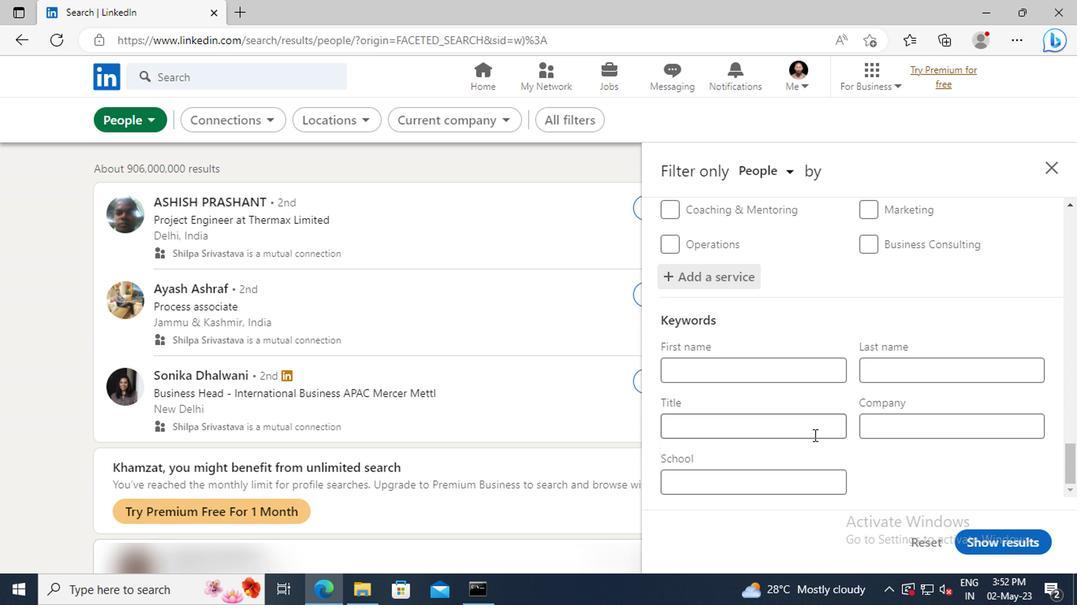 
Action: Mouse pressed left at (777, 429)
Screenshot: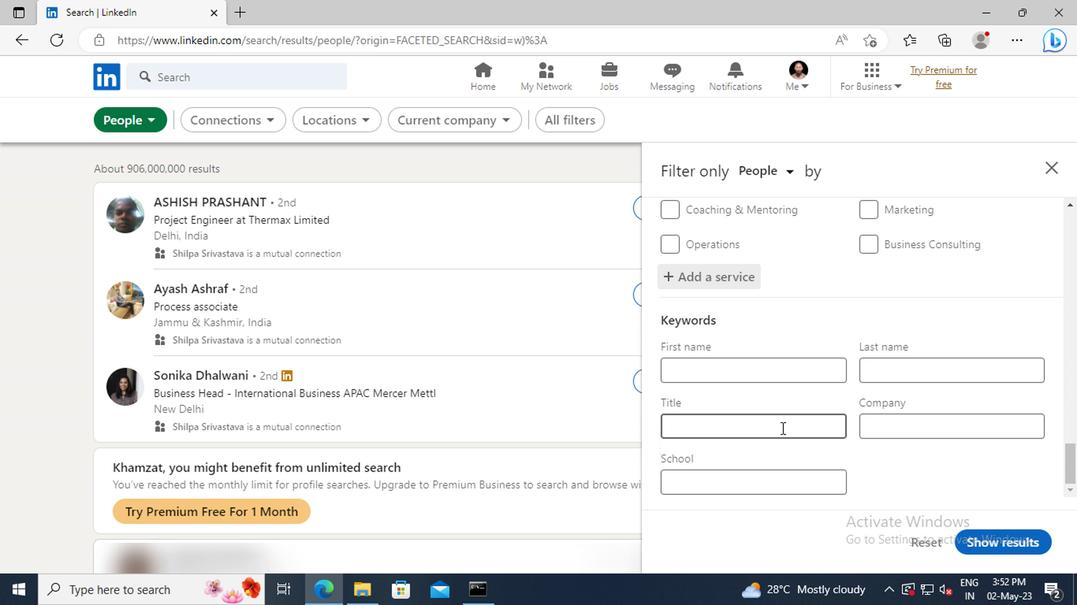 
Action: Key pressed <Key.shift>TRANSLATOR<Key.enter>
Screenshot: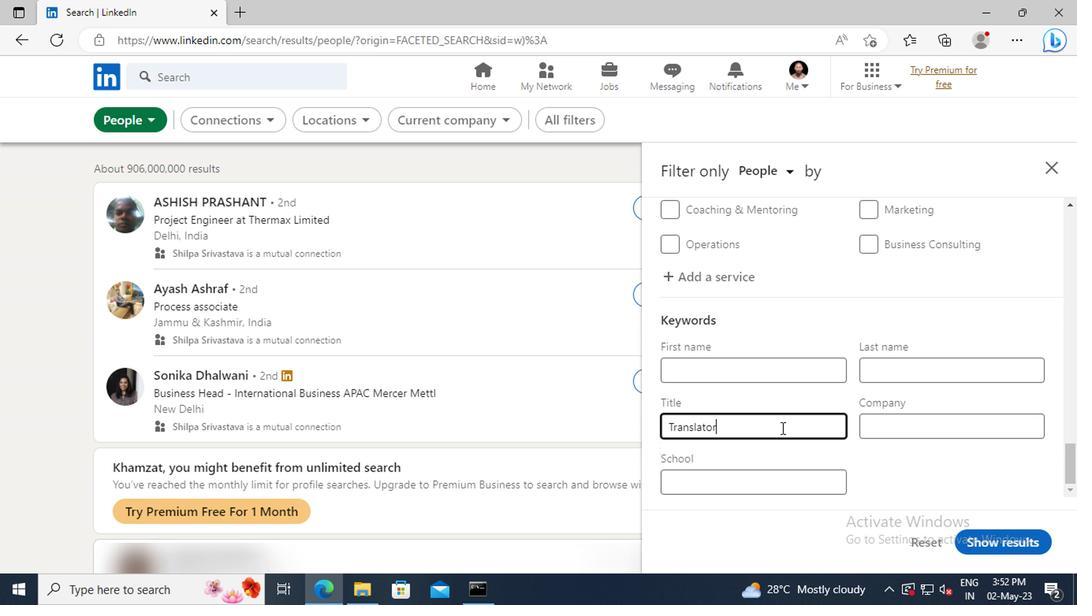 
Action: Mouse moved to (985, 546)
Screenshot: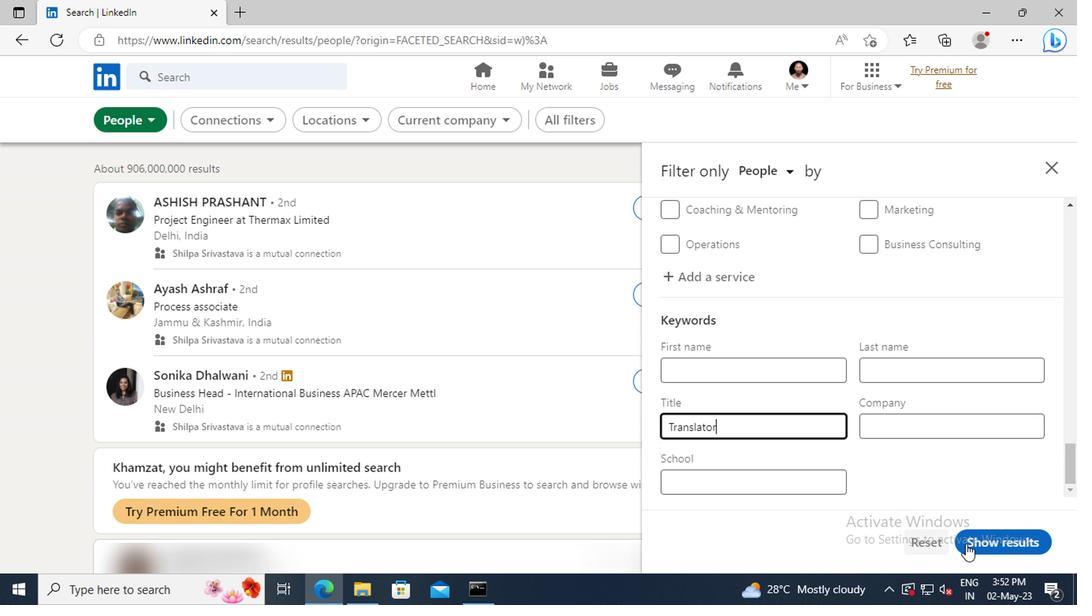
Action: Mouse pressed left at (985, 546)
Screenshot: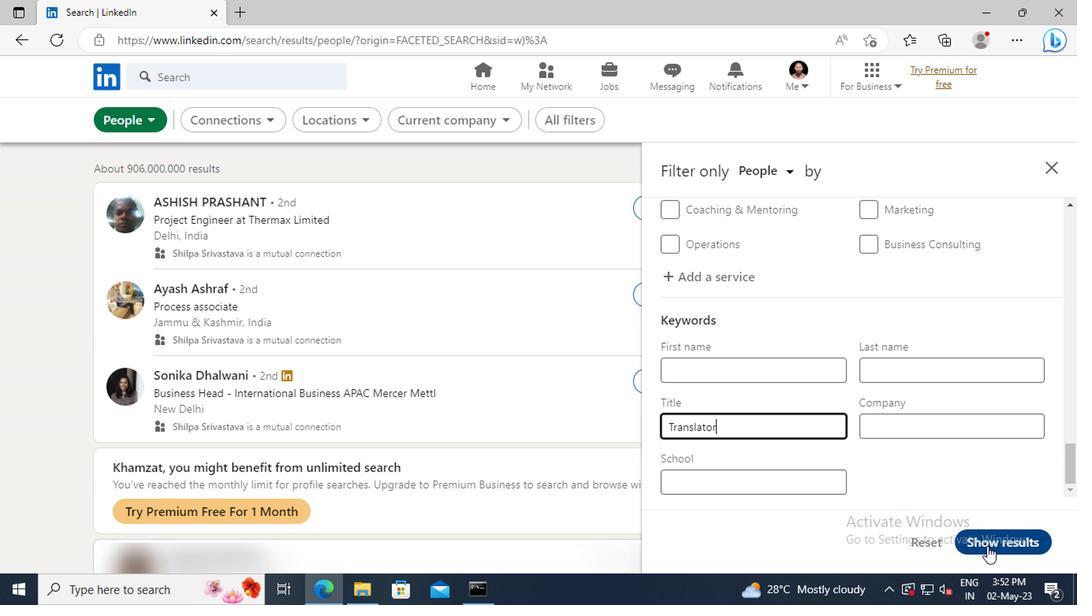 
